 Task: Find connections with filter location Herval with filter topic #Marketswith filter profile language German with filter current company Topsoe with filter school IFTM University, Moradabad with filter industry Plastics and Rubber Product Manufacturing with filter service category Real Estate Appraisal with filter keywords title Help Desk
Action: Mouse moved to (523, 97)
Screenshot: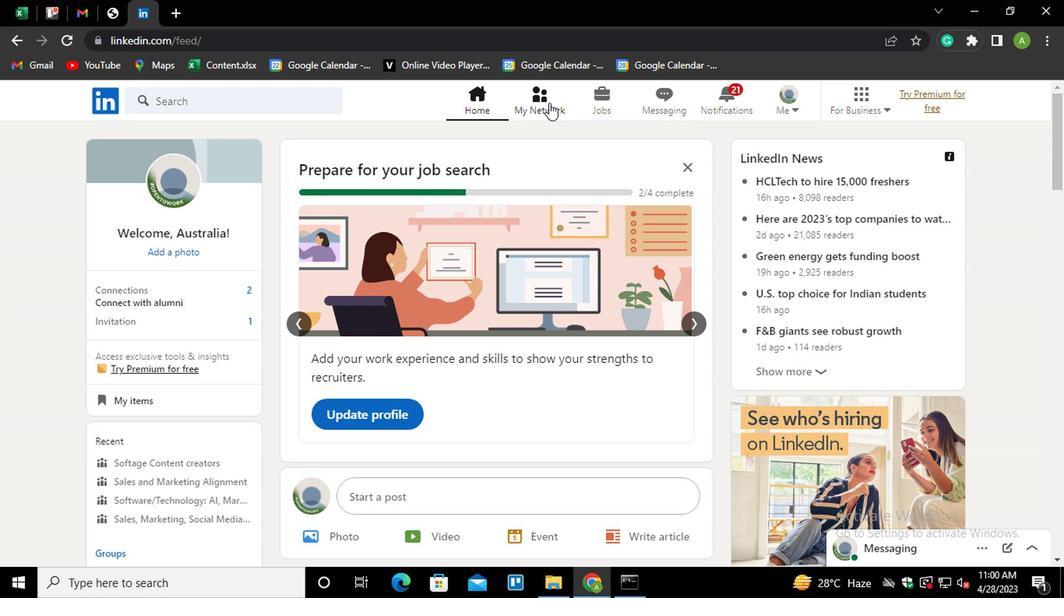 
Action: Mouse pressed left at (523, 97)
Screenshot: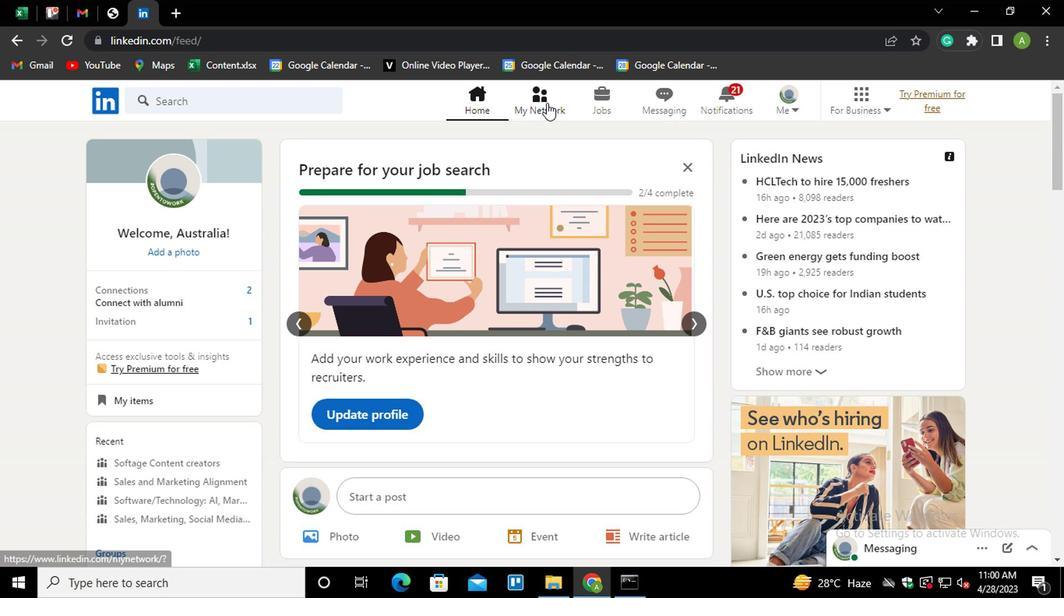 
Action: Mouse moved to (165, 185)
Screenshot: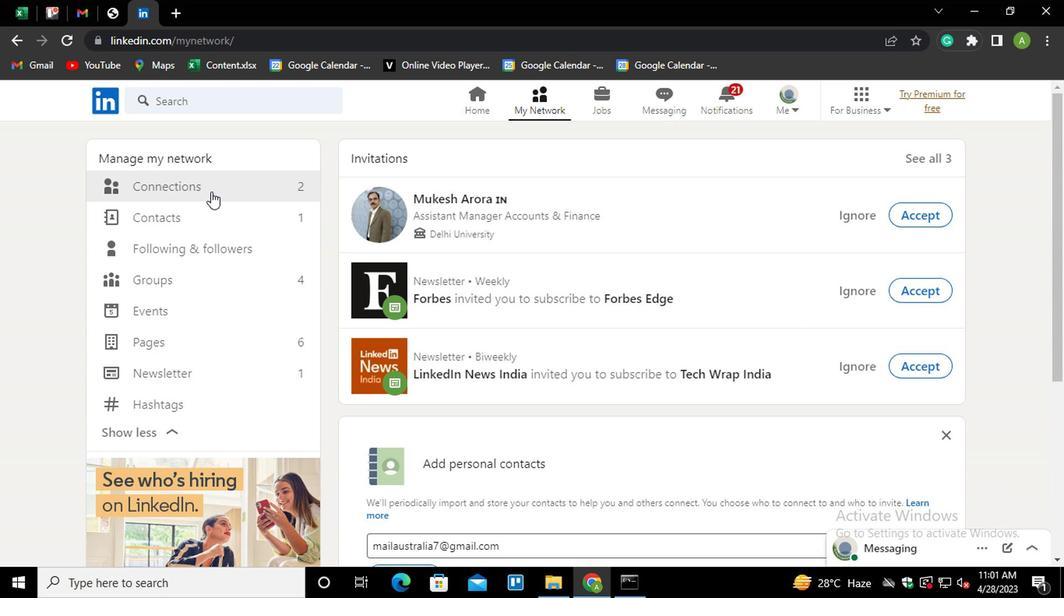 
Action: Mouse pressed left at (165, 185)
Screenshot: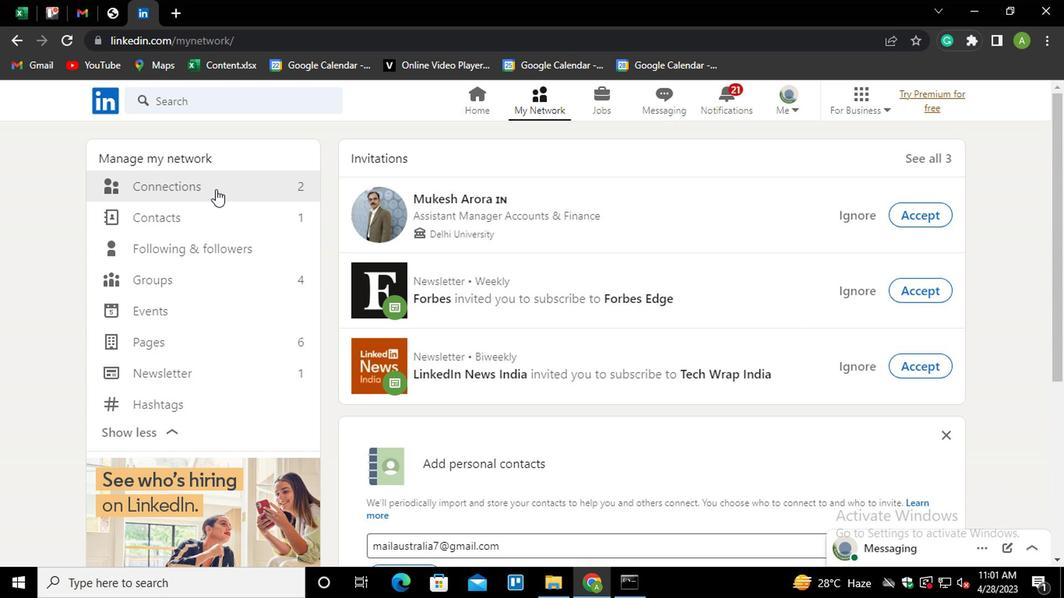 
Action: Mouse moved to (630, 182)
Screenshot: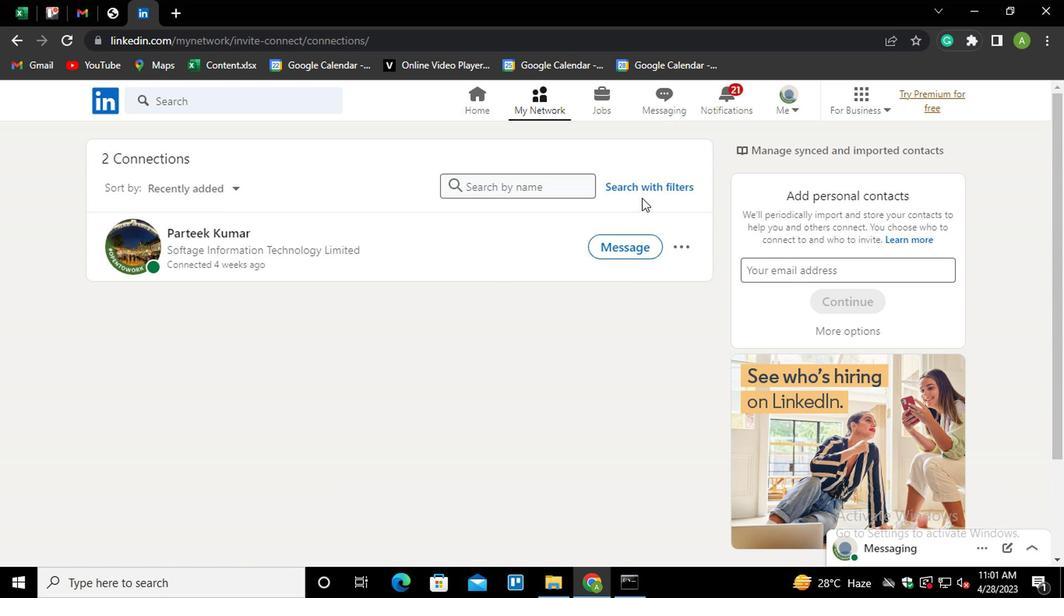 
Action: Mouse pressed left at (630, 182)
Screenshot: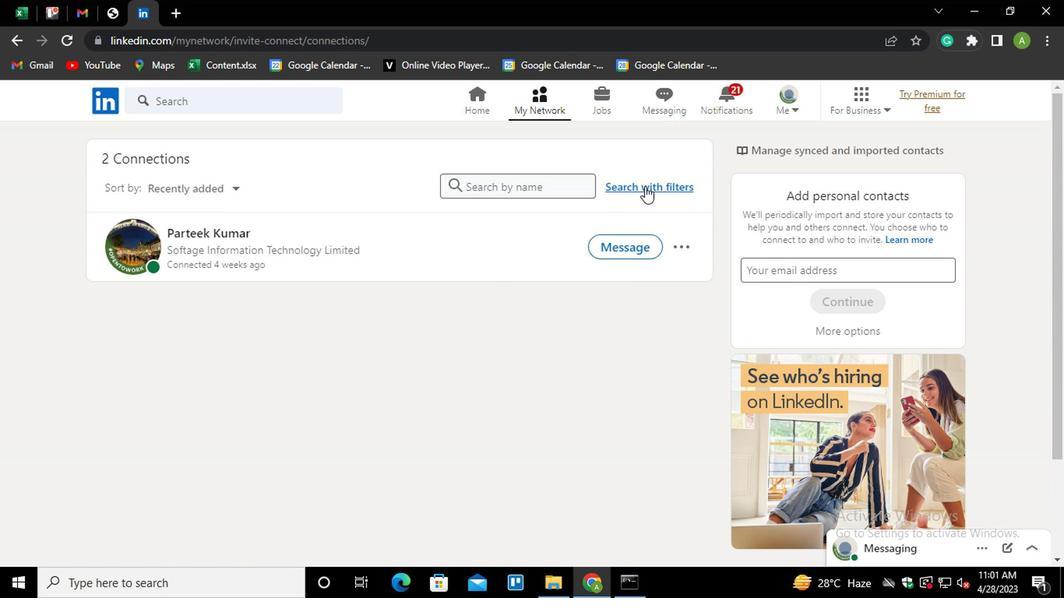 
Action: Mouse moved to (551, 140)
Screenshot: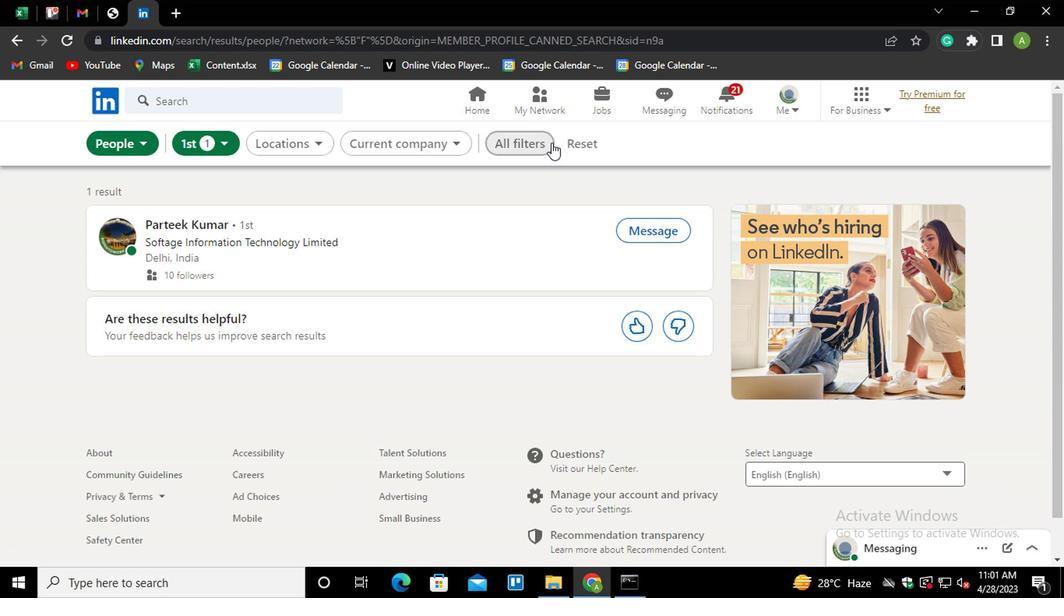
Action: Mouse pressed left at (551, 140)
Screenshot: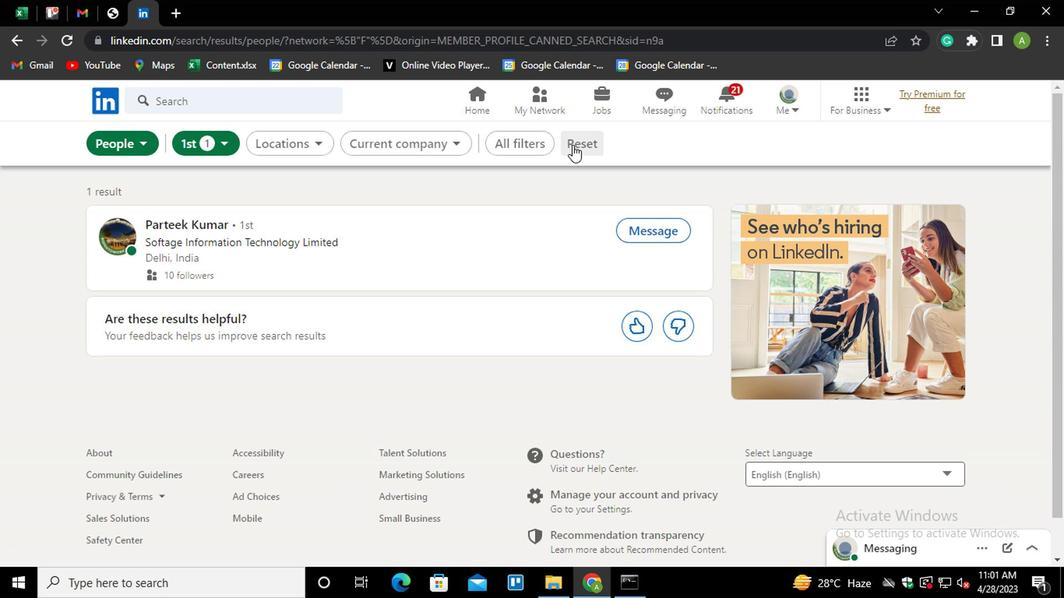 
Action: Mouse moved to (536, 143)
Screenshot: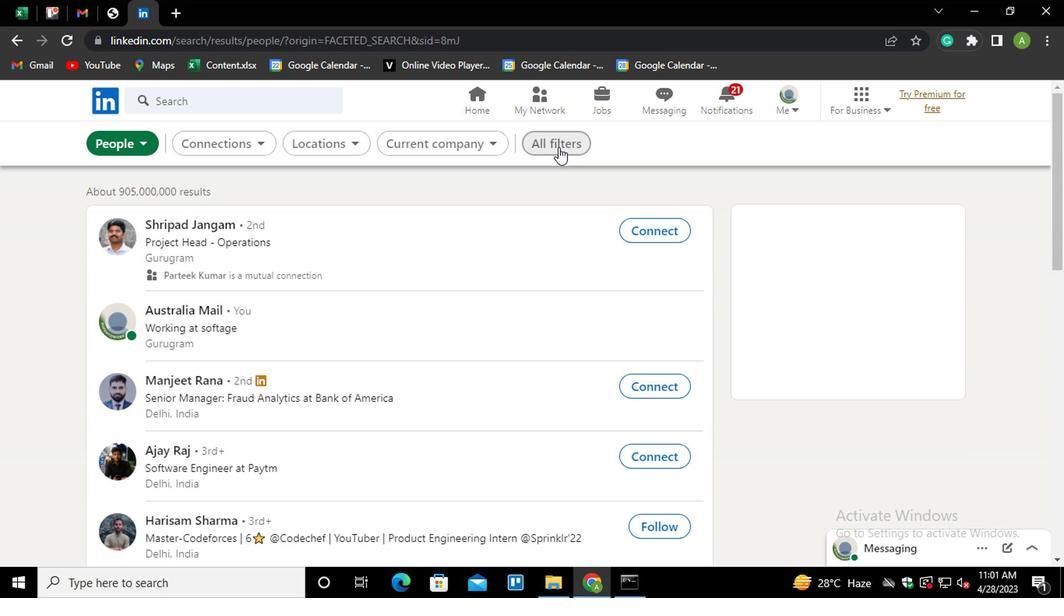 
Action: Mouse pressed left at (536, 143)
Screenshot: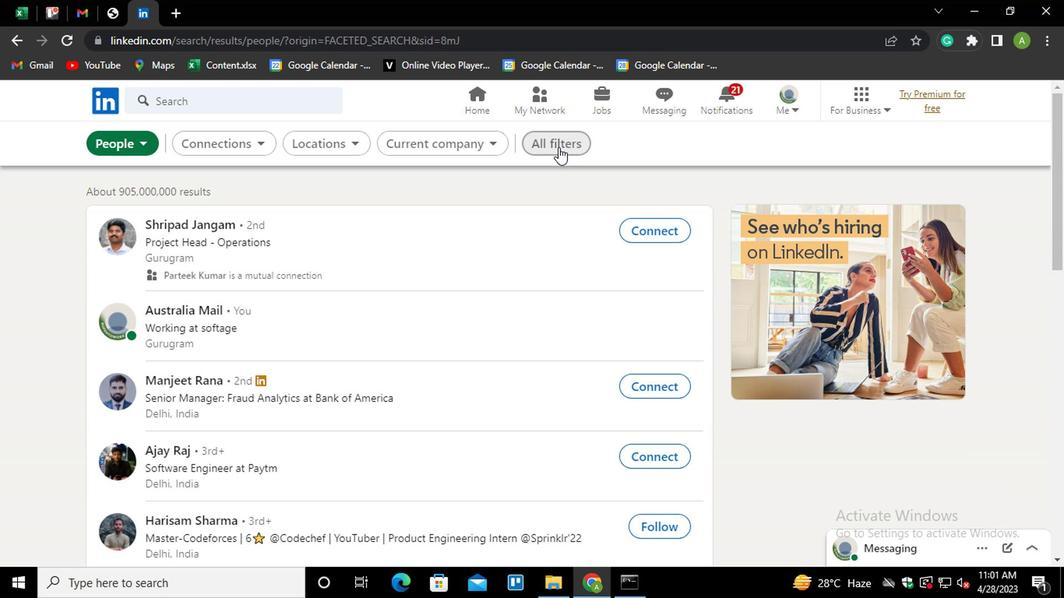 
Action: Mouse moved to (793, 324)
Screenshot: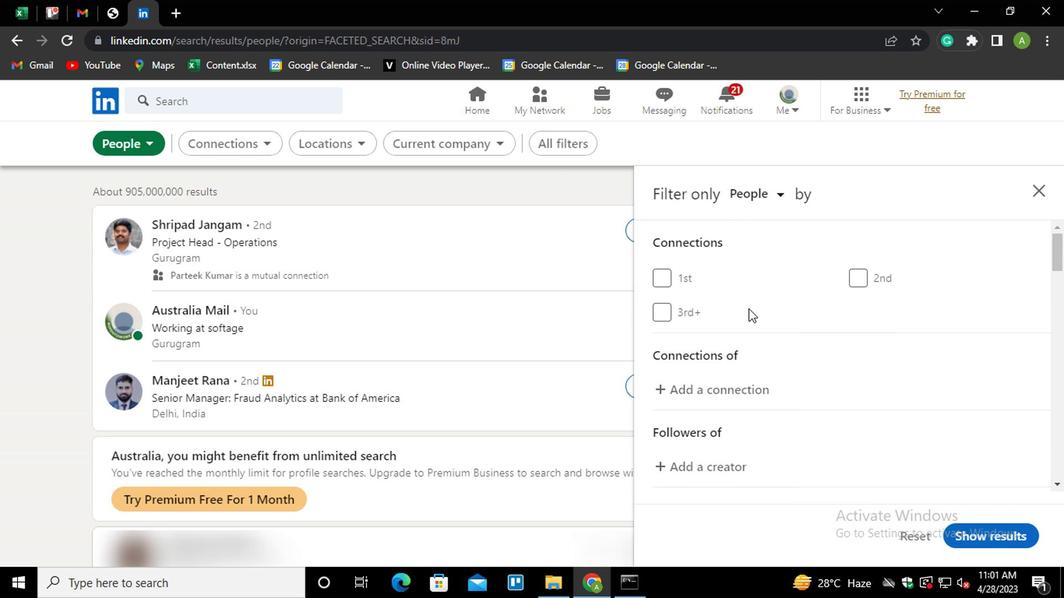 
Action: Mouse scrolled (793, 324) with delta (0, 0)
Screenshot: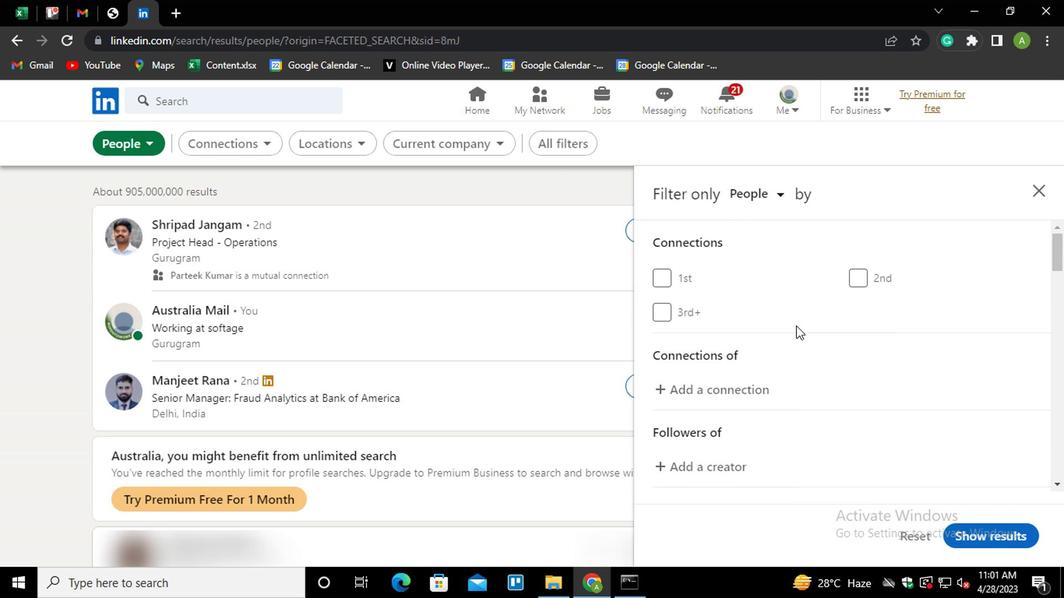 
Action: Mouse scrolled (793, 324) with delta (0, 0)
Screenshot: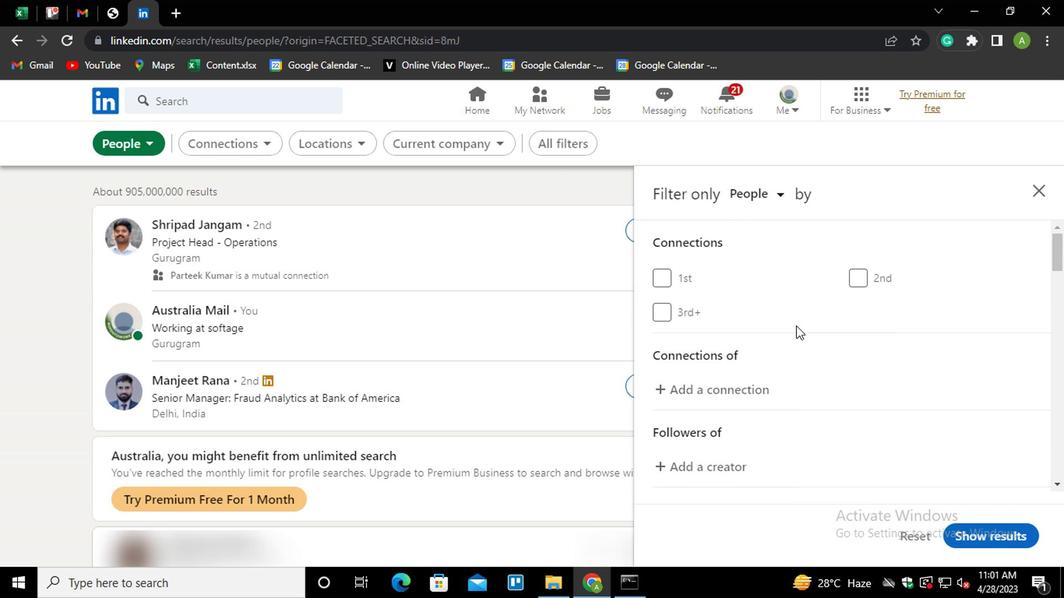 
Action: Mouse scrolled (793, 324) with delta (0, 0)
Screenshot: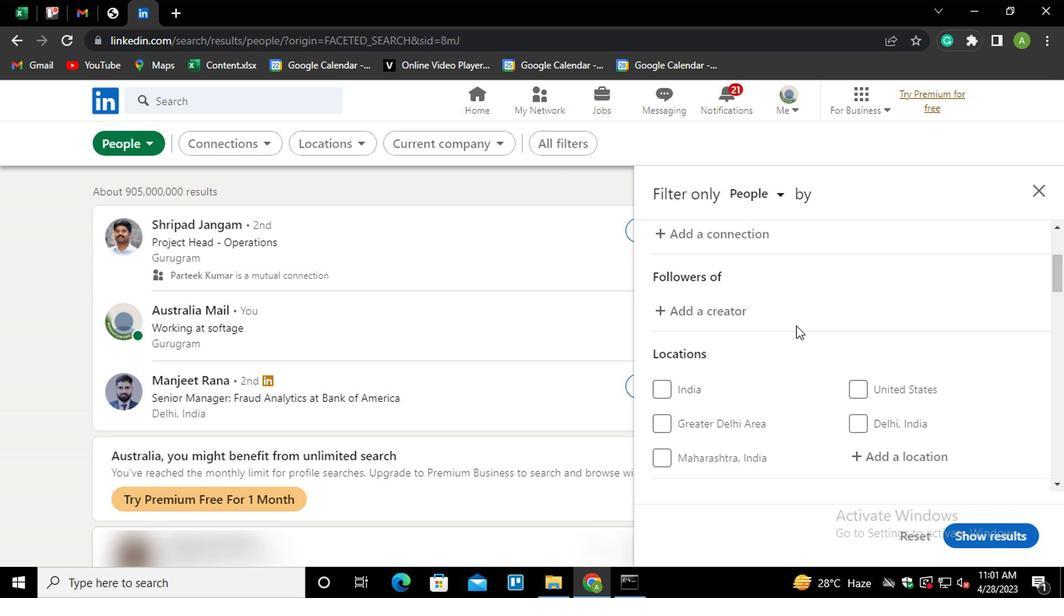 
Action: Mouse moved to (863, 371)
Screenshot: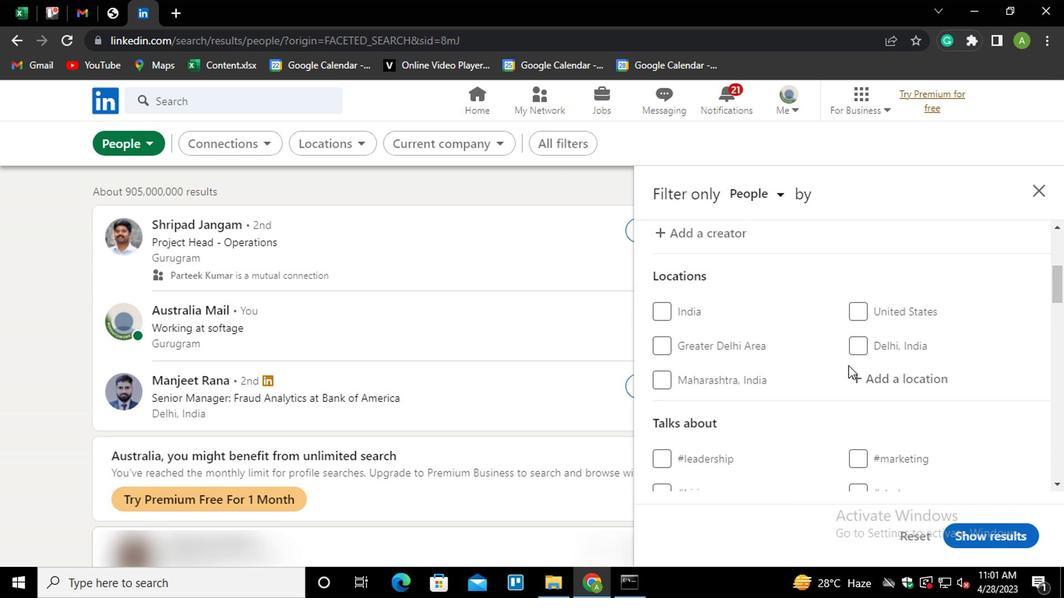 
Action: Mouse pressed left at (863, 371)
Screenshot: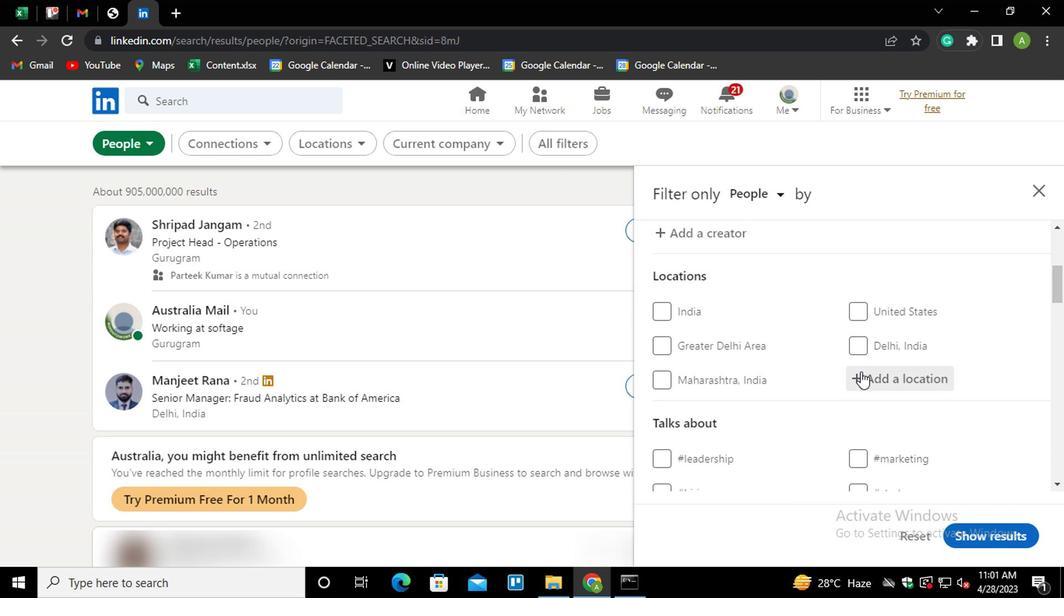 
Action: Mouse moved to (879, 379)
Screenshot: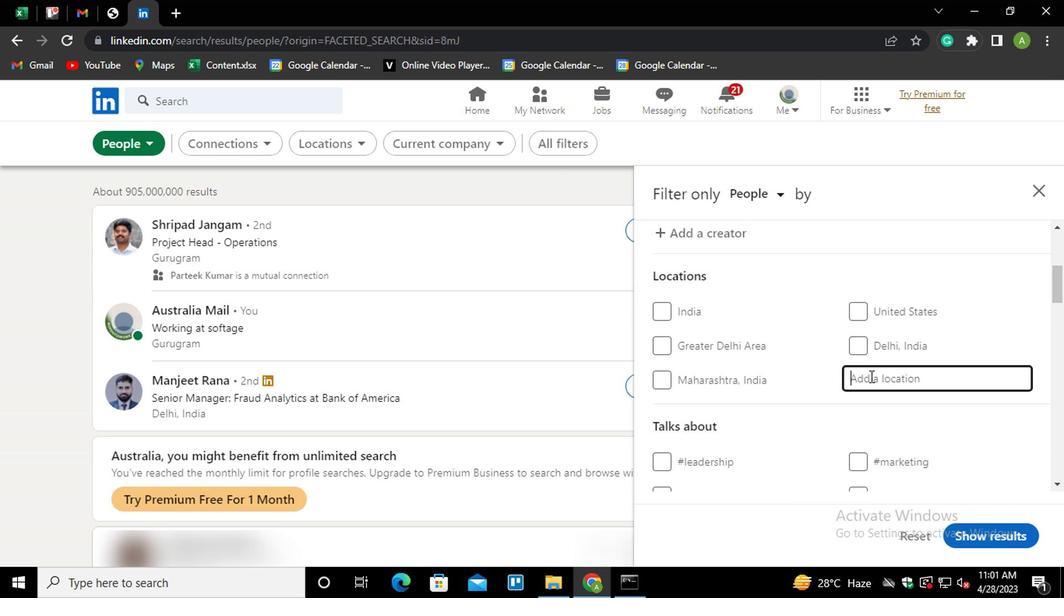 
Action: Mouse pressed left at (879, 379)
Screenshot: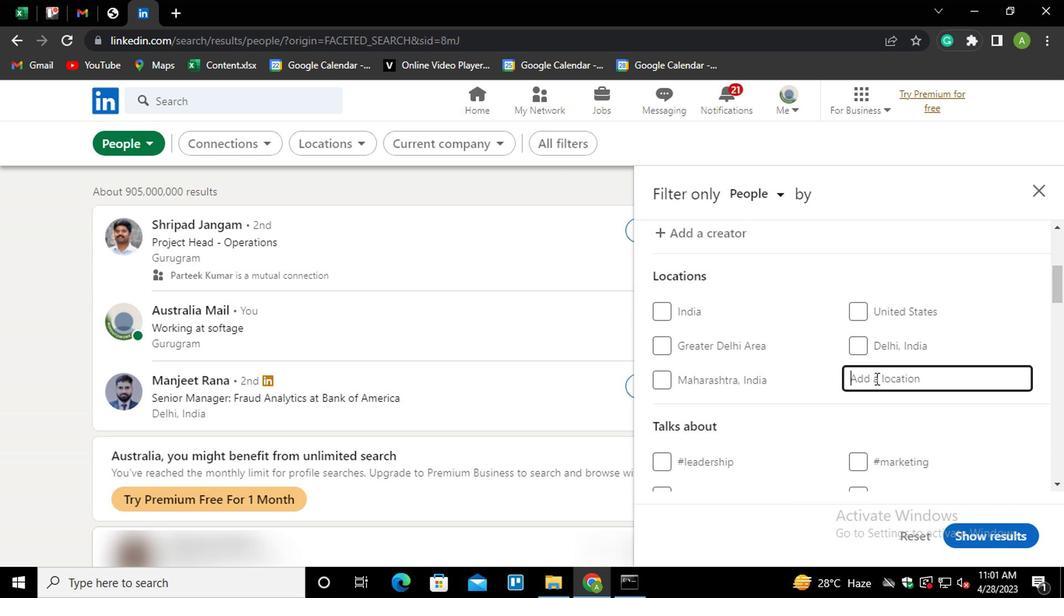 
Action: Key pressed <Key.shift>HERVEK<Key.backspace>L<Key.down><Key.backspace><Key.backspace>A;<Key.down><Key.enter>
Screenshot: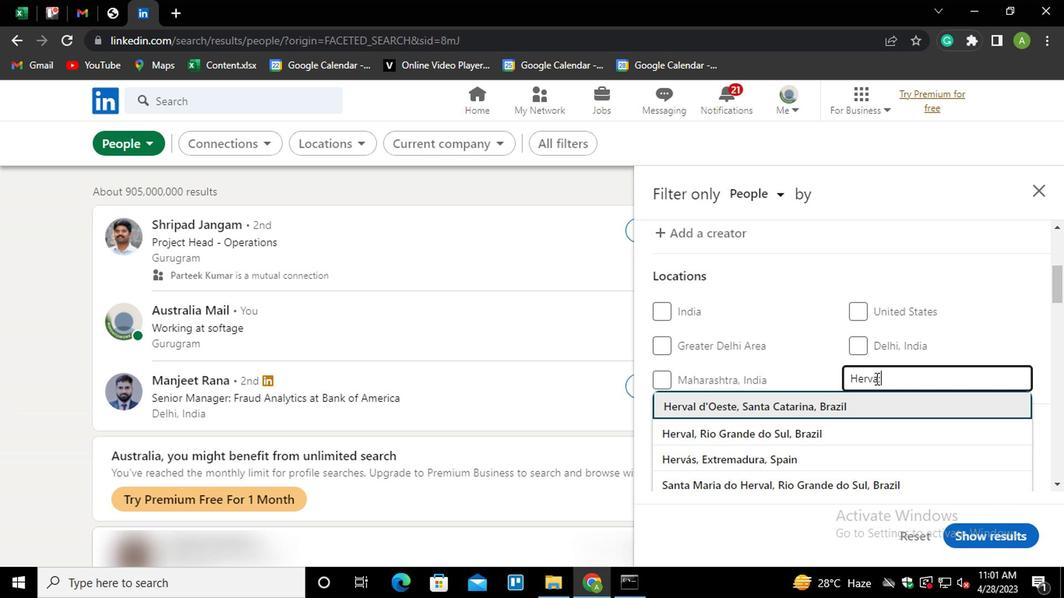 
Action: Mouse scrolled (879, 378) with delta (0, -1)
Screenshot: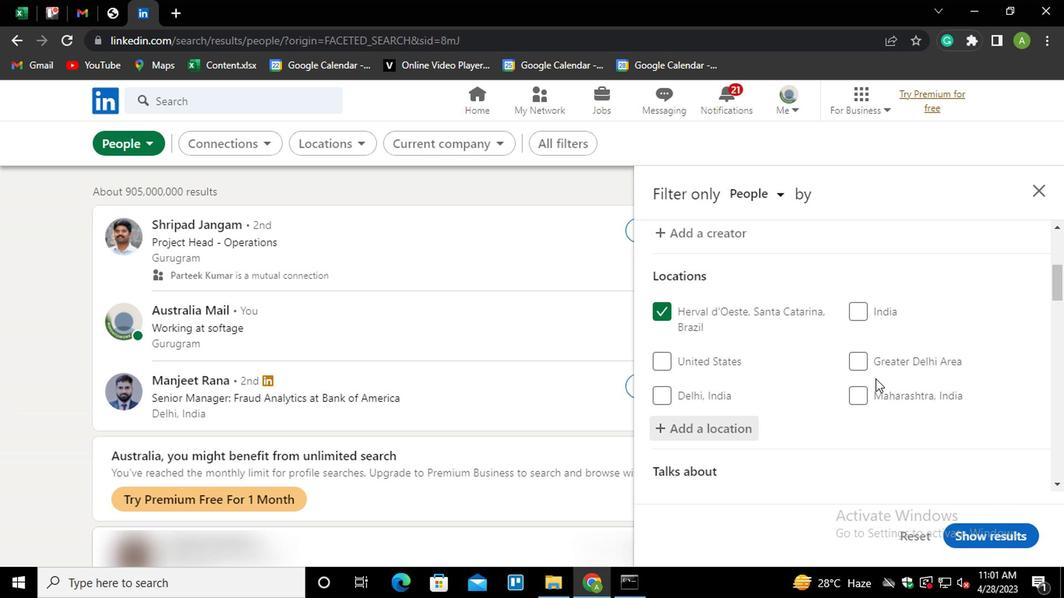 
Action: Mouse scrolled (879, 378) with delta (0, -1)
Screenshot: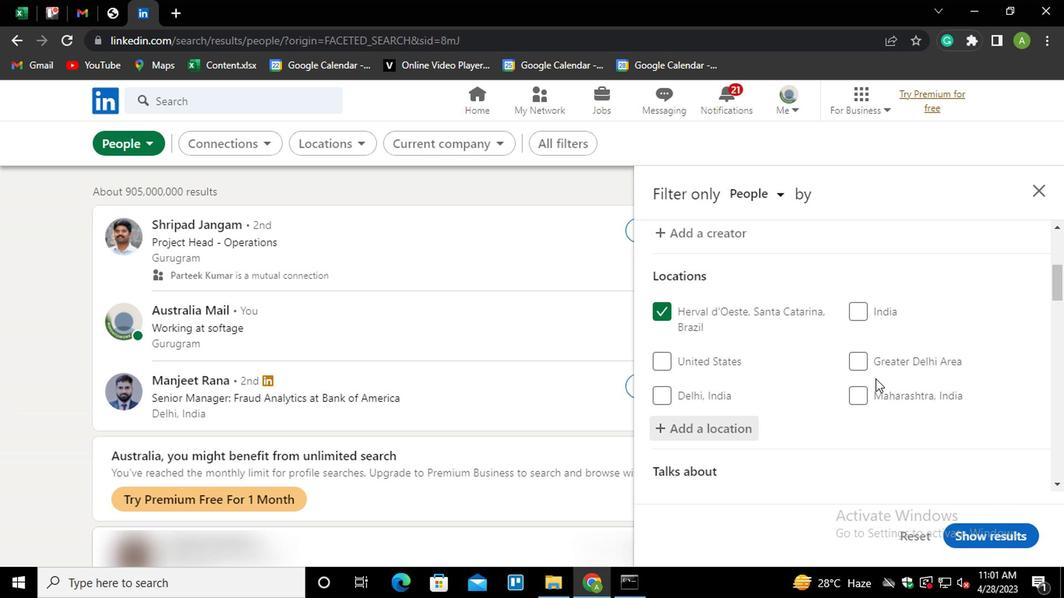 
Action: Mouse scrolled (879, 378) with delta (0, -1)
Screenshot: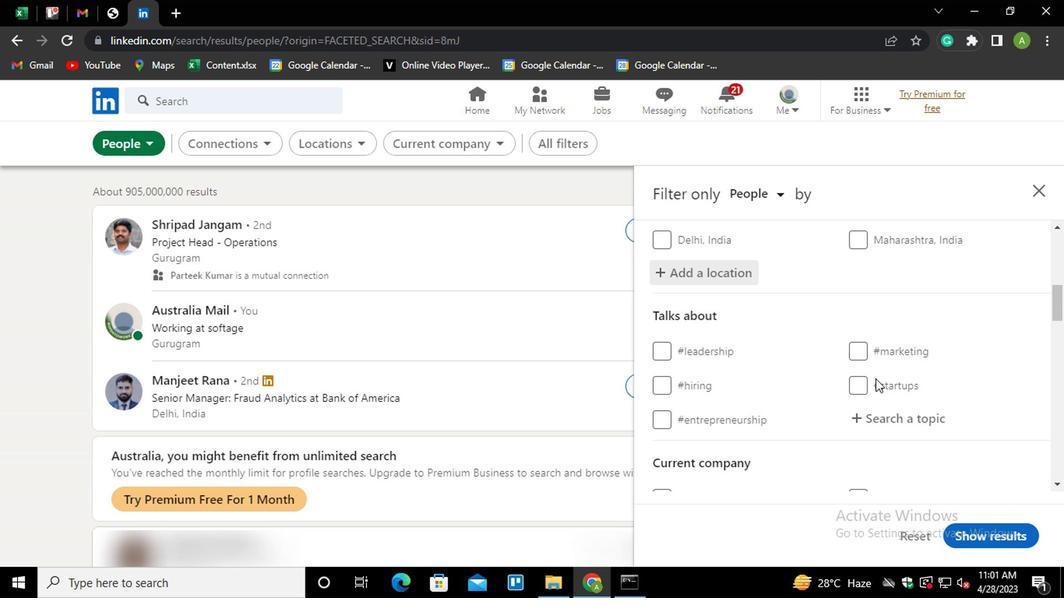 
Action: Mouse moved to (890, 337)
Screenshot: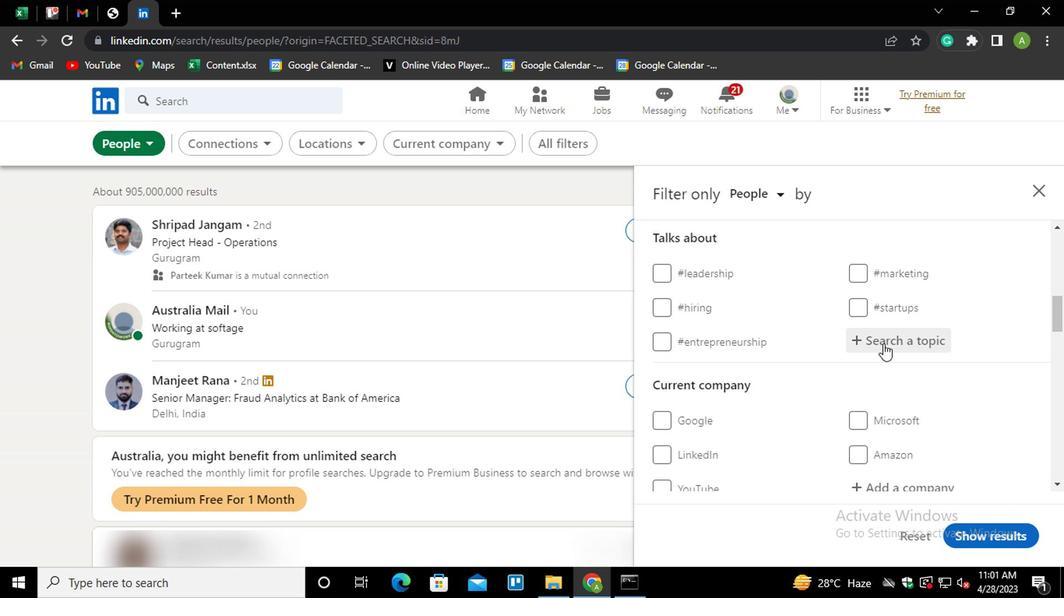 
Action: Mouse pressed left at (890, 337)
Screenshot: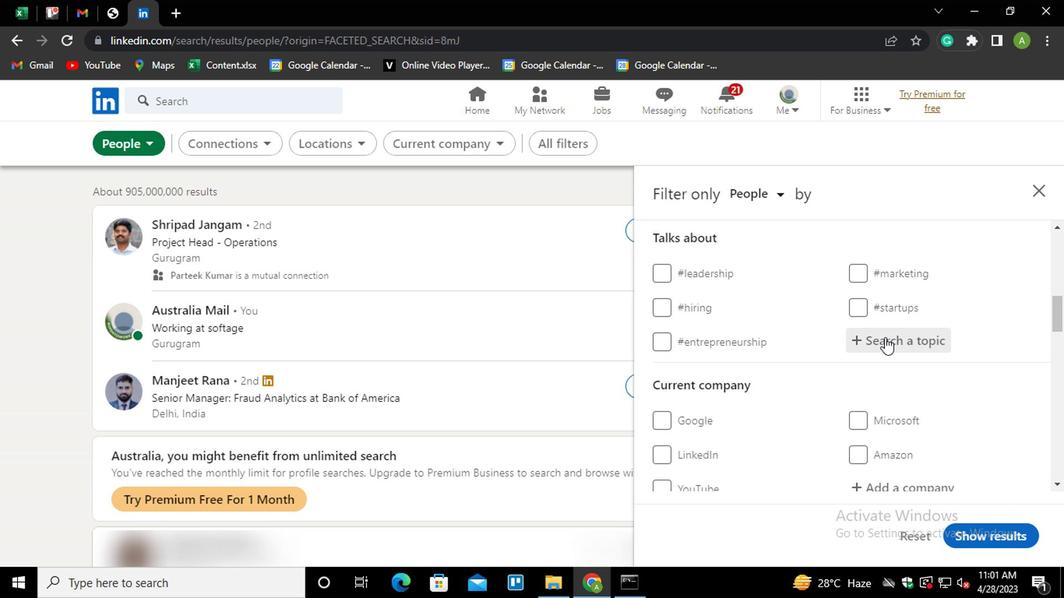 
Action: Mouse moved to (900, 344)
Screenshot: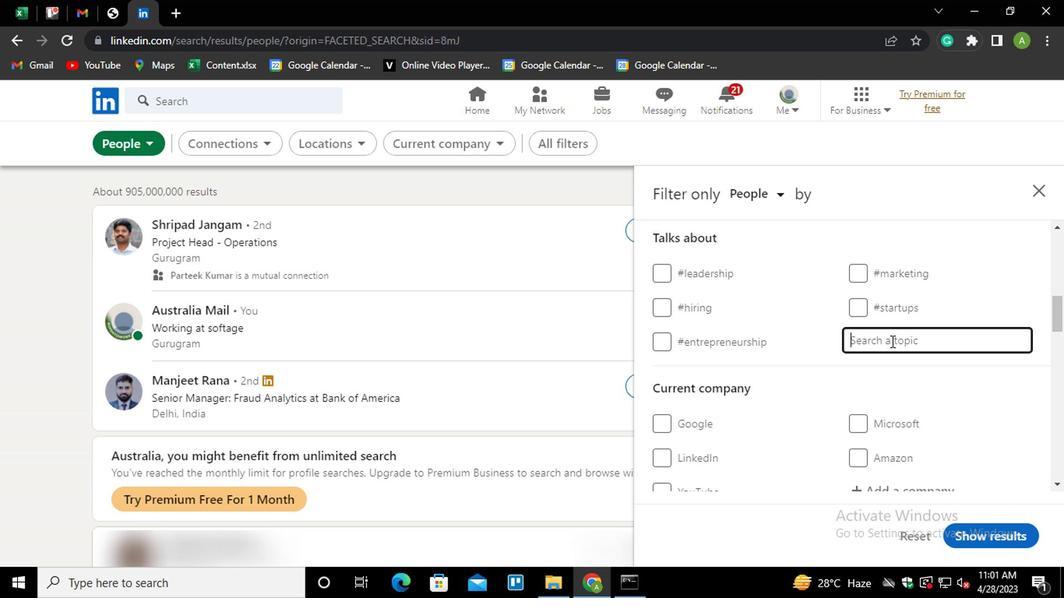 
Action: Mouse pressed left at (900, 344)
Screenshot: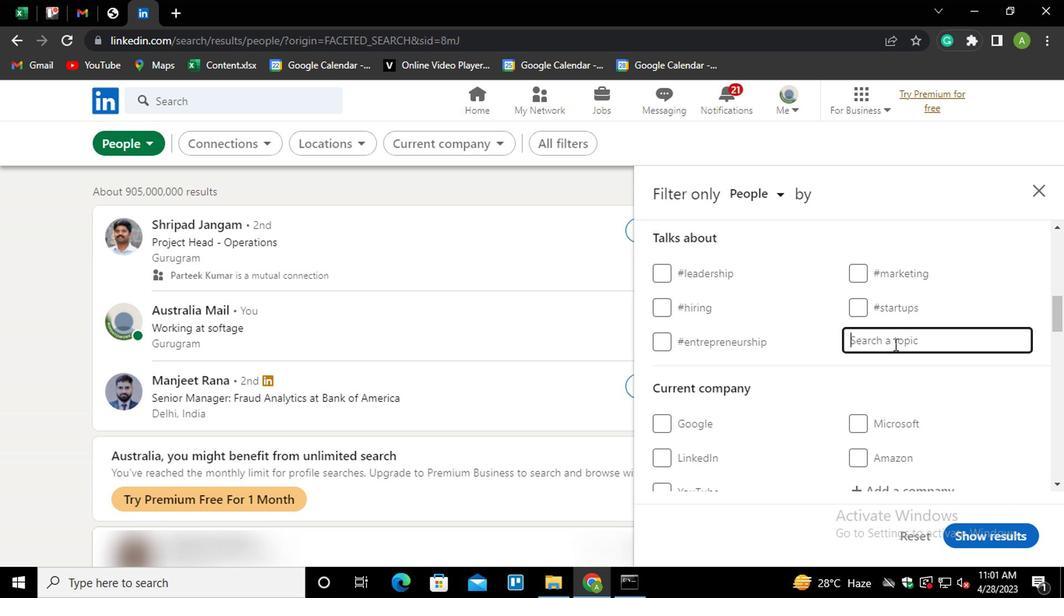 
Action: Key pressed <Key.shift>MARKETS<Key.down><Key.enter>
Screenshot: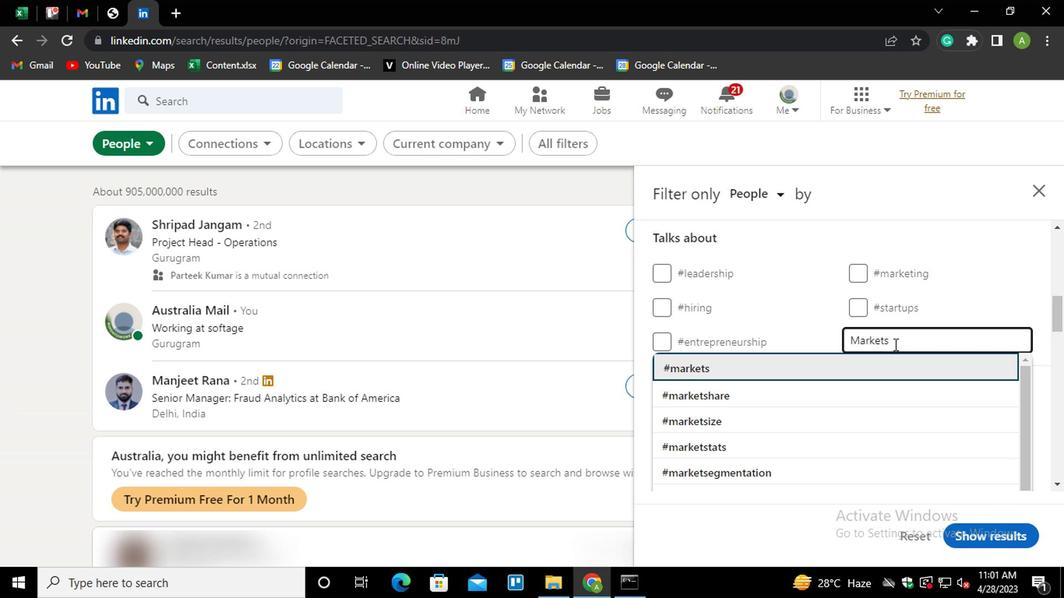 
Action: Mouse moved to (900, 344)
Screenshot: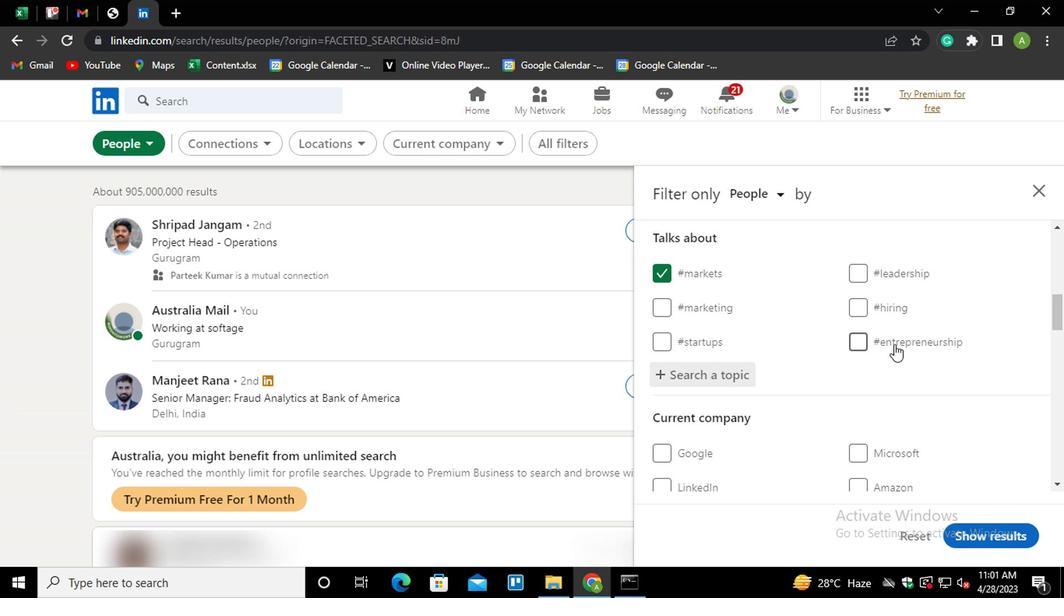 
Action: Mouse scrolled (900, 344) with delta (0, 0)
Screenshot: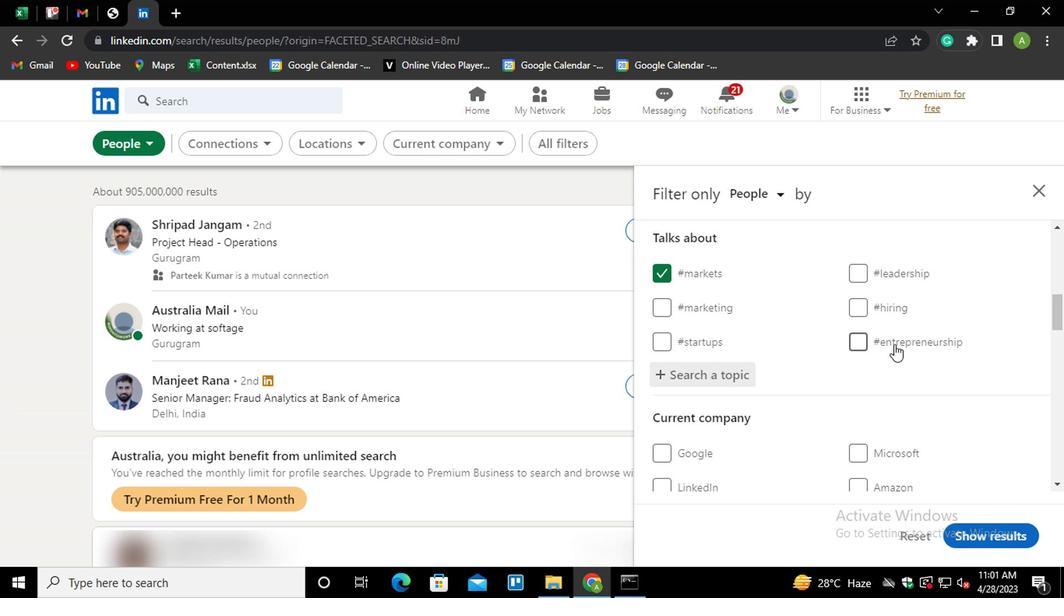 
Action: Mouse scrolled (900, 344) with delta (0, 0)
Screenshot: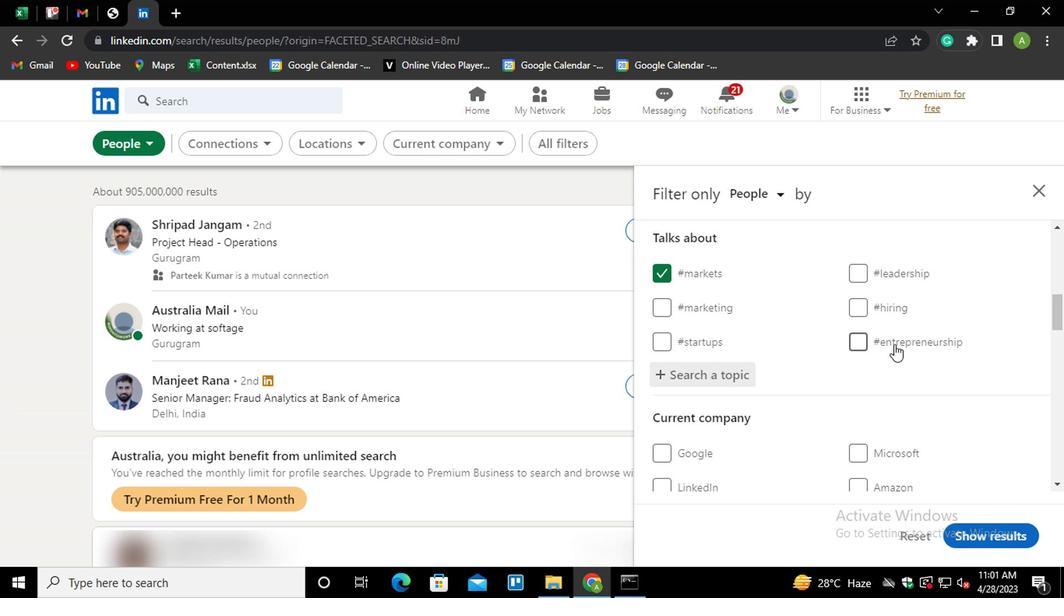 
Action: Mouse scrolled (900, 344) with delta (0, 0)
Screenshot: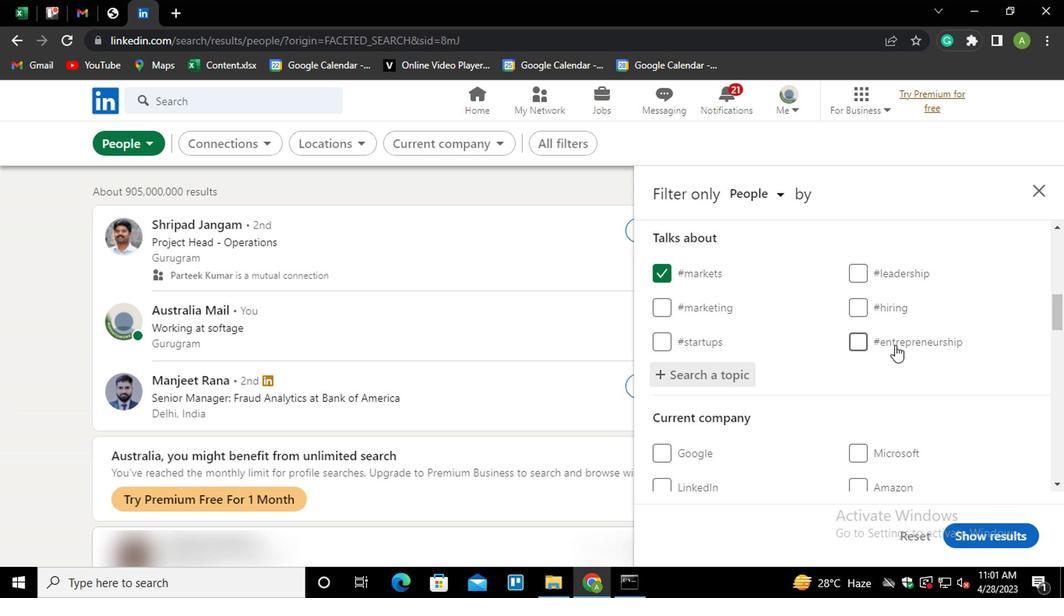 
Action: Mouse moved to (801, 303)
Screenshot: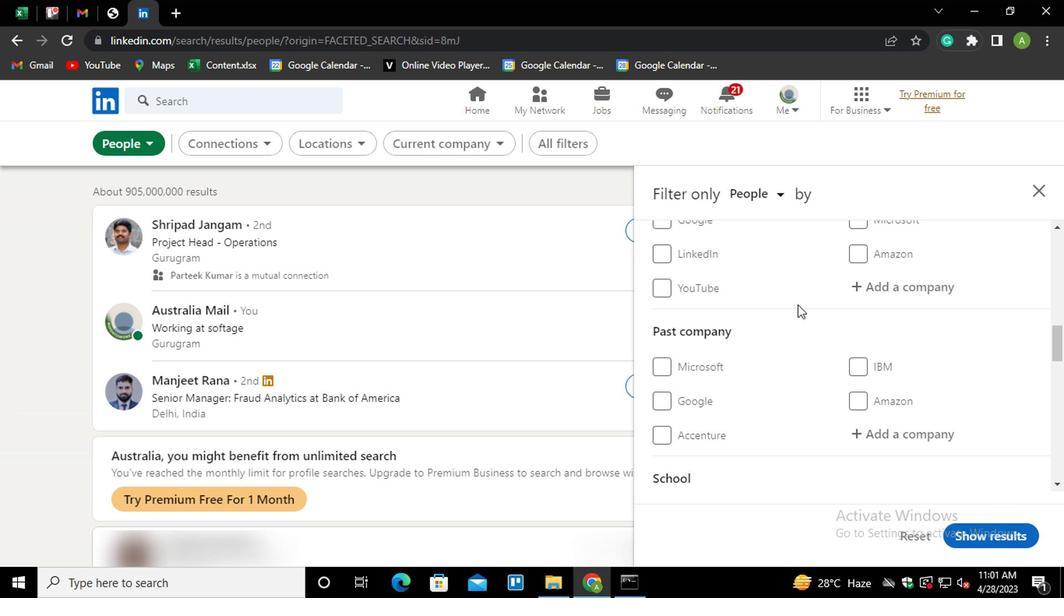 
Action: Mouse scrolled (801, 302) with delta (0, 0)
Screenshot: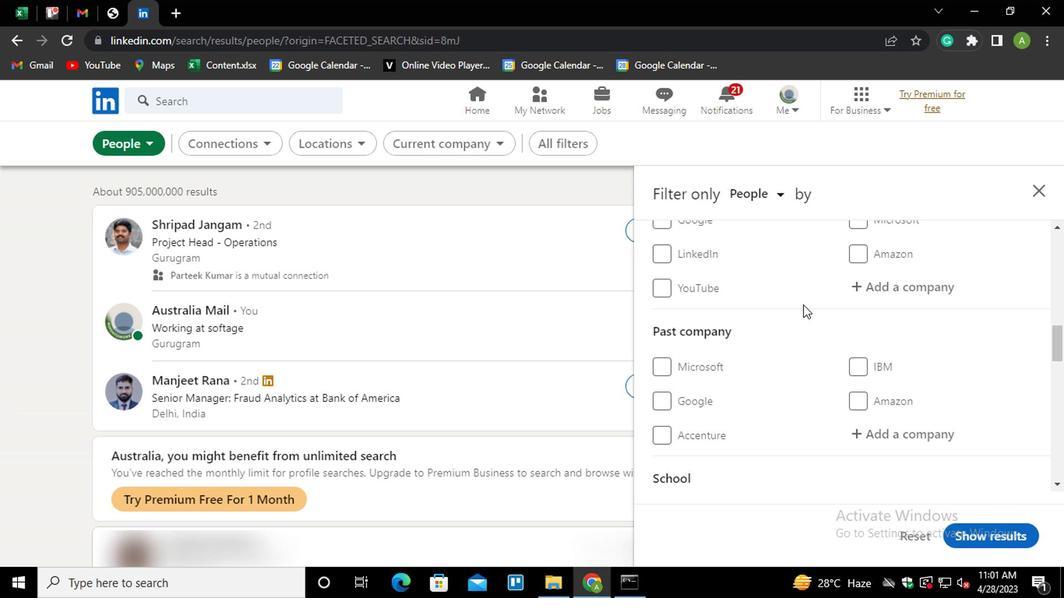 
Action: Mouse scrolled (801, 302) with delta (0, 0)
Screenshot: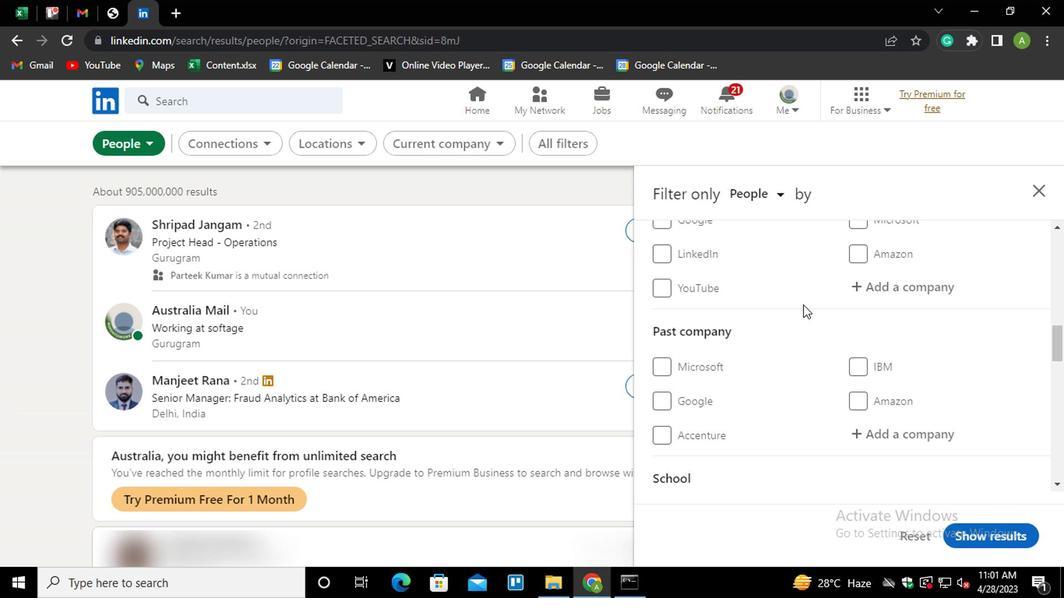 
Action: Mouse scrolled (801, 302) with delta (0, 0)
Screenshot: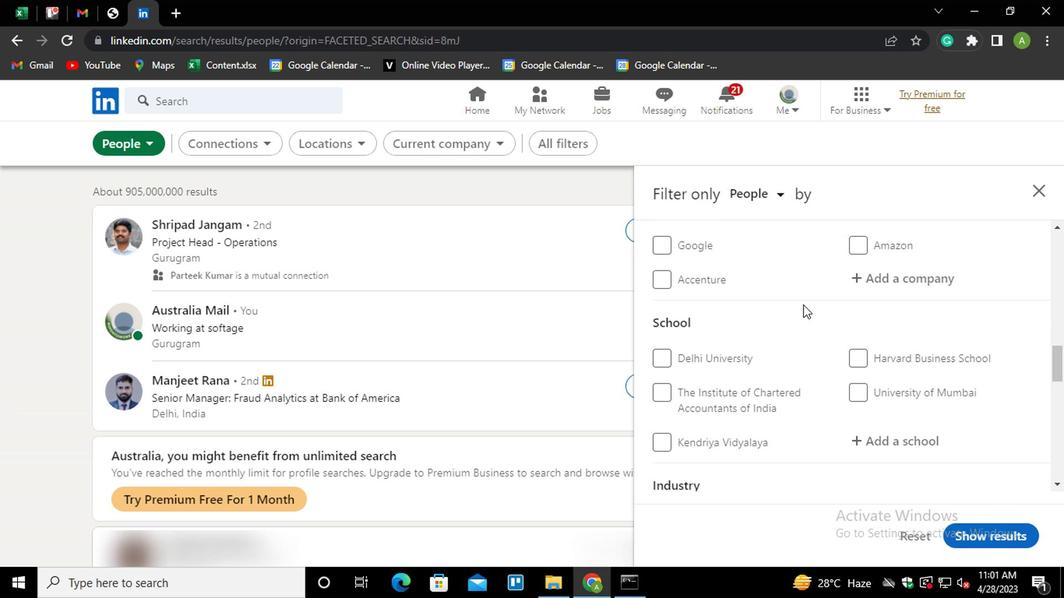 
Action: Mouse scrolled (801, 302) with delta (0, 0)
Screenshot: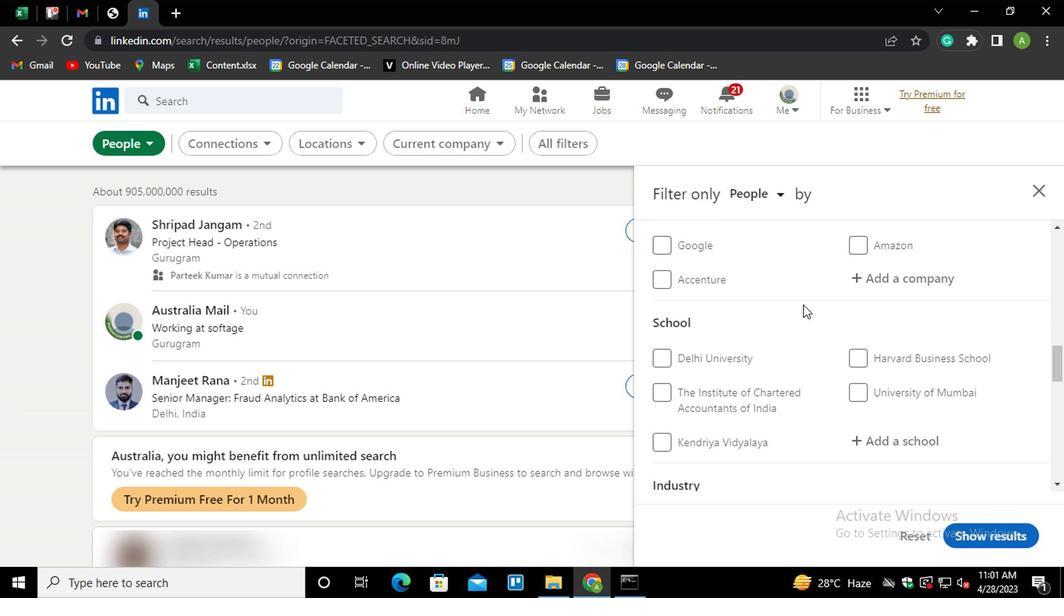 
Action: Mouse scrolled (801, 302) with delta (0, 0)
Screenshot: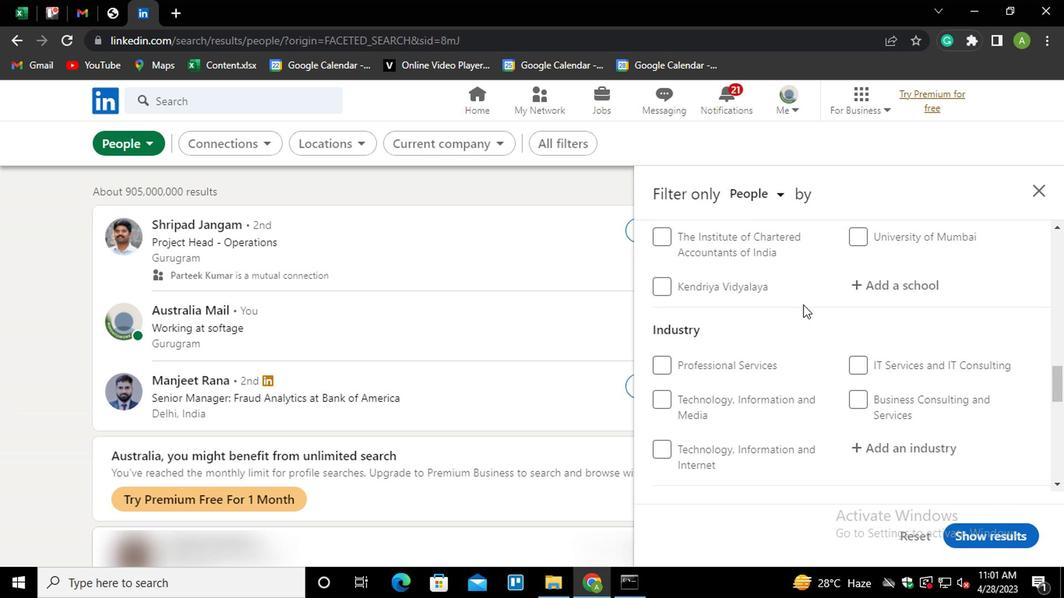 
Action: Mouse scrolled (801, 302) with delta (0, 0)
Screenshot: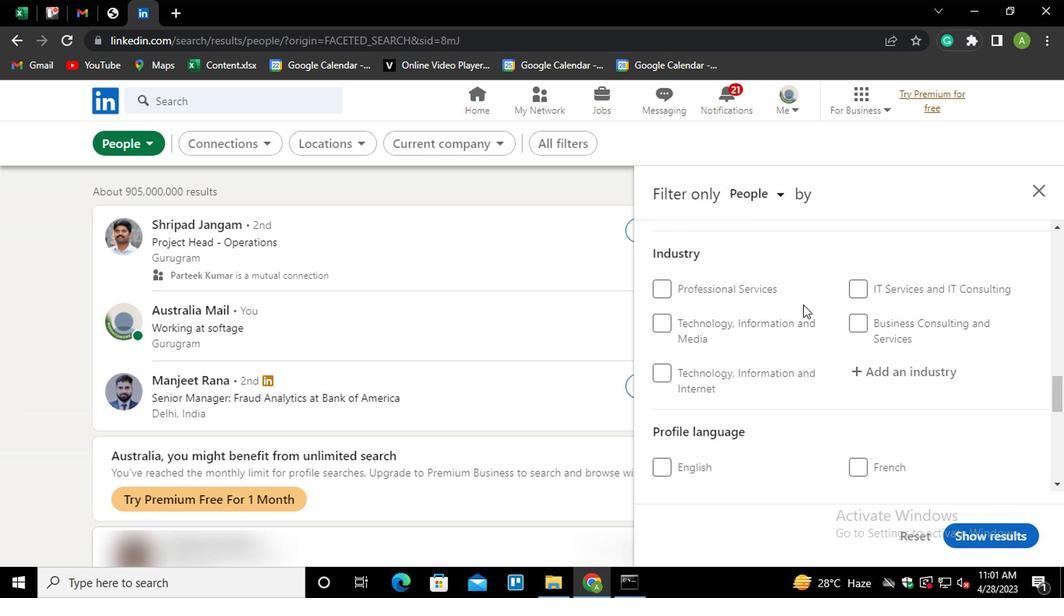 
Action: Mouse scrolled (801, 302) with delta (0, 0)
Screenshot: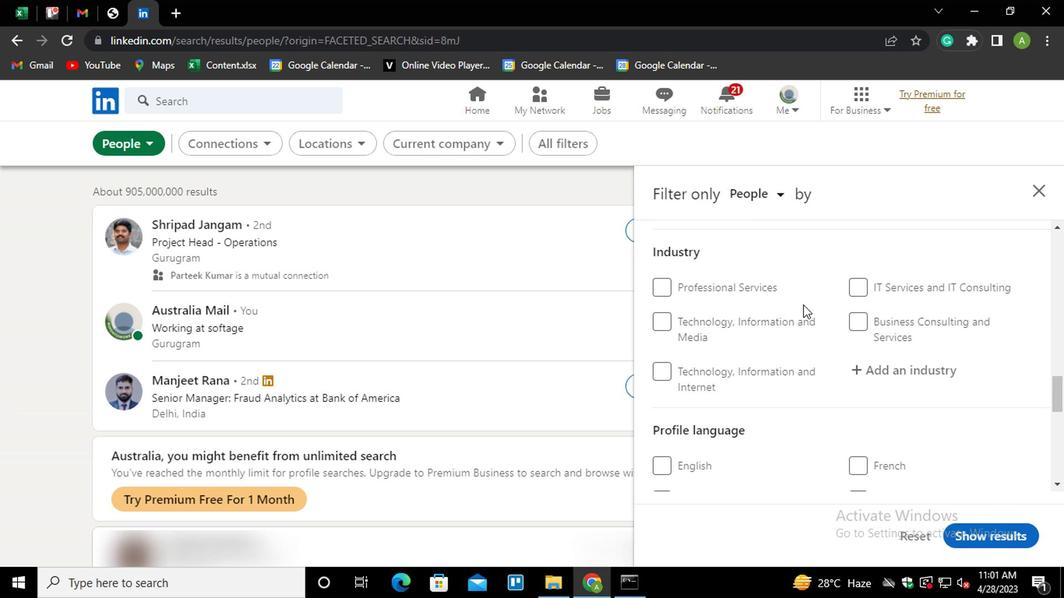
Action: Mouse moved to (670, 374)
Screenshot: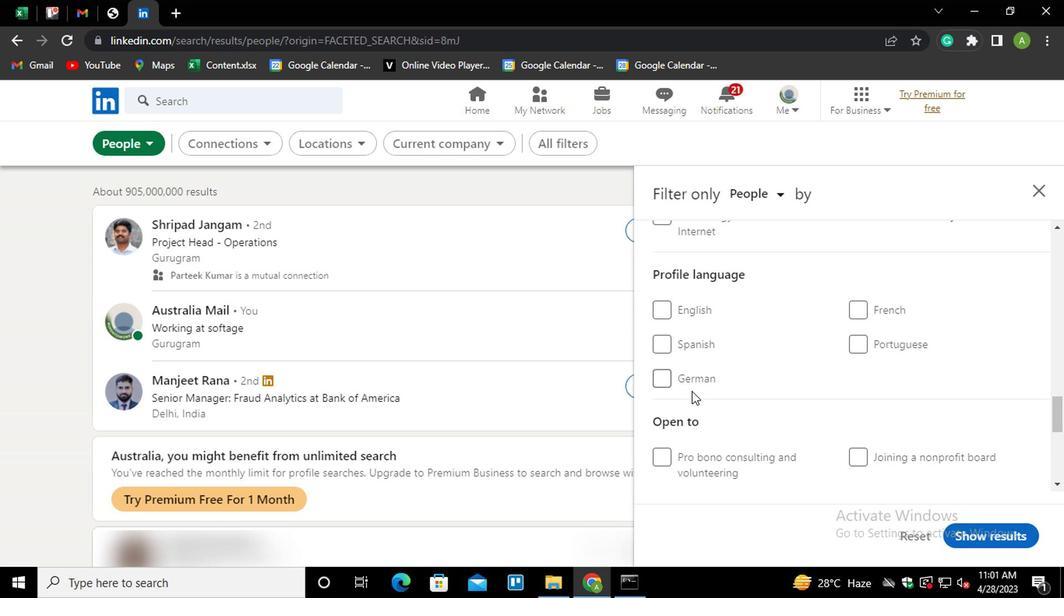 
Action: Mouse pressed left at (670, 374)
Screenshot: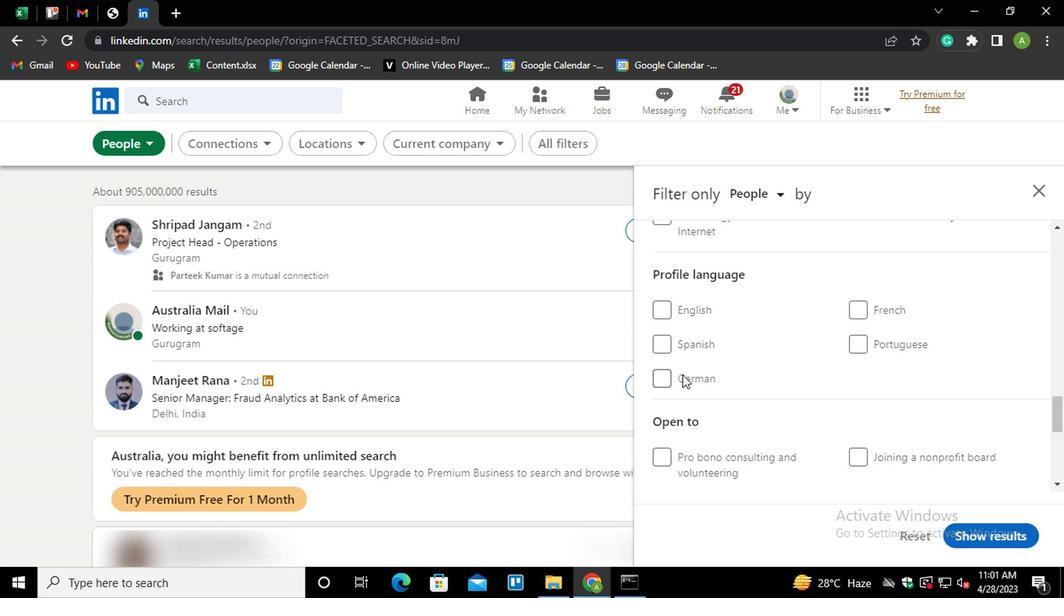 
Action: Mouse moved to (844, 384)
Screenshot: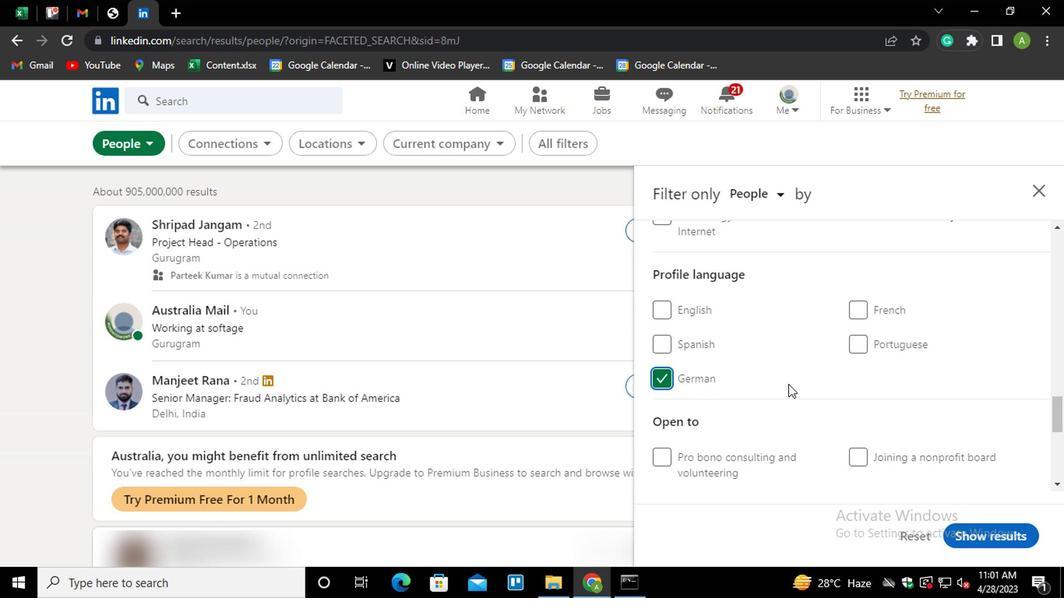 
Action: Mouse scrolled (844, 385) with delta (0, 0)
Screenshot: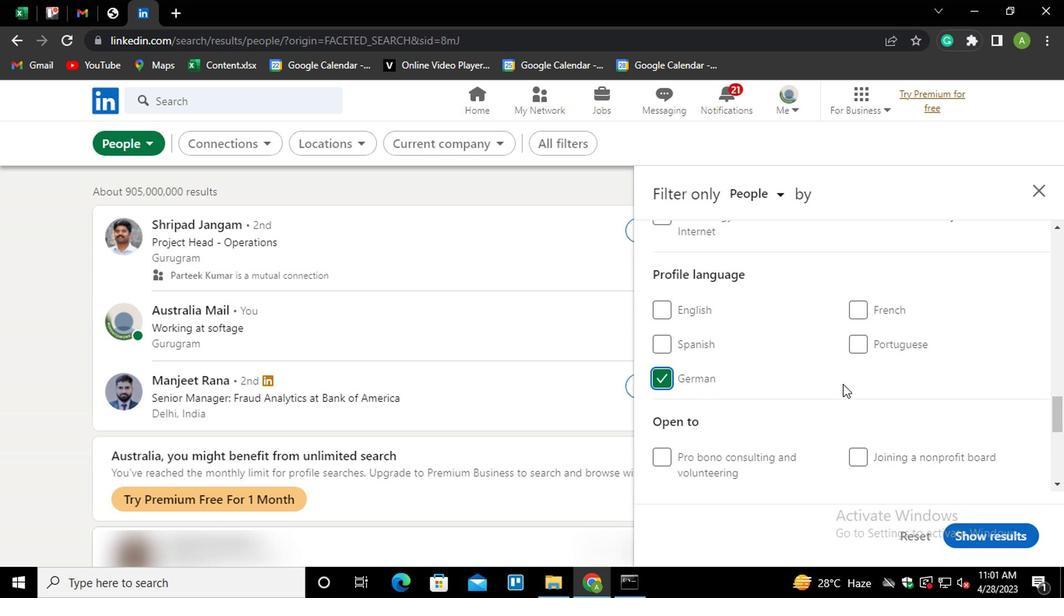 
Action: Mouse scrolled (844, 385) with delta (0, 0)
Screenshot: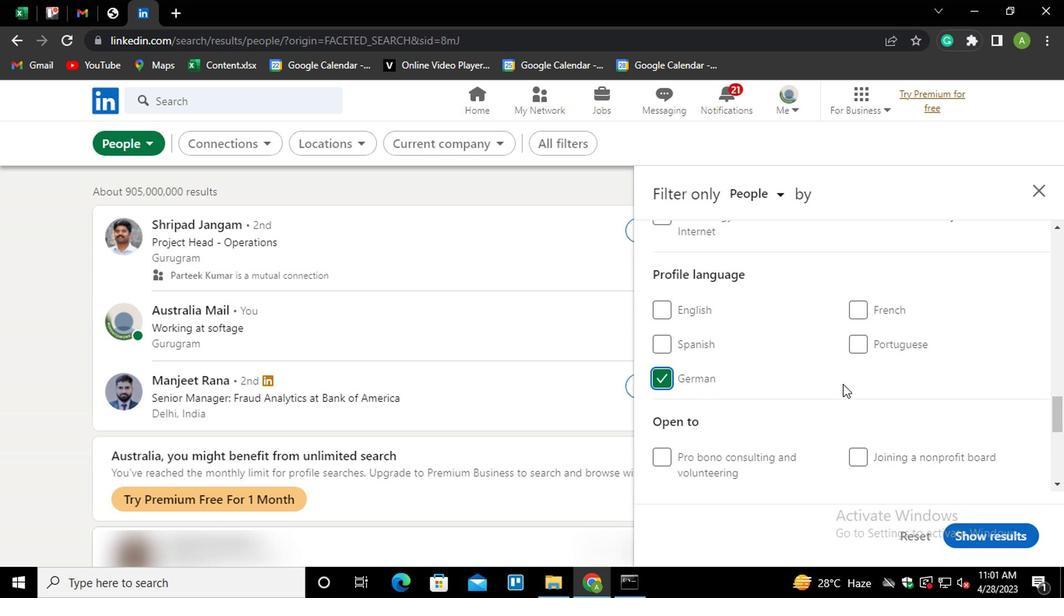 
Action: Mouse scrolled (844, 385) with delta (0, 0)
Screenshot: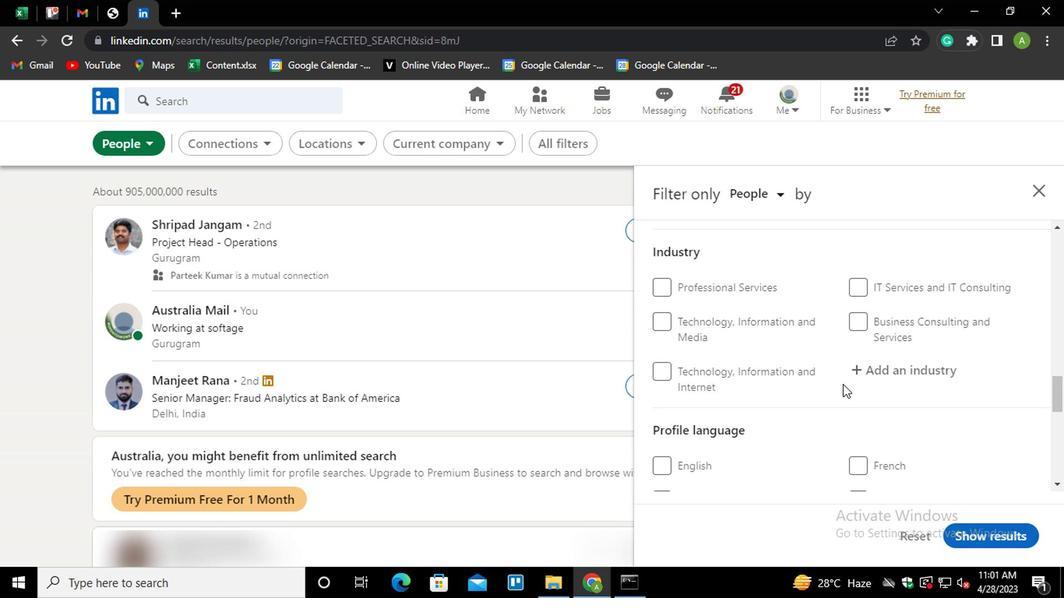 
Action: Mouse scrolled (844, 385) with delta (0, 0)
Screenshot: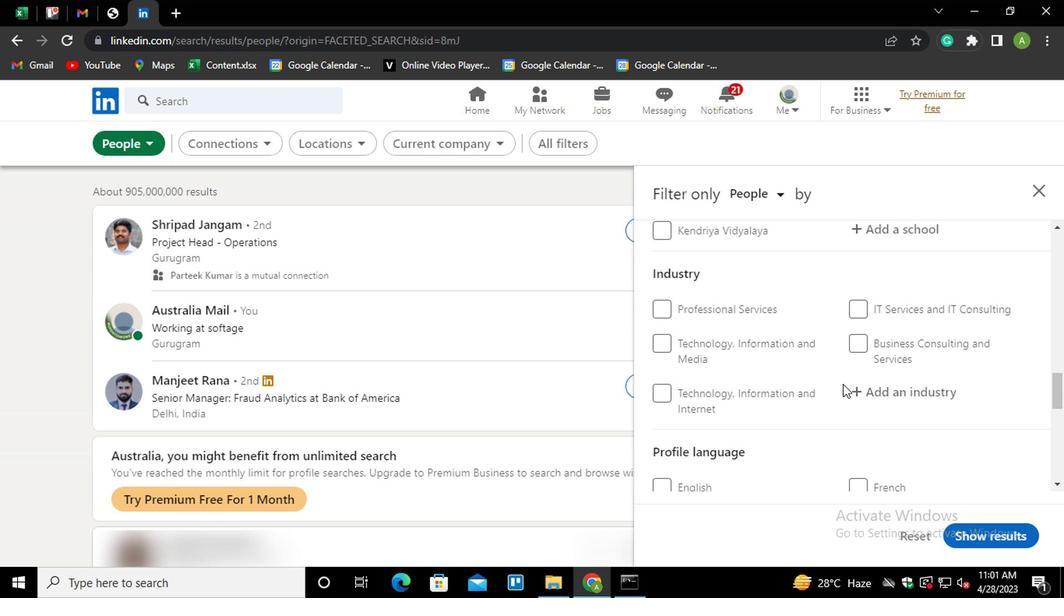
Action: Mouse scrolled (844, 385) with delta (0, 0)
Screenshot: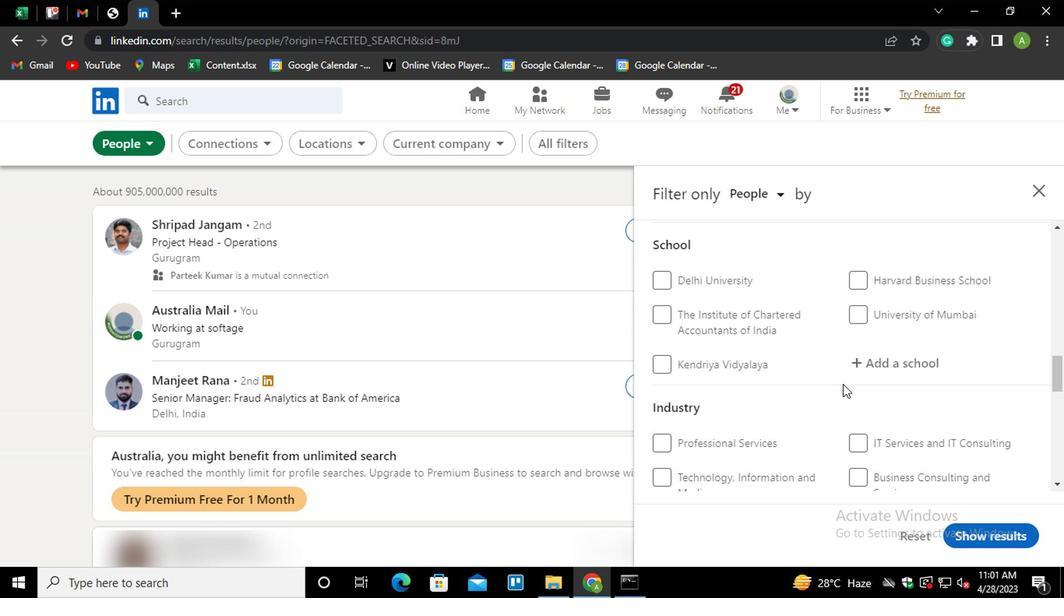 
Action: Mouse scrolled (844, 385) with delta (0, 0)
Screenshot: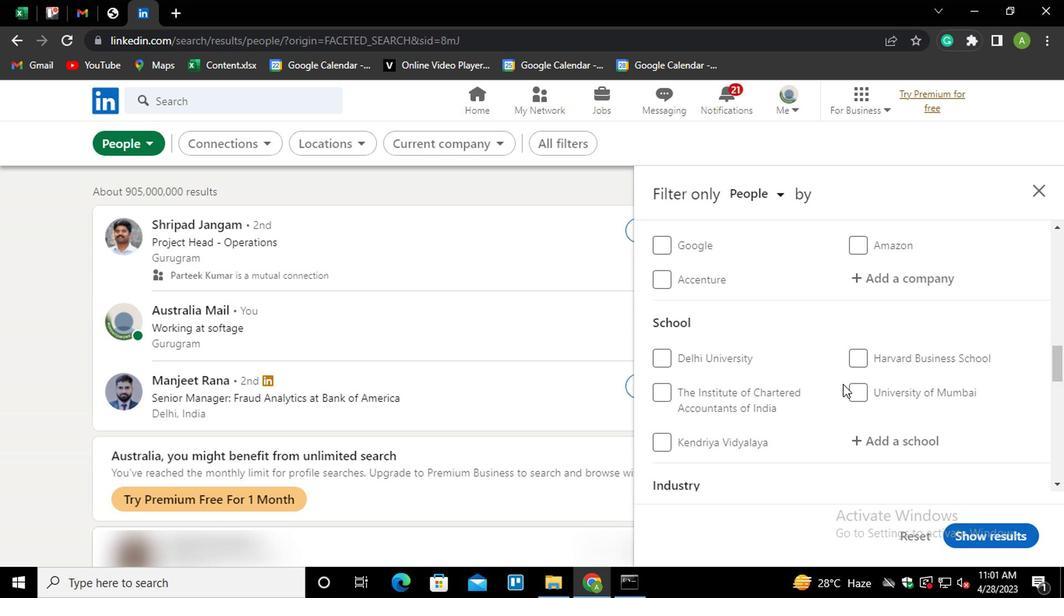 
Action: Mouse scrolled (844, 385) with delta (0, 0)
Screenshot: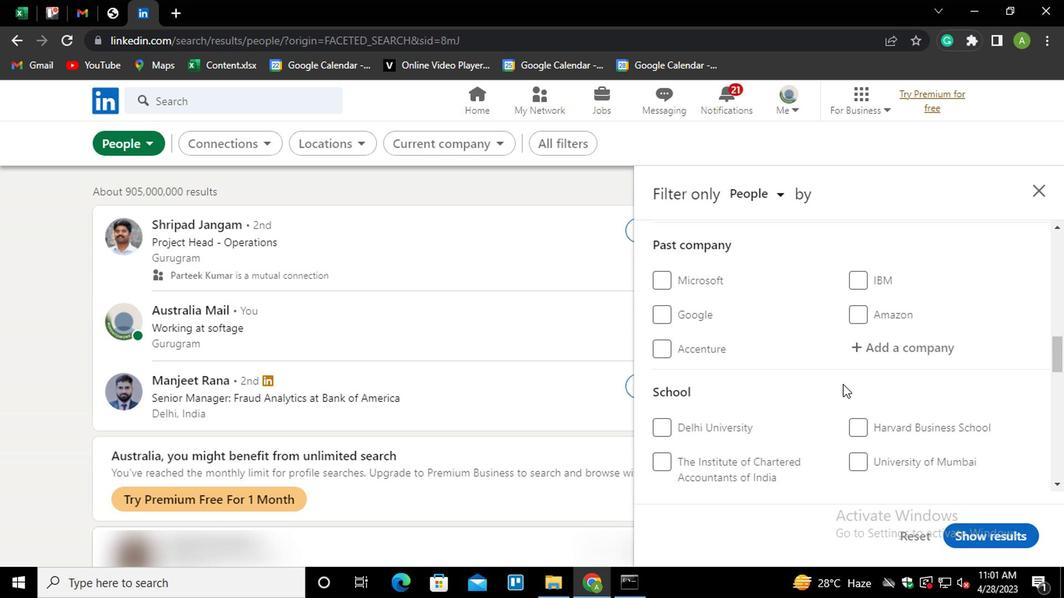 
Action: Mouse scrolled (844, 385) with delta (0, 0)
Screenshot: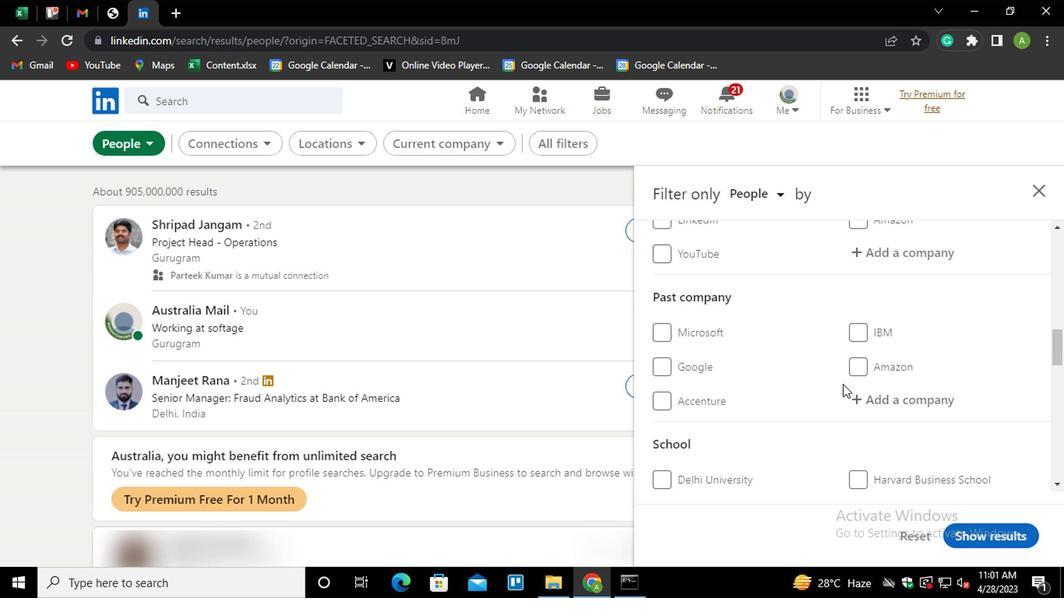 
Action: Mouse scrolled (844, 385) with delta (0, 0)
Screenshot: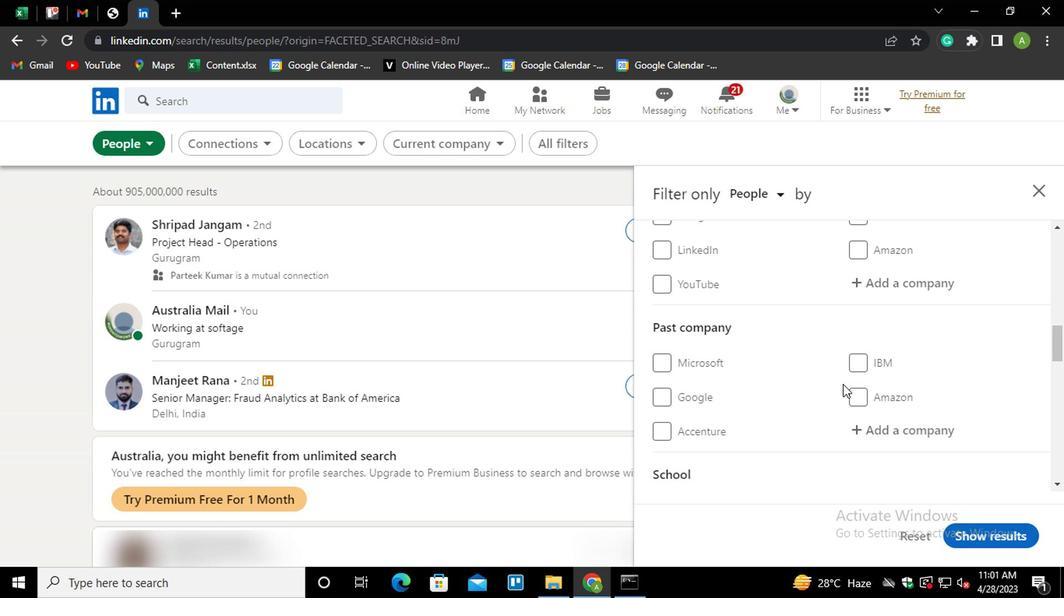 
Action: Mouse moved to (877, 437)
Screenshot: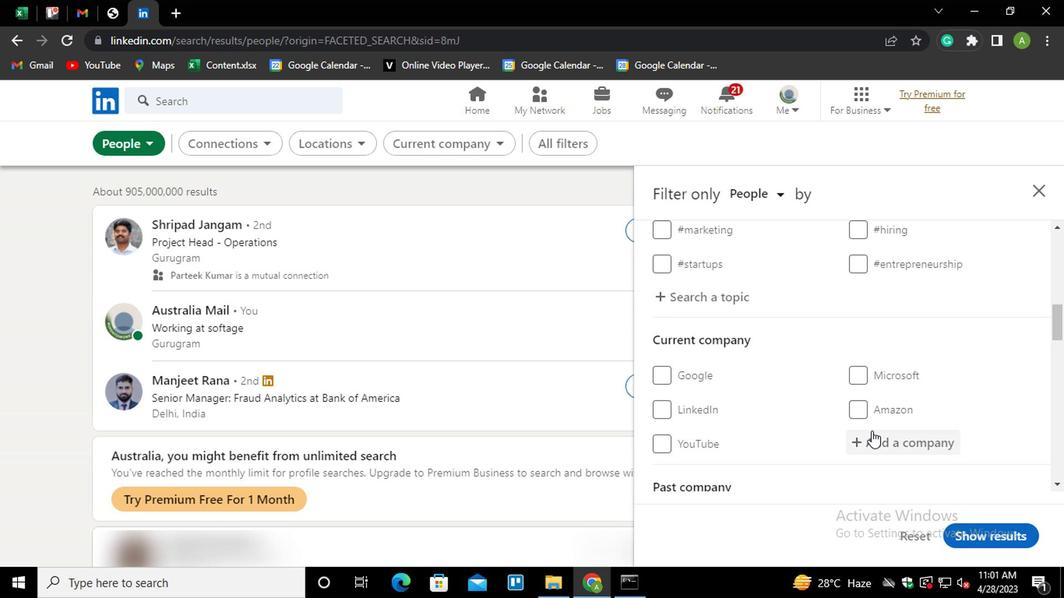 
Action: Mouse pressed left at (877, 437)
Screenshot: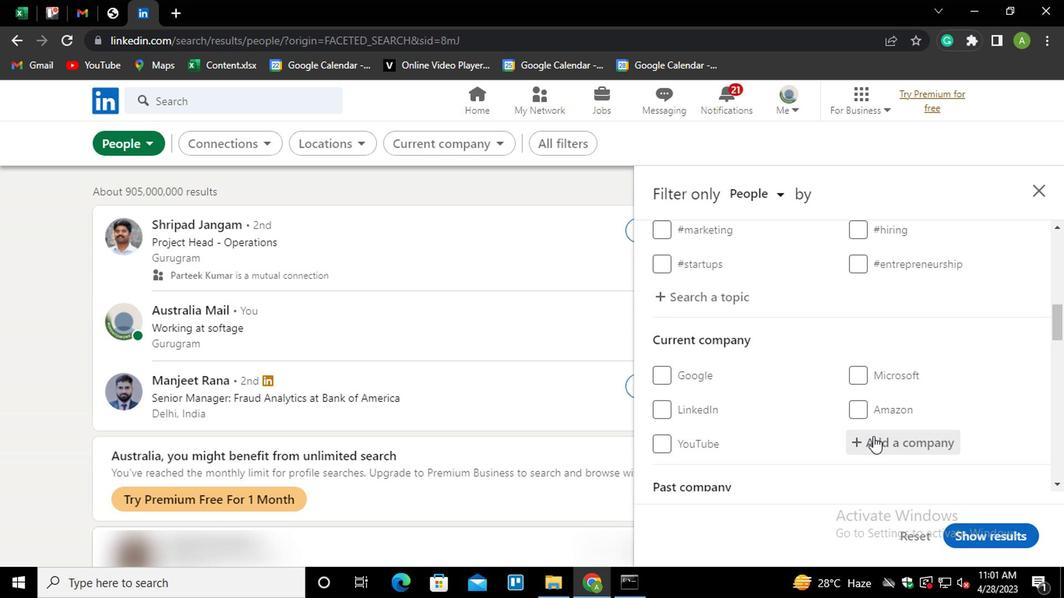 
Action: Mouse scrolled (877, 436) with delta (0, -1)
Screenshot: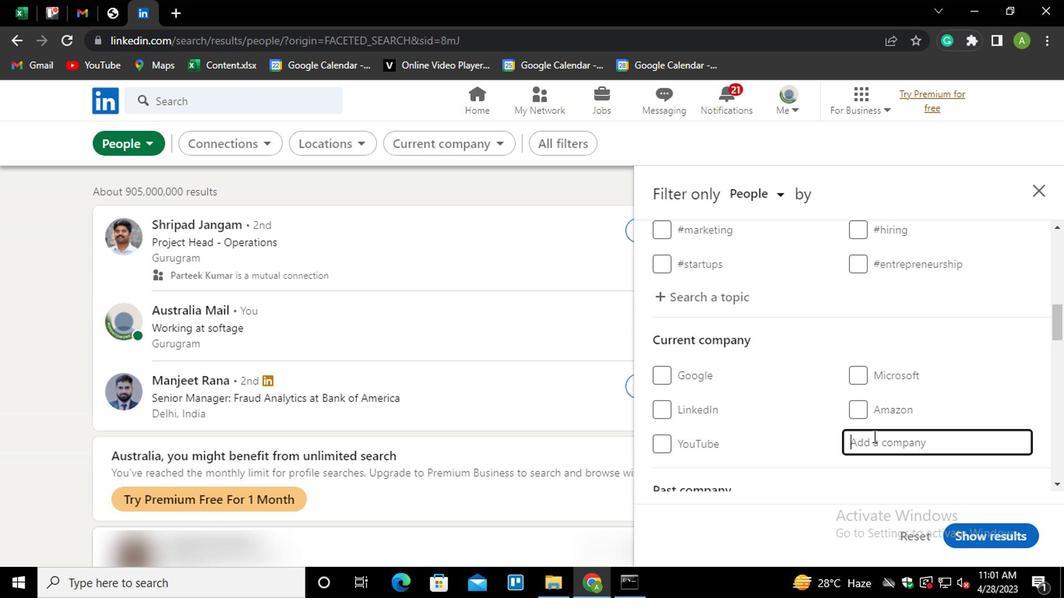 
Action: Mouse moved to (869, 440)
Screenshot: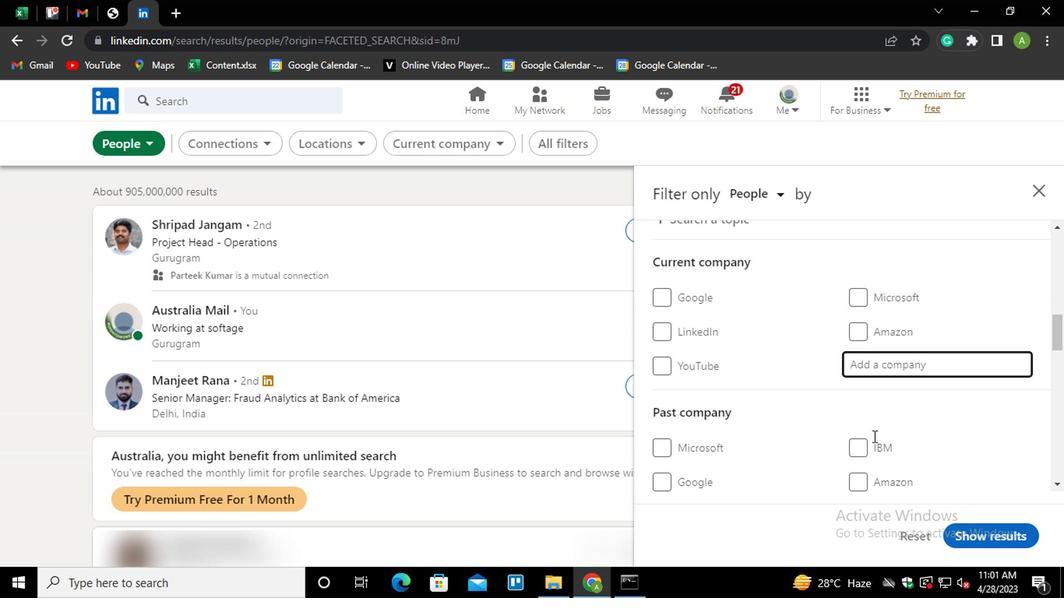 
Action: Key pressed <Key.shift>TOPSOE<Key.down><Key.enter>
Screenshot: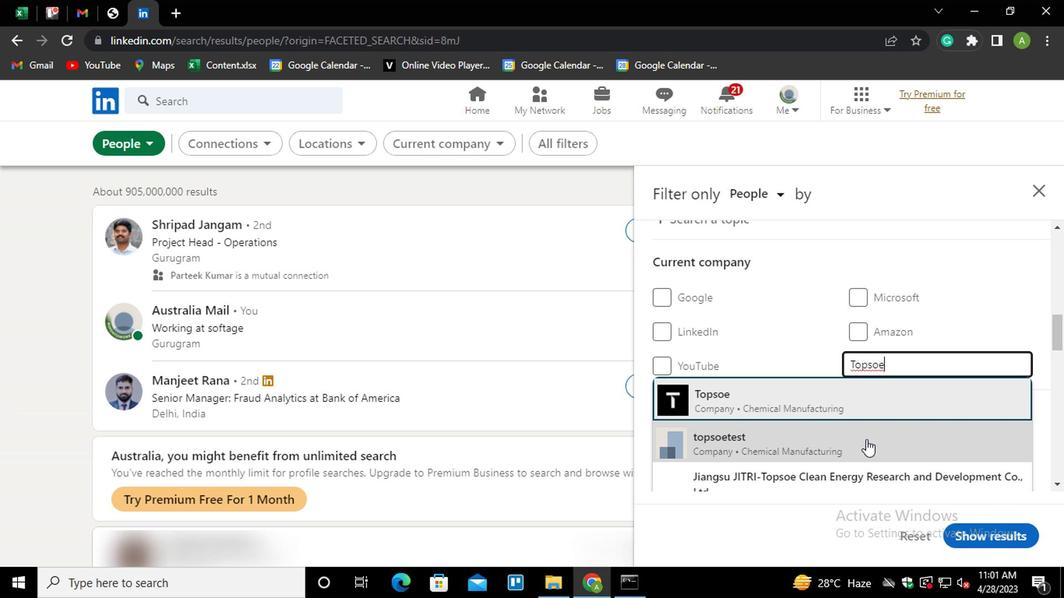 
Action: Mouse scrolled (869, 440) with delta (0, 0)
Screenshot: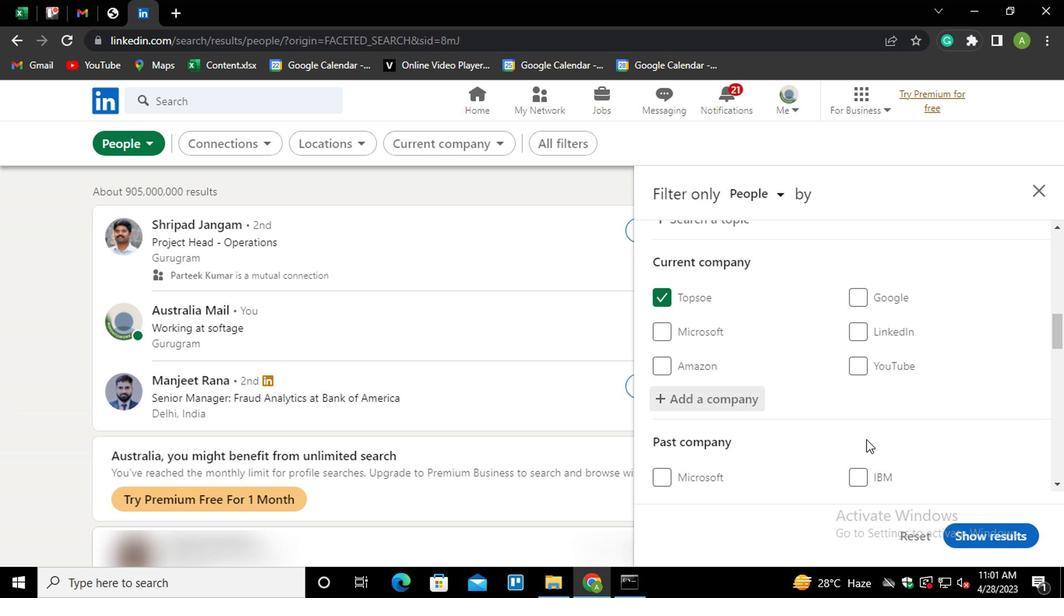 
Action: Mouse scrolled (869, 440) with delta (0, 0)
Screenshot: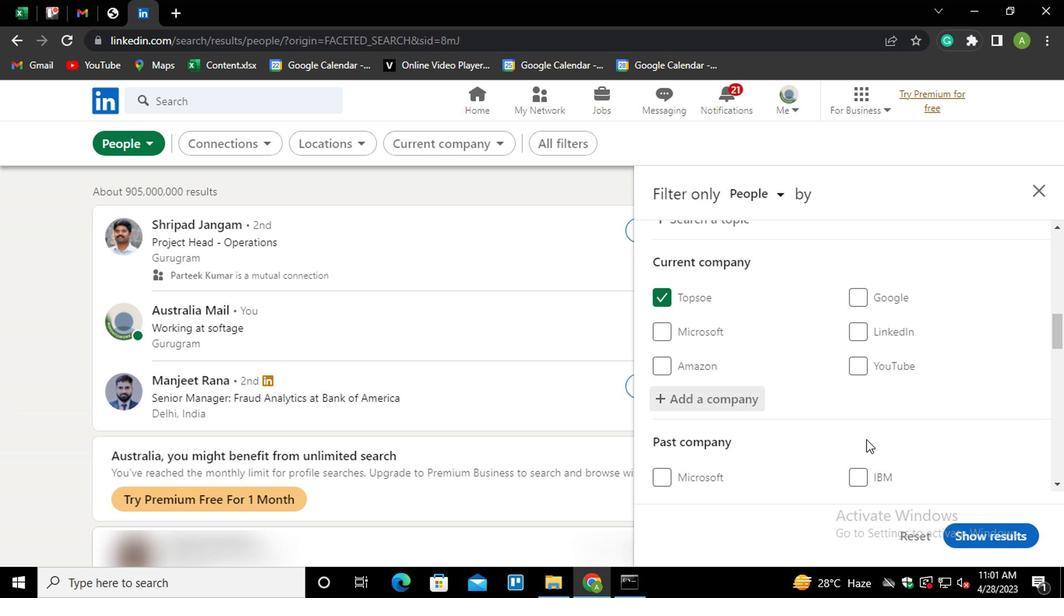 
Action: Mouse scrolled (869, 440) with delta (0, 0)
Screenshot: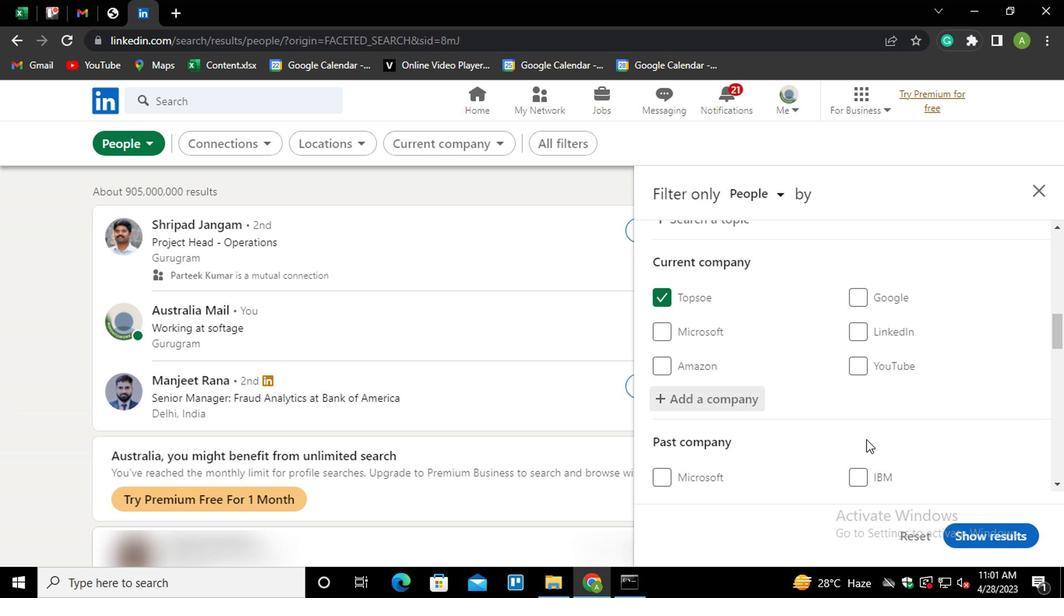 
Action: Mouse scrolled (869, 440) with delta (0, 0)
Screenshot: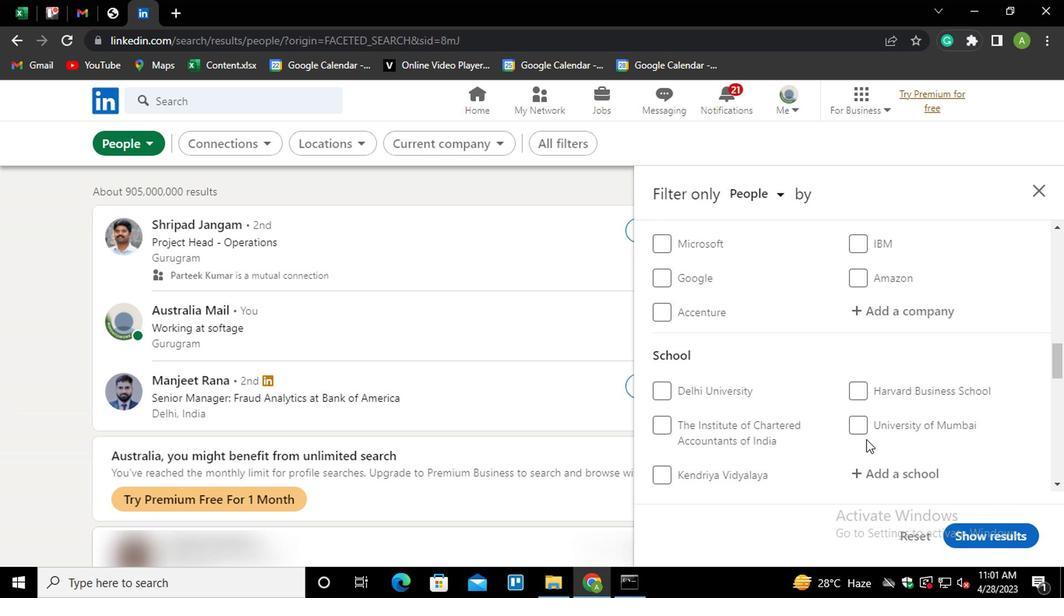 
Action: Mouse moved to (881, 393)
Screenshot: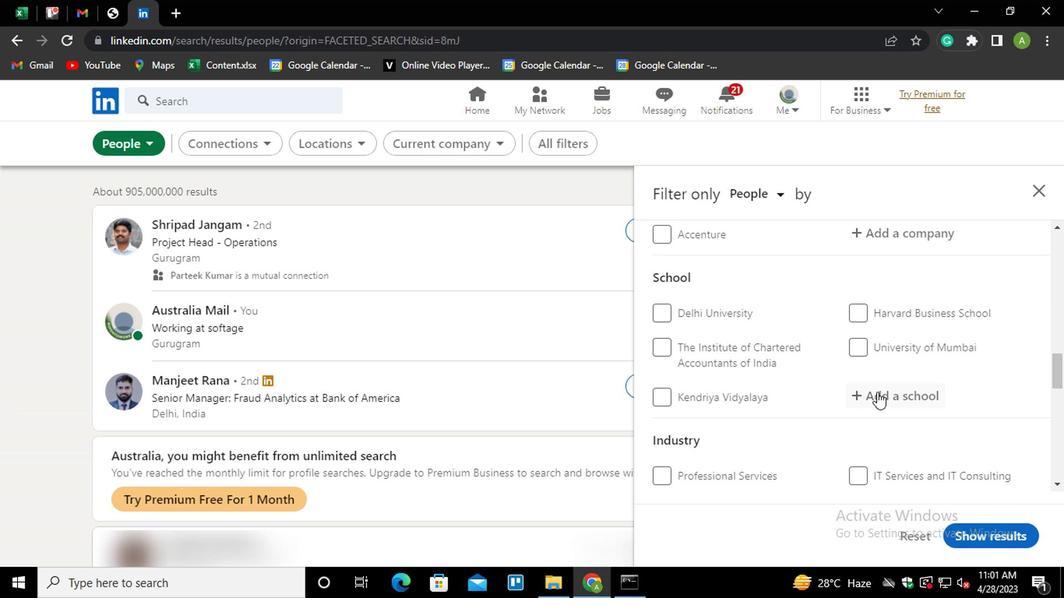 
Action: Mouse pressed left at (881, 393)
Screenshot: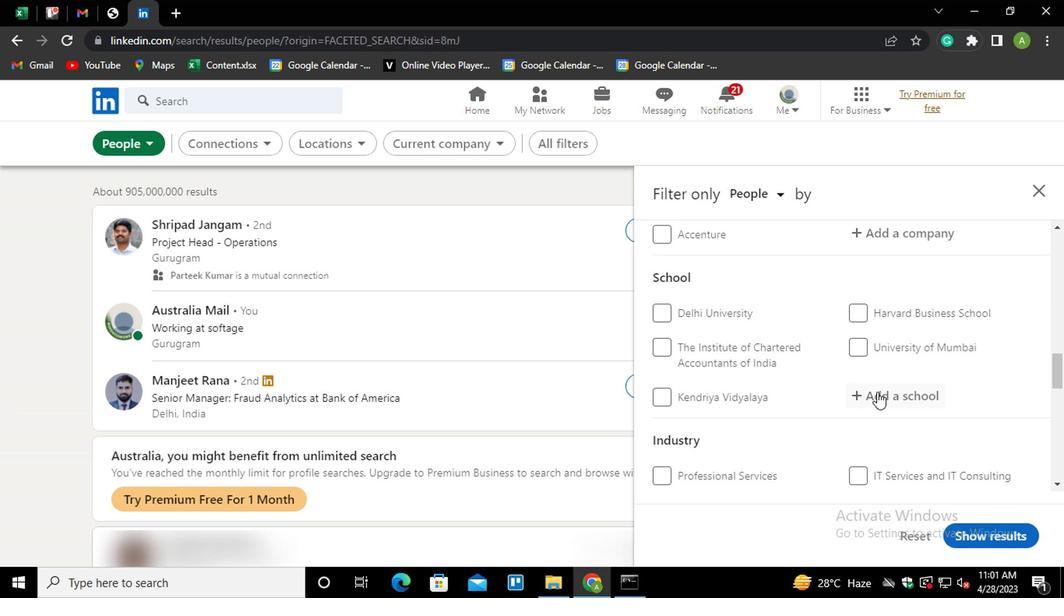 
Action: Mouse moved to (880, 394)
Screenshot: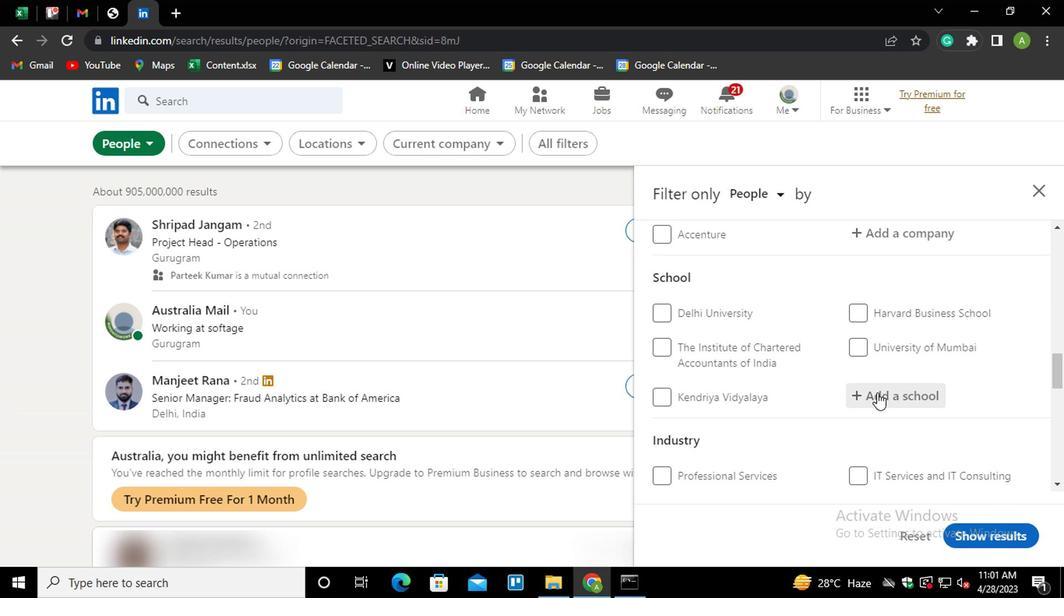 
Action: Key pressed <Key.shift>I<Key.shift>FT<Key.shift><Key.shift><Key.shift><Key.shift><Key.shift><Key.shift><Key.shift><Key.shift><Key.shift><Key.shift><Key.shift><Key.shift><Key.shift><Key.shift><Key.shift><Key.shift><Key.shift><Key.shift><Key.shift>M<Key.down><Key.enter>
Screenshot: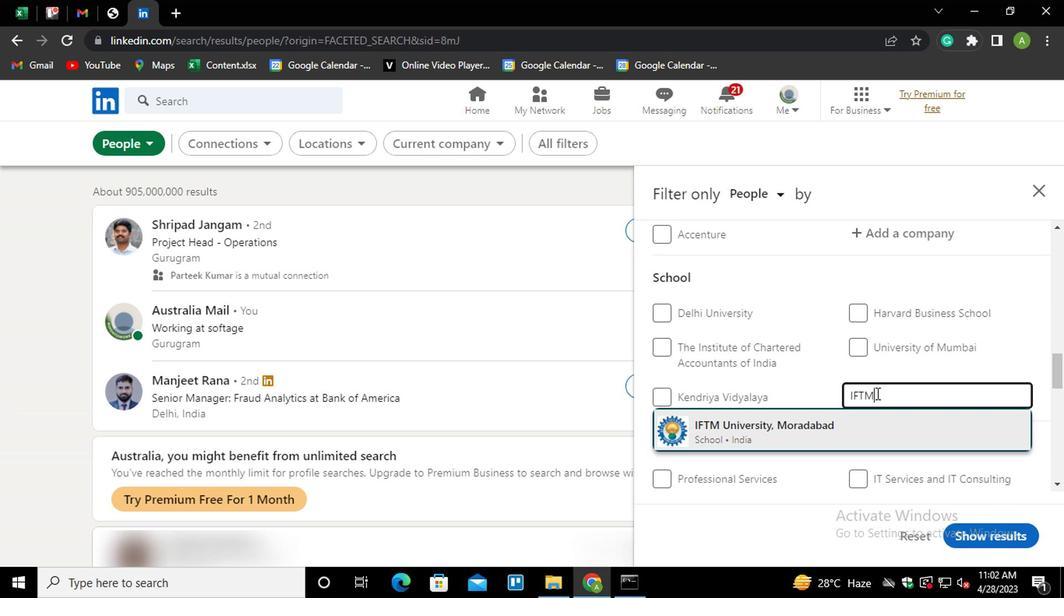 
Action: Mouse scrolled (880, 393) with delta (0, -1)
Screenshot: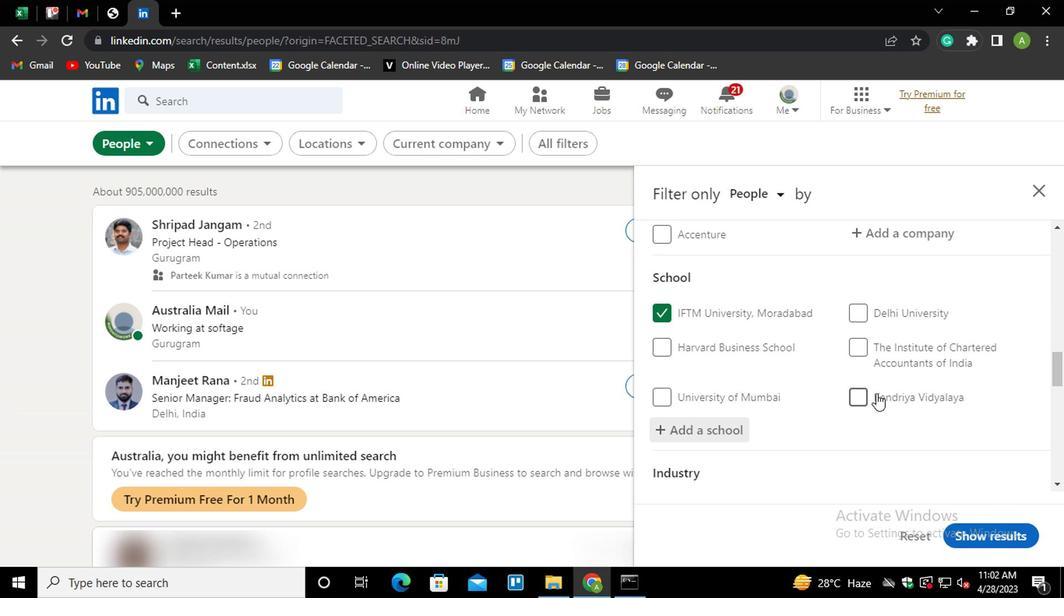 
Action: Mouse scrolled (880, 393) with delta (0, -1)
Screenshot: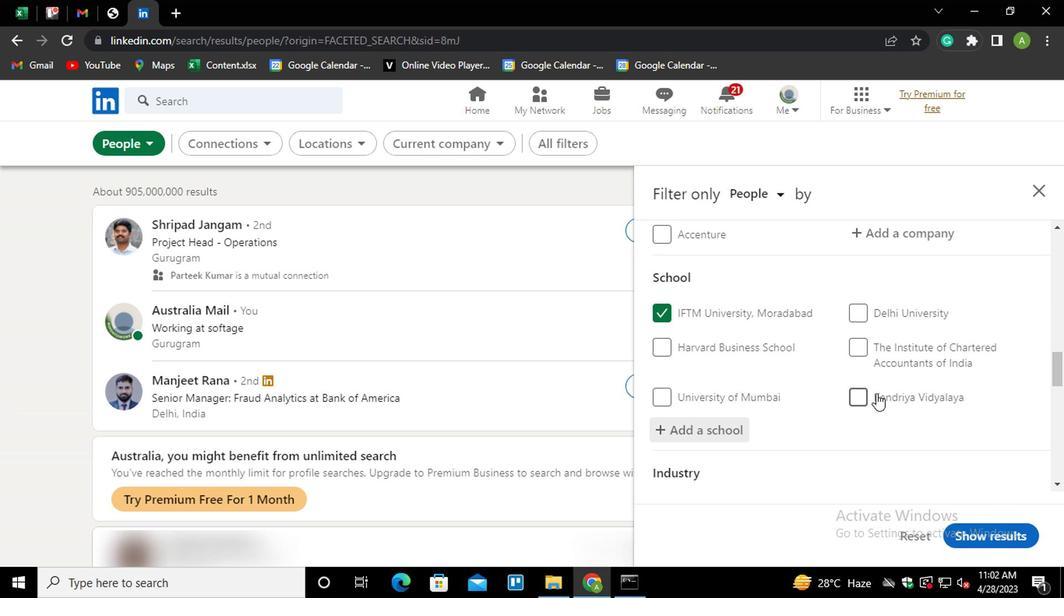 
Action: Mouse scrolled (880, 393) with delta (0, -1)
Screenshot: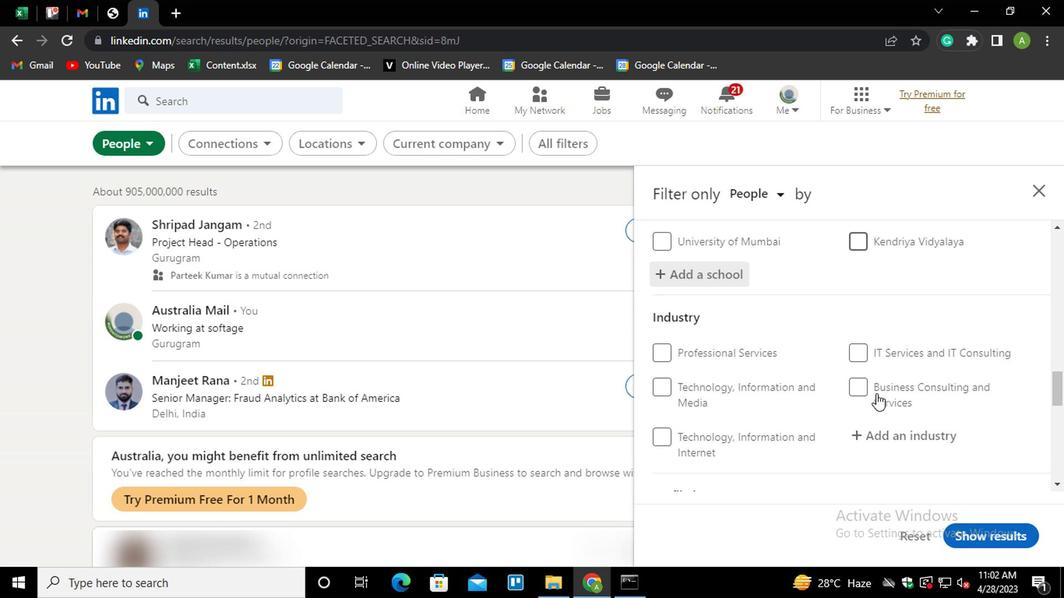 
Action: Mouse moved to (884, 361)
Screenshot: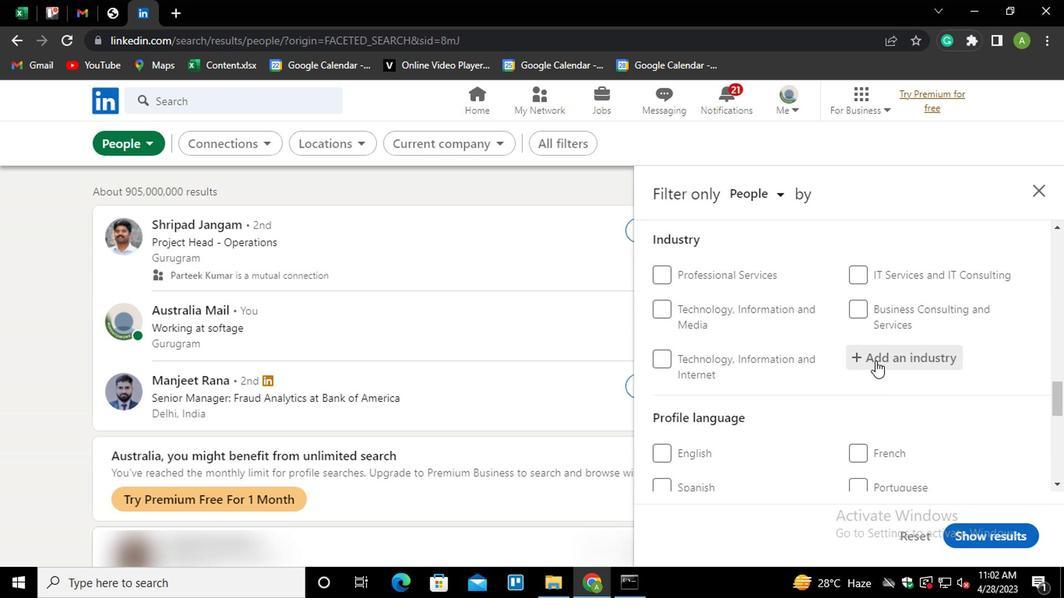 
Action: Mouse pressed left at (884, 361)
Screenshot: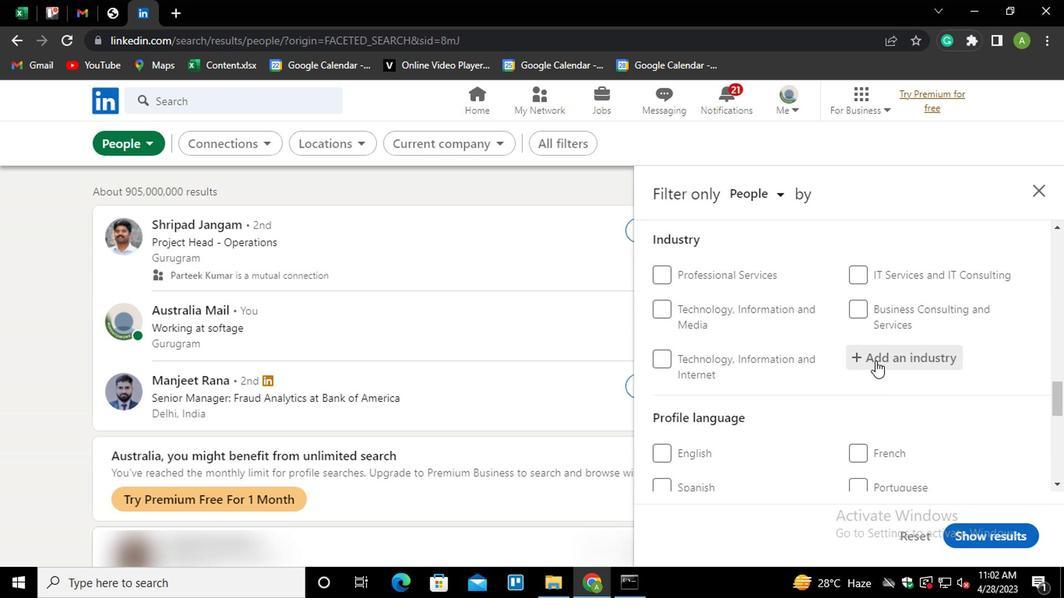 
Action: Mouse moved to (906, 365)
Screenshot: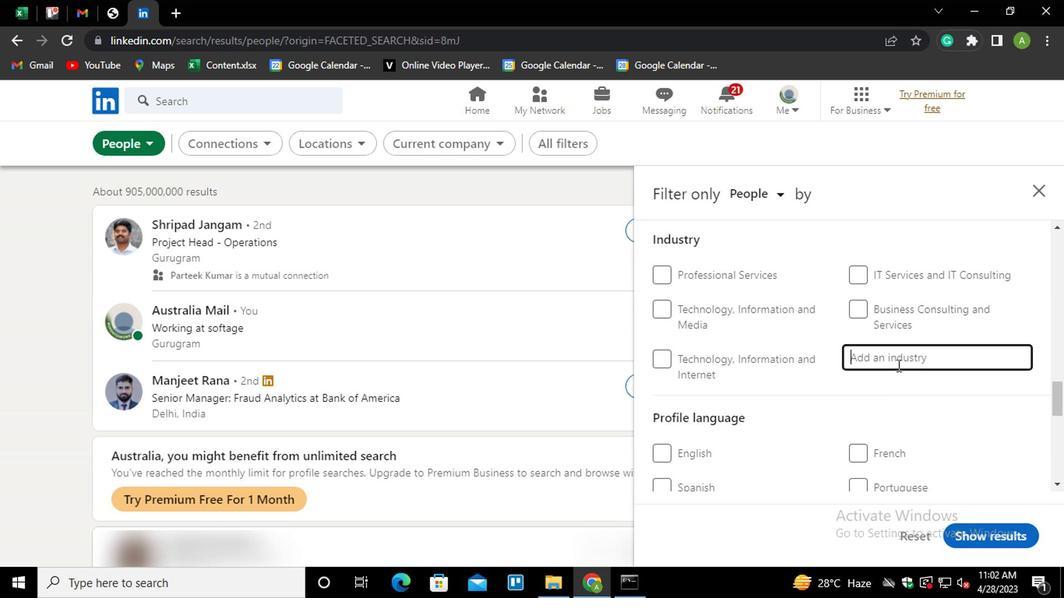 
Action: Mouse pressed left at (906, 365)
Screenshot: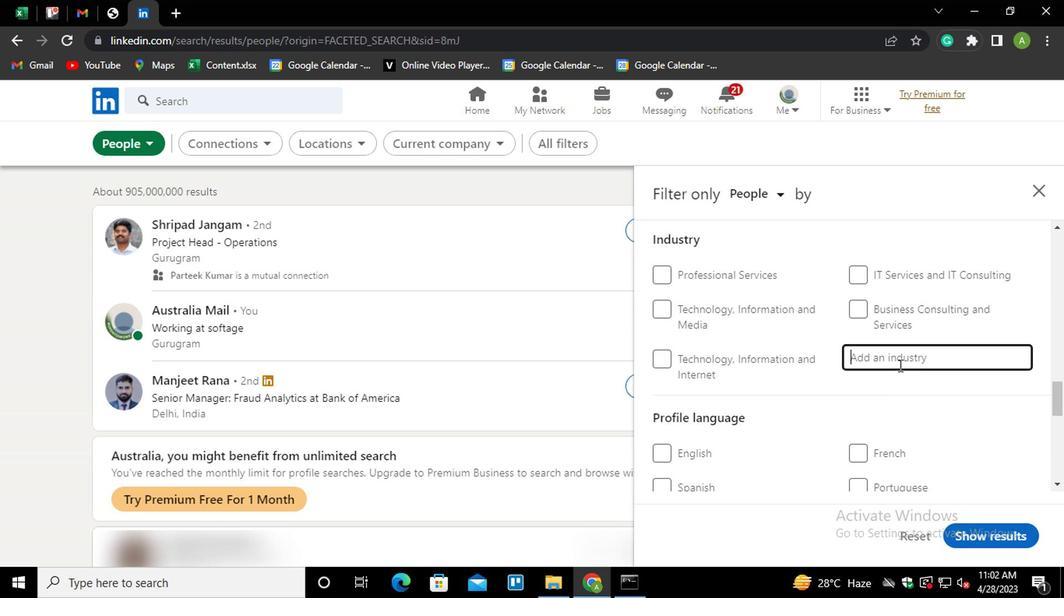 
Action: Key pressed <Key.shift>PAS<Key.backspace><Key.backspace>LASTI<Key.down><Key.down><Key.enter>
Screenshot: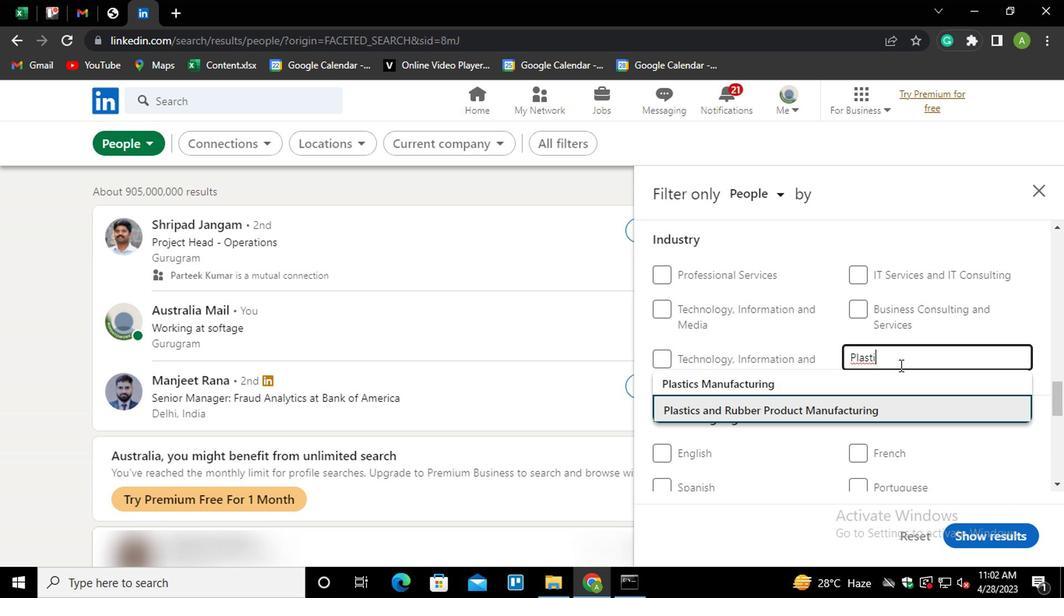 
Action: Mouse scrolled (906, 364) with delta (0, 0)
Screenshot: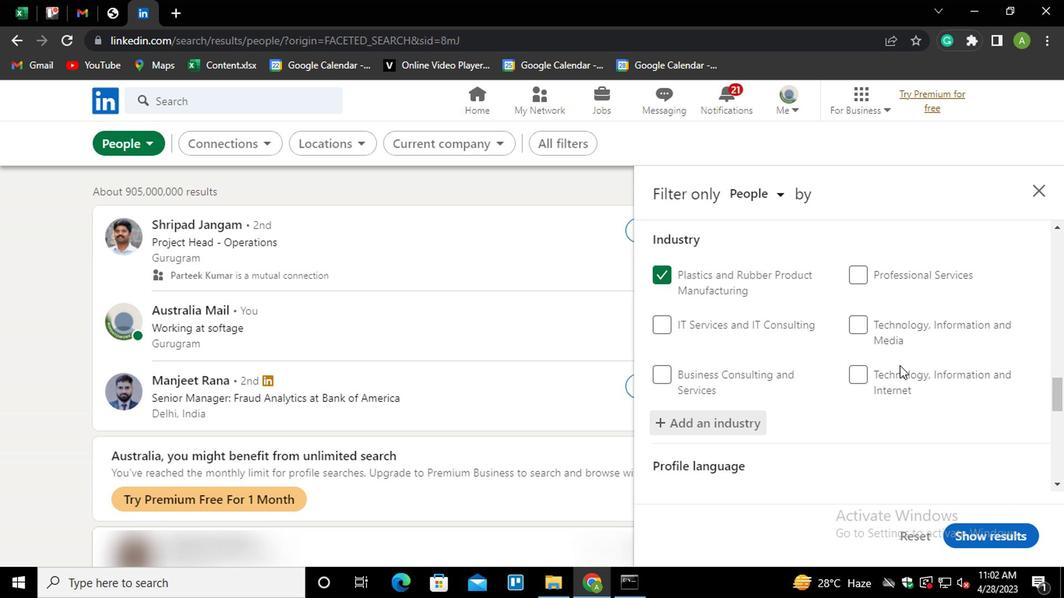 
Action: Mouse scrolled (906, 364) with delta (0, 0)
Screenshot: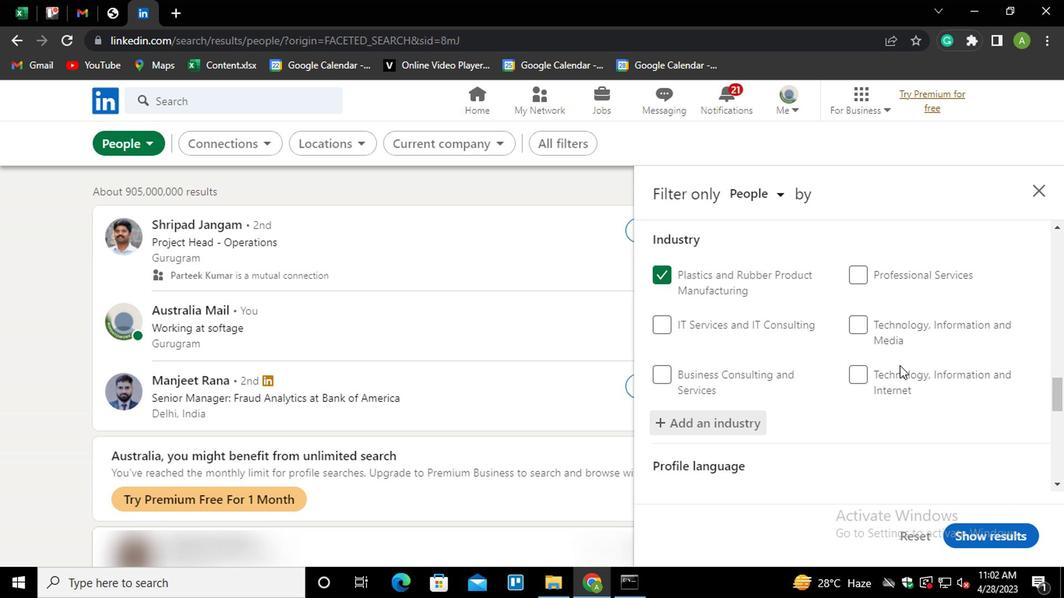 
Action: Mouse scrolled (906, 364) with delta (0, 0)
Screenshot: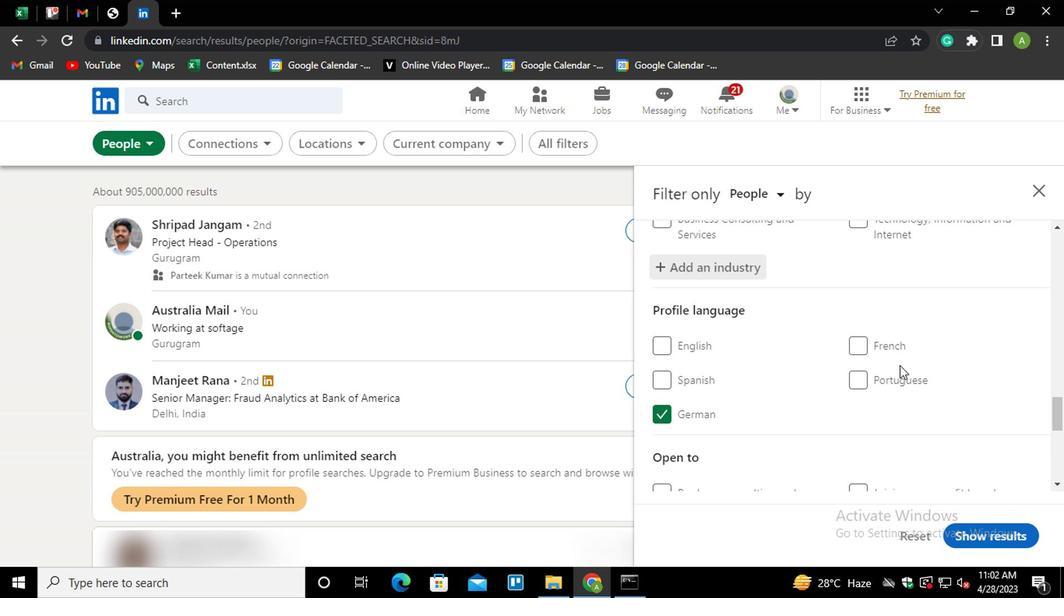 
Action: Mouse moved to (906, 365)
Screenshot: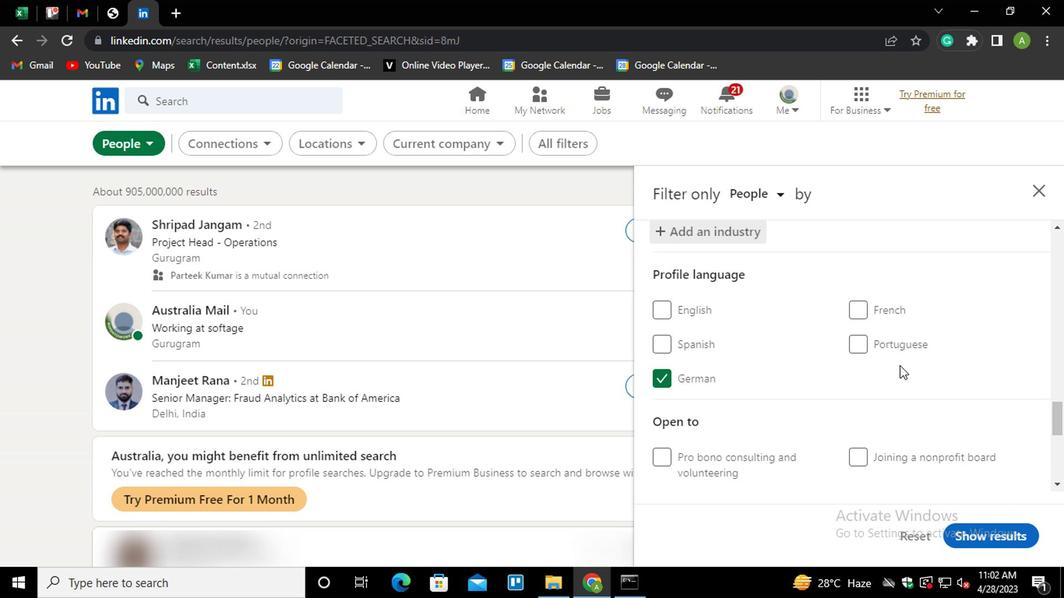 
Action: Mouse scrolled (906, 364) with delta (0, 0)
Screenshot: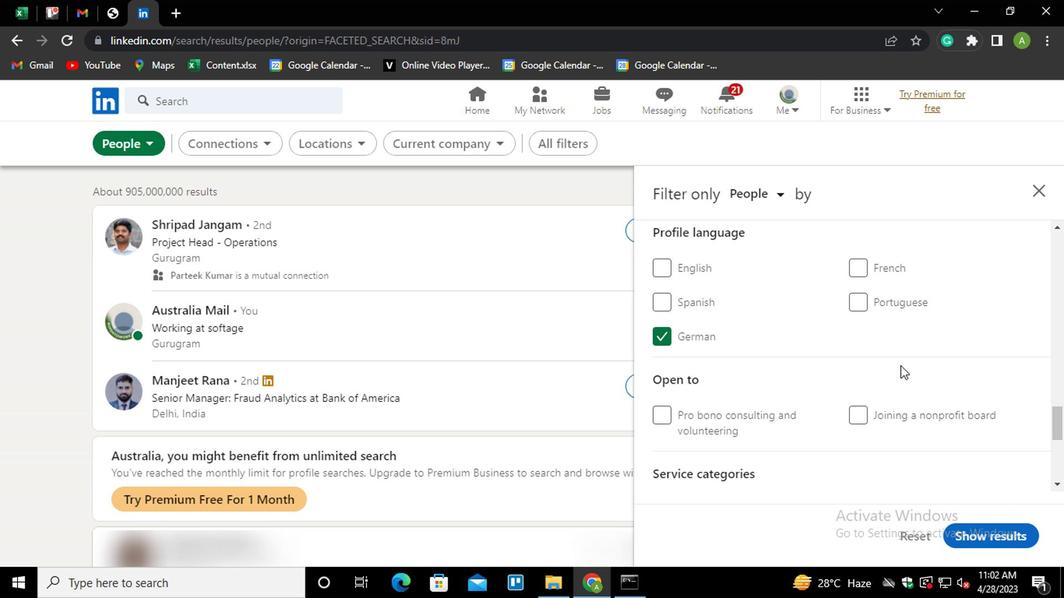 
Action: Mouse scrolled (906, 364) with delta (0, 0)
Screenshot: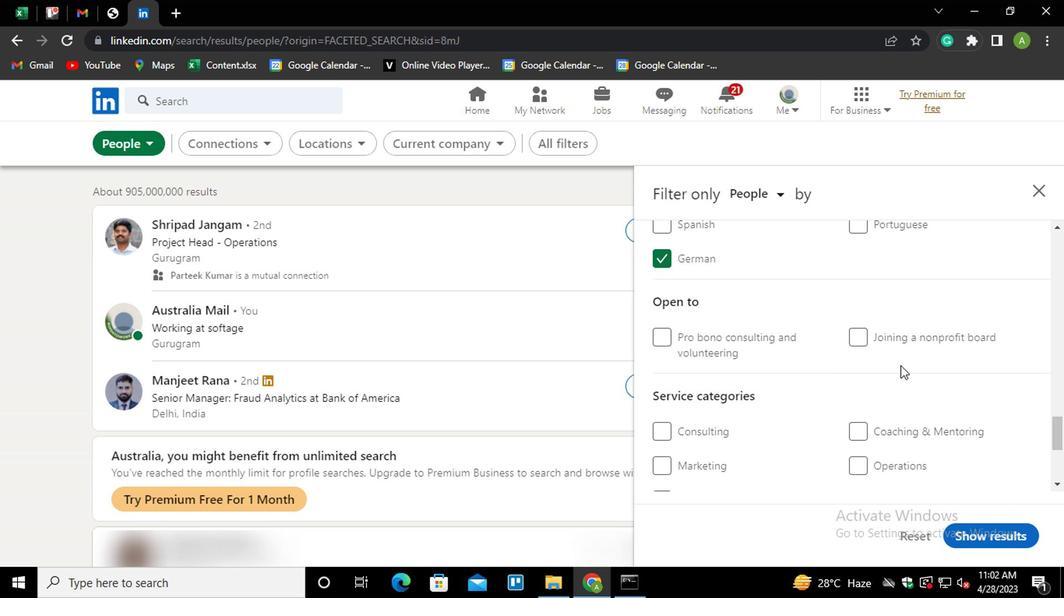 
Action: Mouse moved to (906, 365)
Screenshot: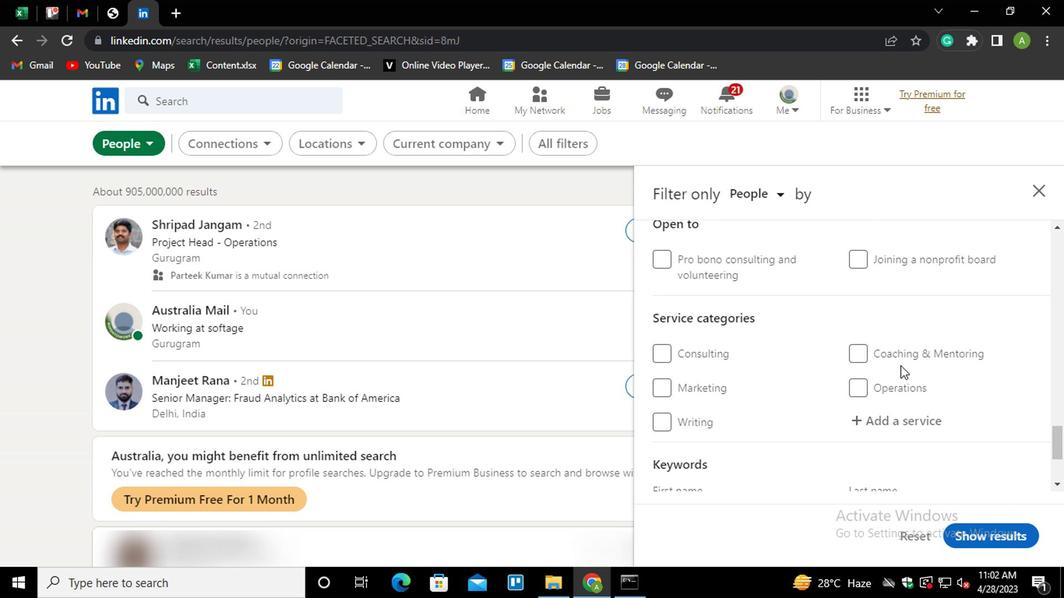 
Action: Mouse scrolled (906, 364) with delta (0, 0)
Screenshot: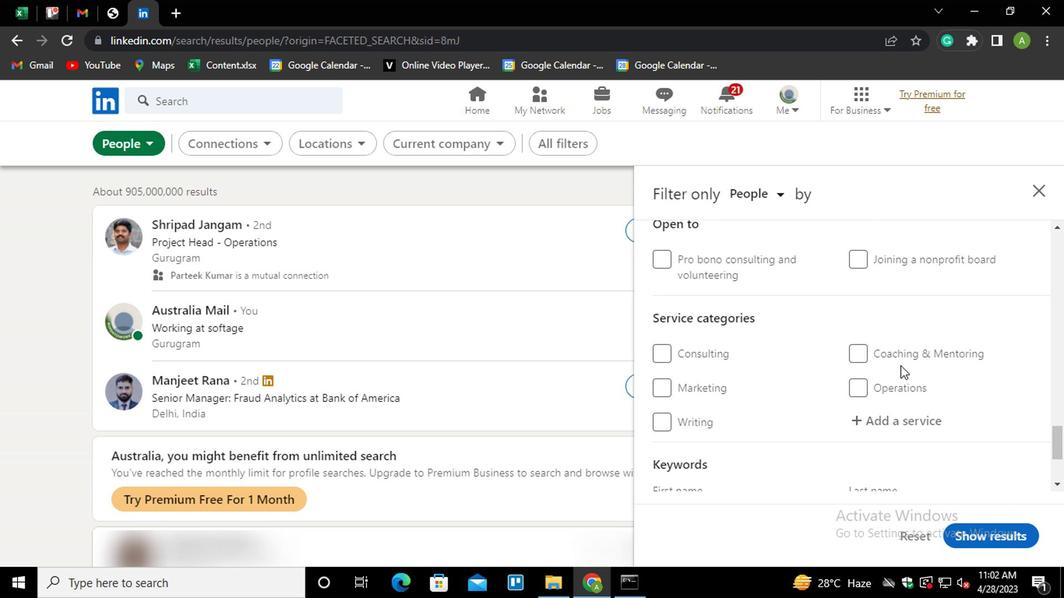 
Action: Mouse moved to (890, 353)
Screenshot: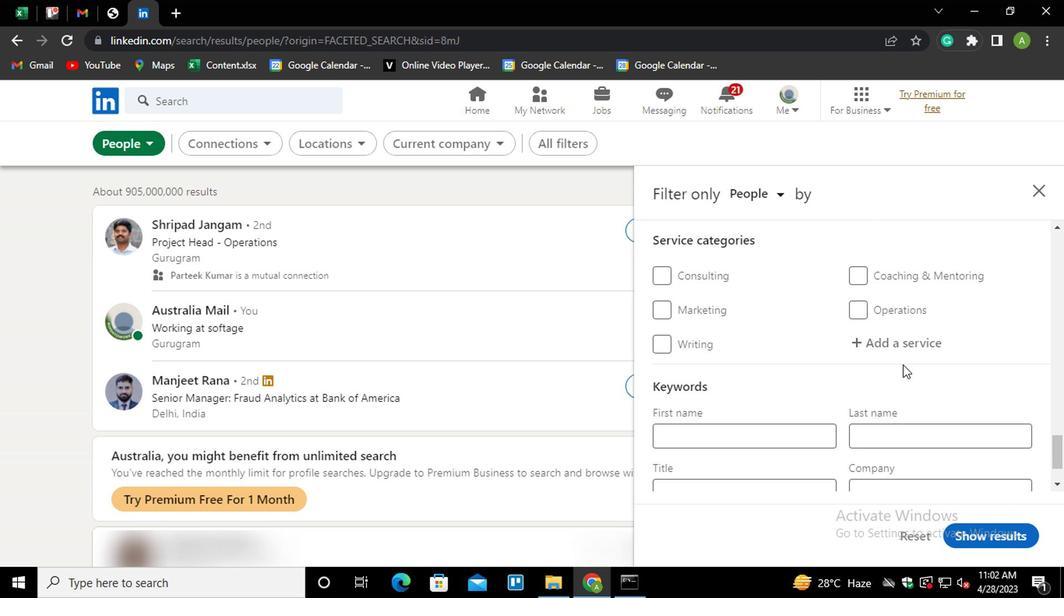 
Action: Mouse pressed left at (890, 353)
Screenshot: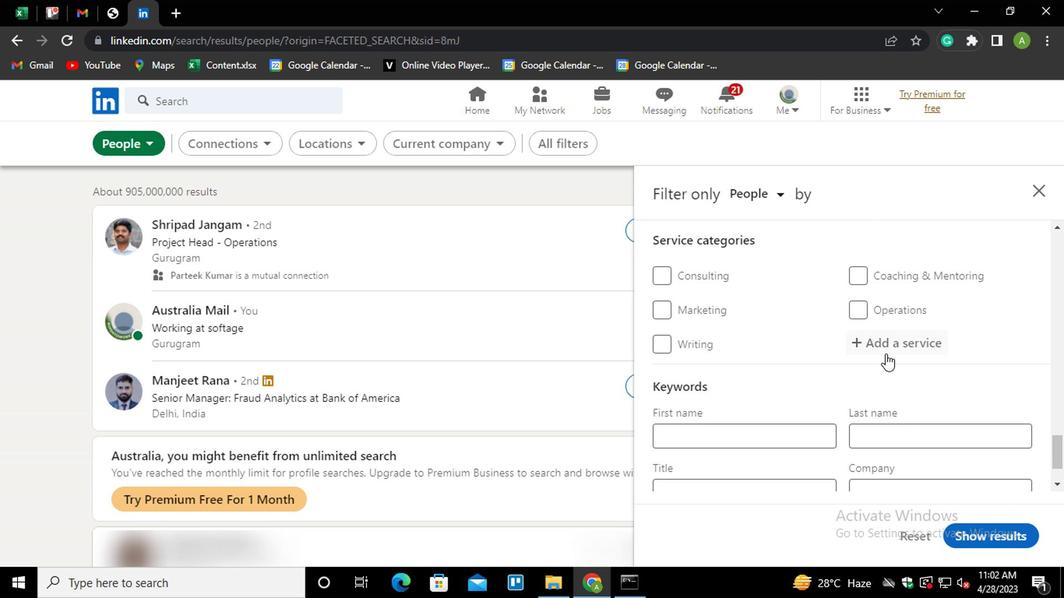 
Action: Mouse moved to (906, 342)
Screenshot: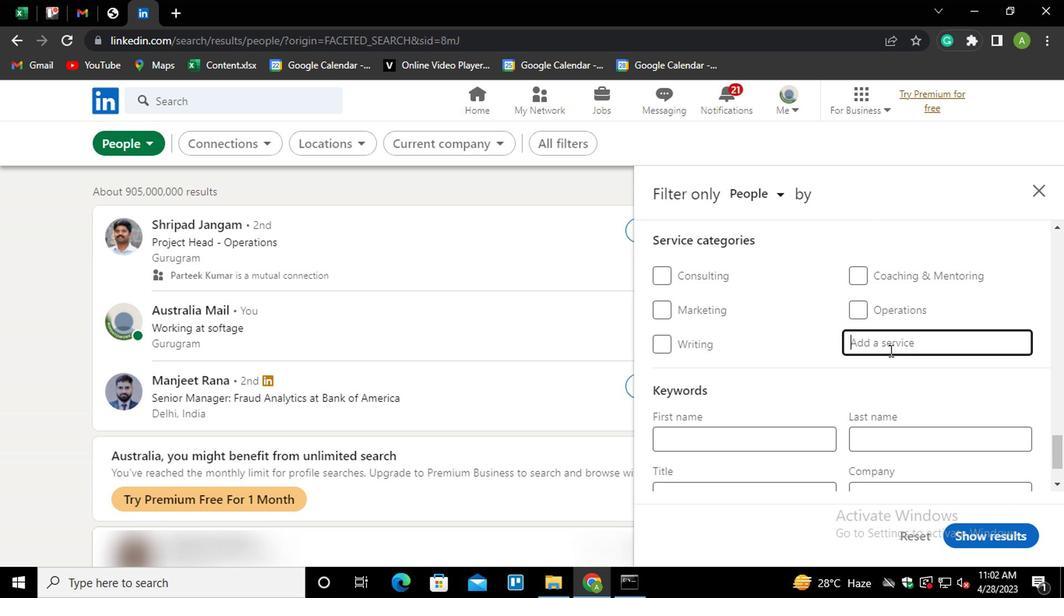 
Action: Mouse pressed left at (906, 342)
Screenshot: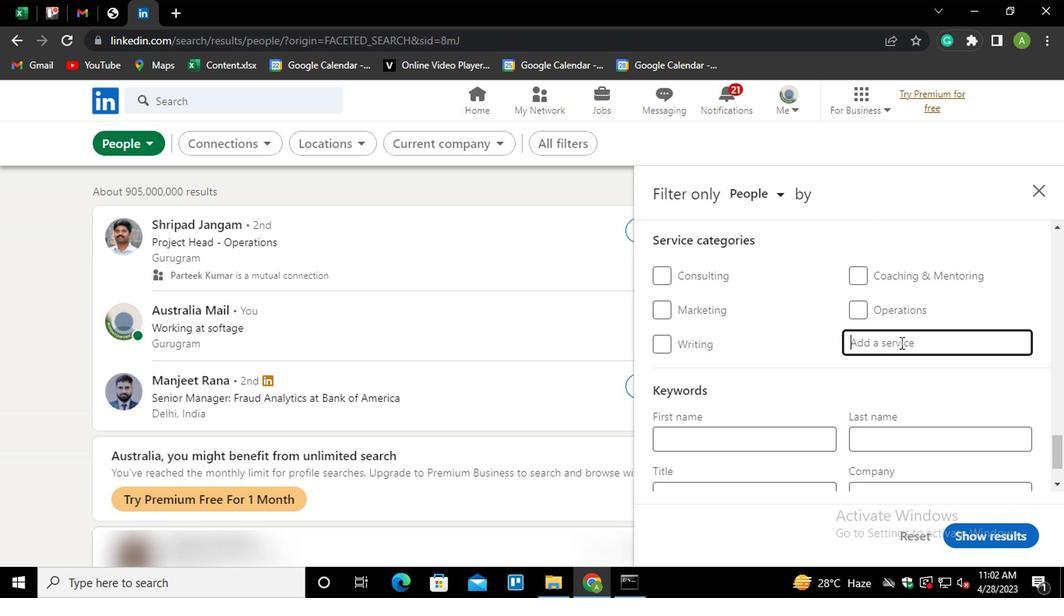 
Action: Mouse moved to (901, 343)
Screenshot: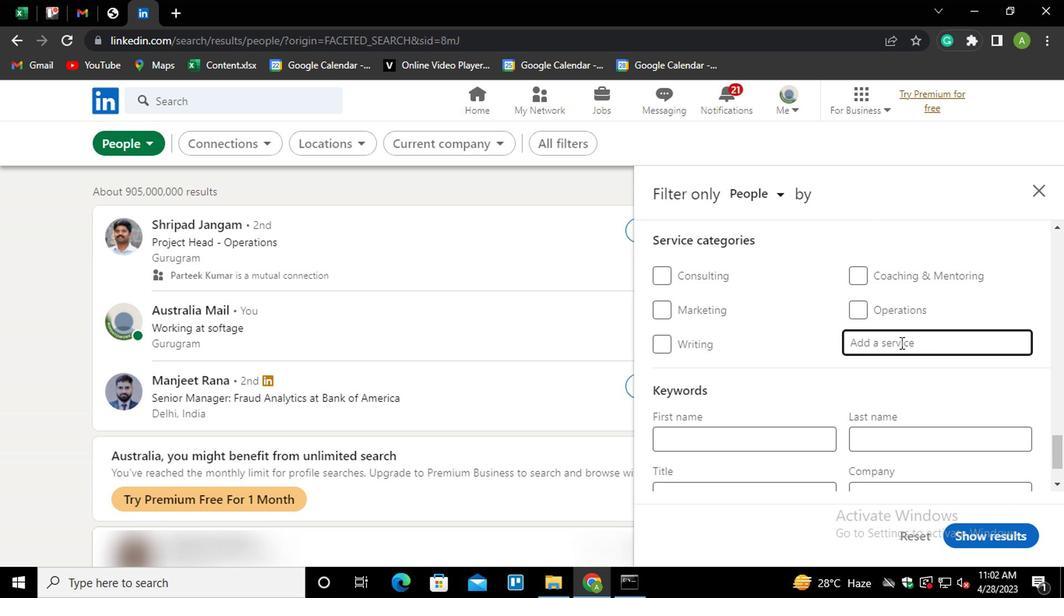
Action: Key pressed <Key.shift><Key.shift><Key.shift><Key.shift><Key.shift><Key.shift><Key.shift><Key.shift><Key.shift><Key.shift><Key.shift><Key.shift><Key.shift><Key.shift><Key.shift><Key.shift><Key.shift><Key.shift>REAL<Key.down><Key.enter>
Screenshot: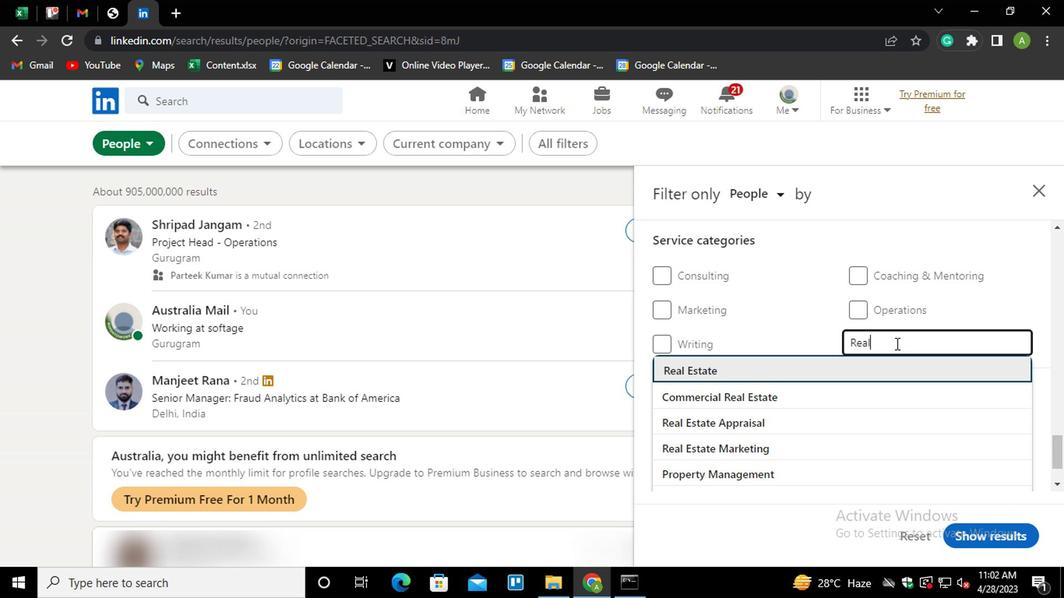 
Action: Mouse moved to (696, 272)
Screenshot: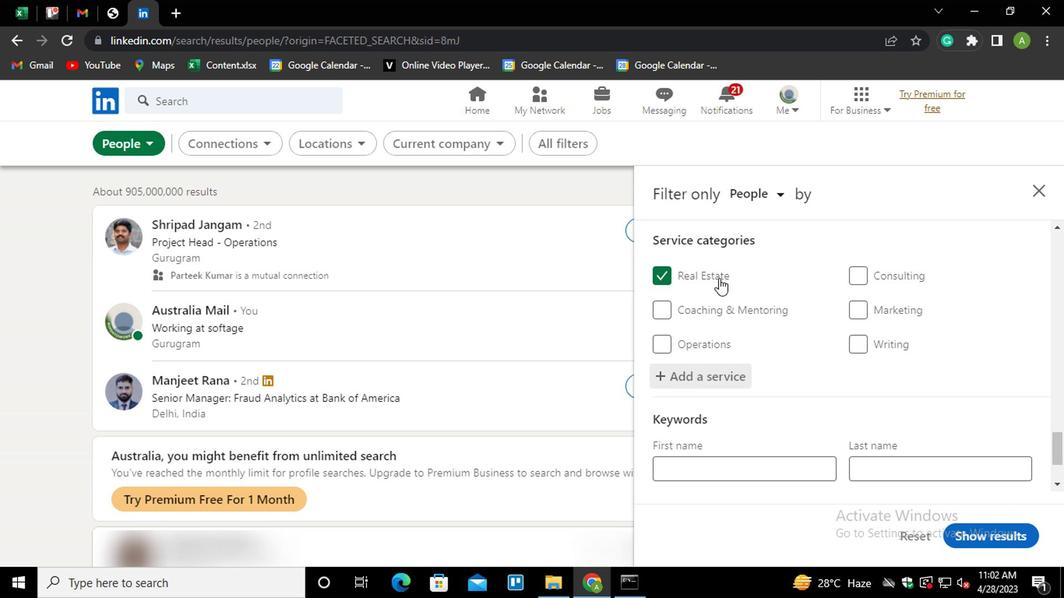 
Action: Mouse pressed left at (696, 272)
Screenshot: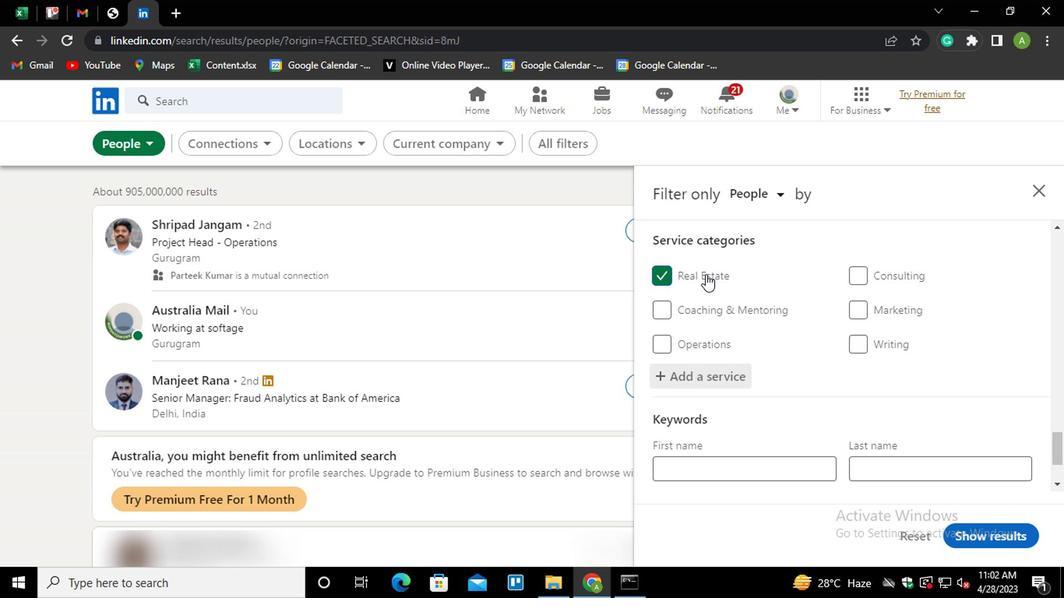 
Action: Mouse moved to (859, 344)
Screenshot: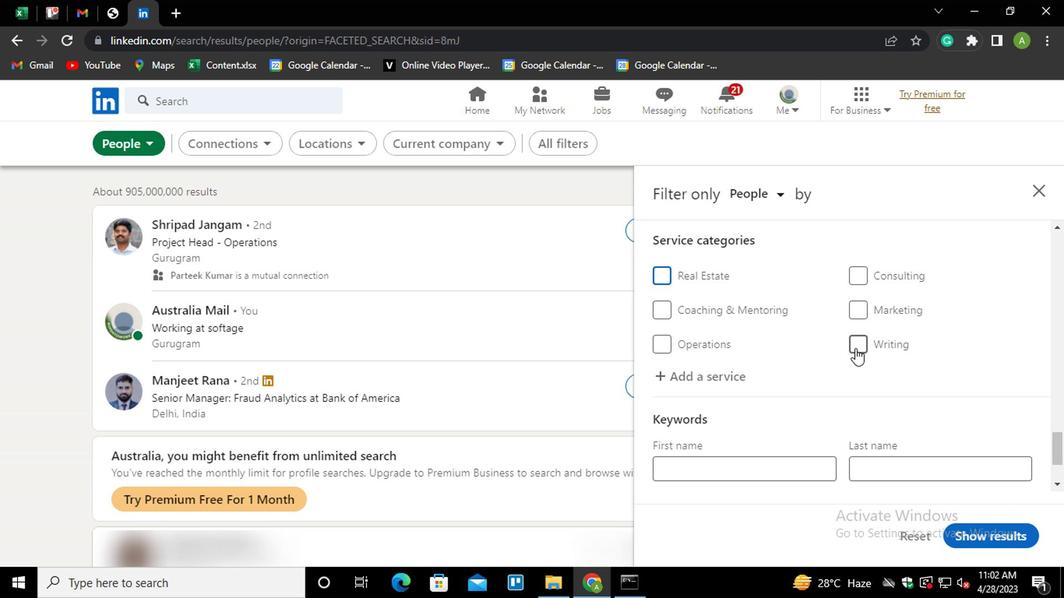 
Action: Mouse pressed left at (859, 344)
Screenshot: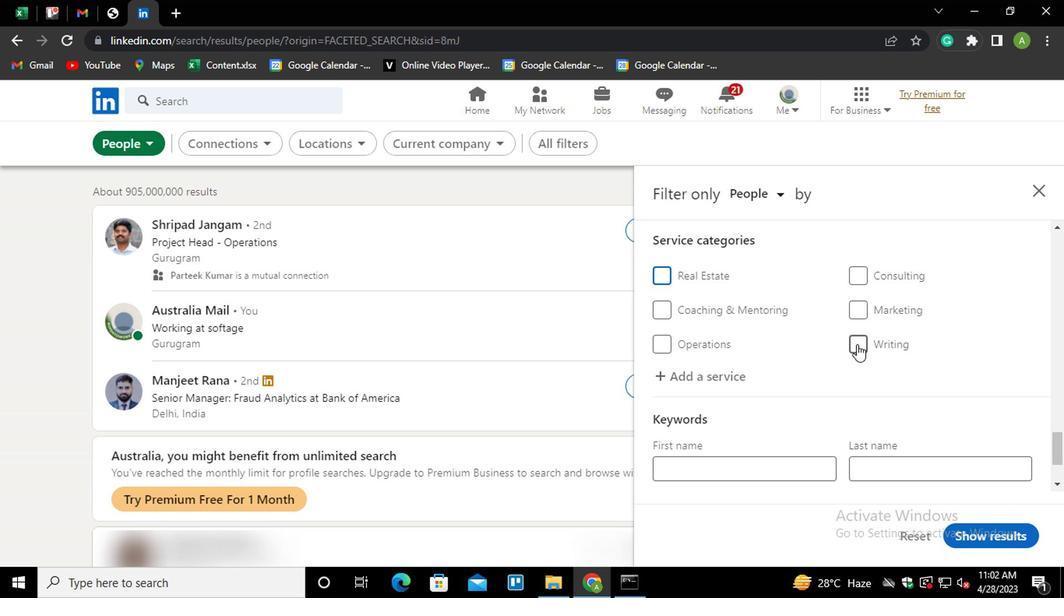 
Action: Mouse moved to (863, 343)
Screenshot: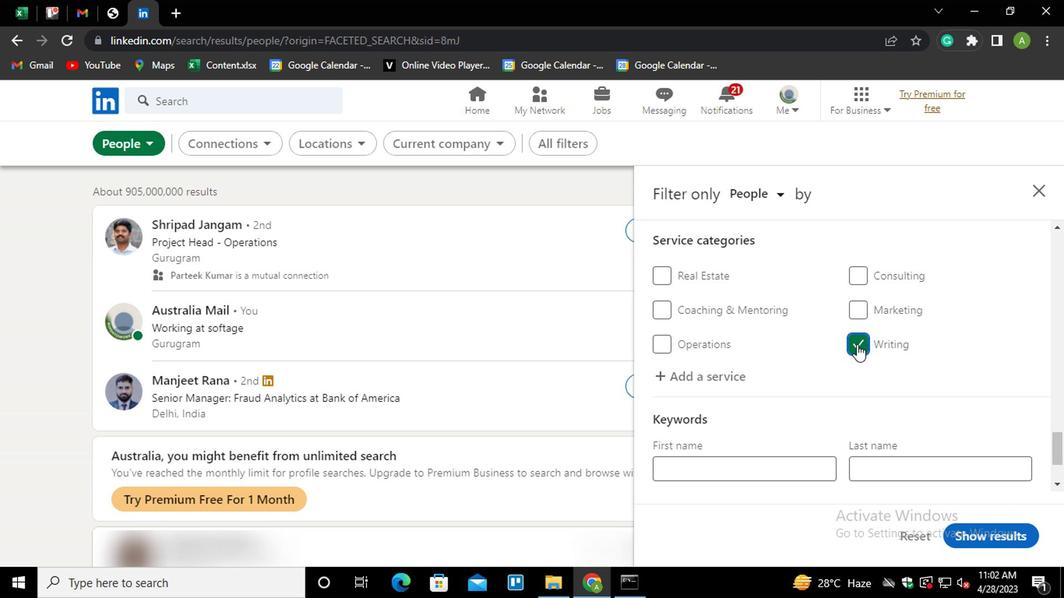 
Action: Mouse pressed left at (863, 343)
Screenshot: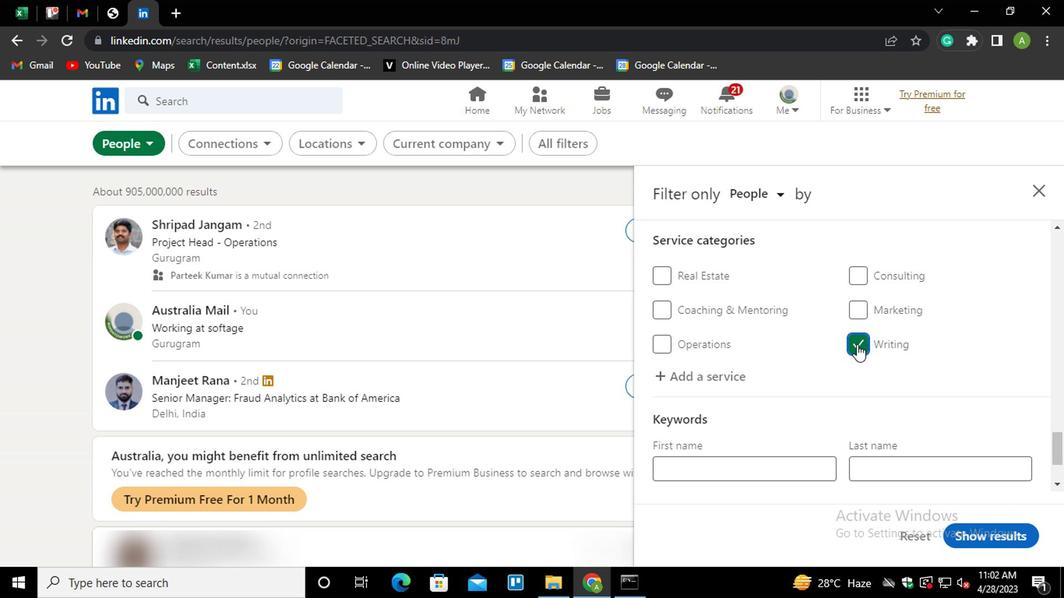 
Action: Mouse moved to (708, 371)
Screenshot: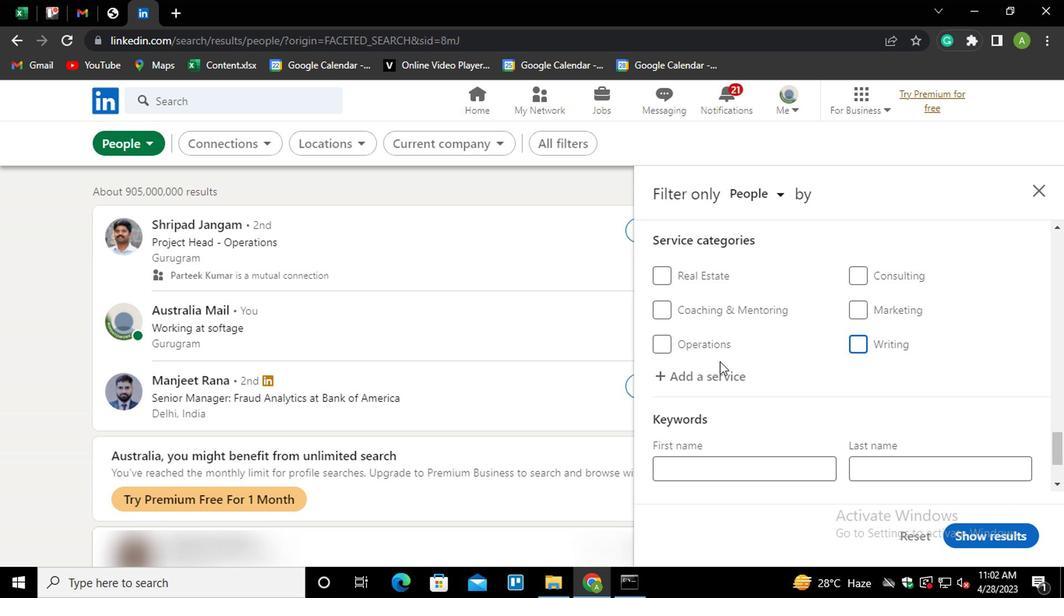 
Action: Mouse pressed left at (708, 371)
Screenshot: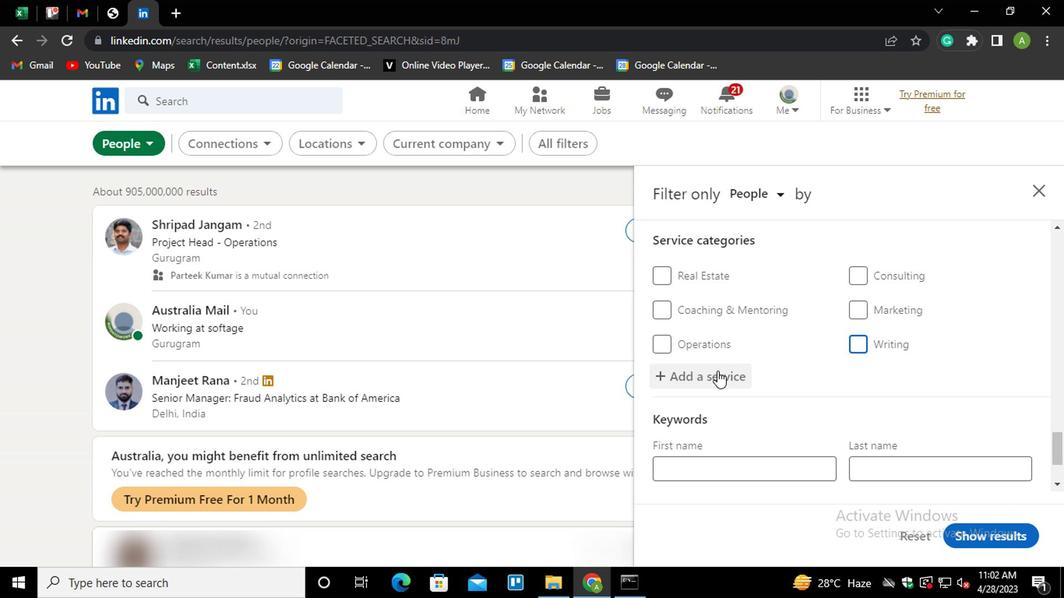 
Action: Key pressed <Key.shift>REAK<Key.backspace>L<Key.space><Key.down><Key.down><Key.down><Key.enter>
Screenshot: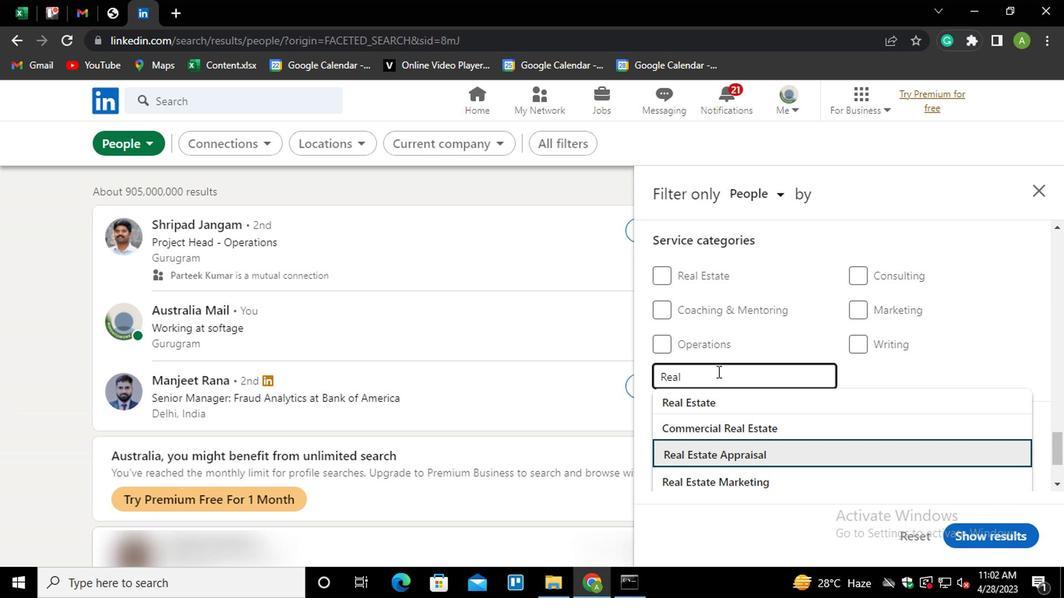
Action: Mouse scrolled (708, 370) with delta (0, -1)
Screenshot: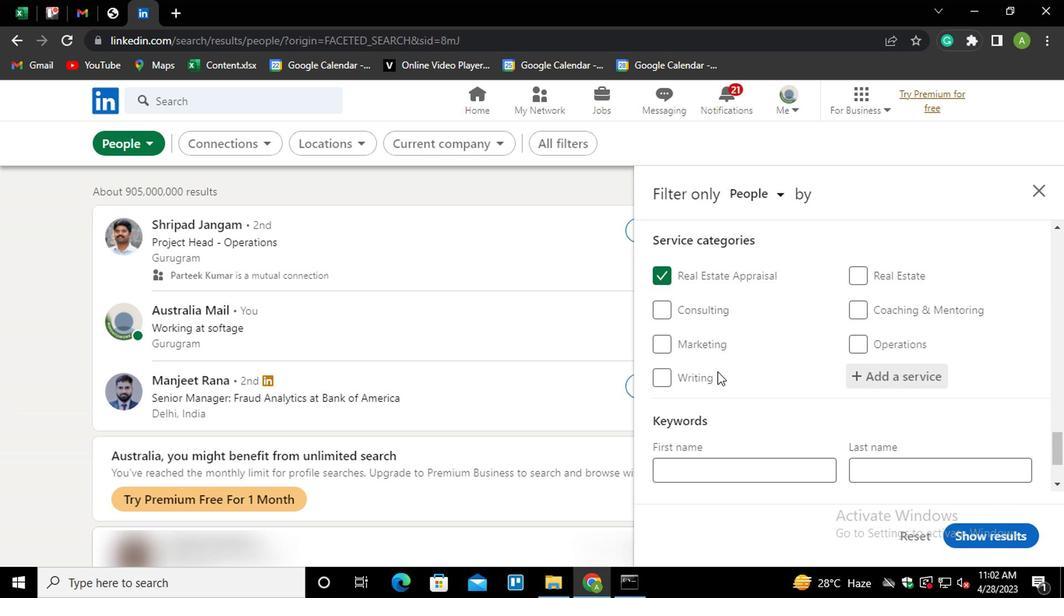 
Action: Mouse moved to (706, 373)
Screenshot: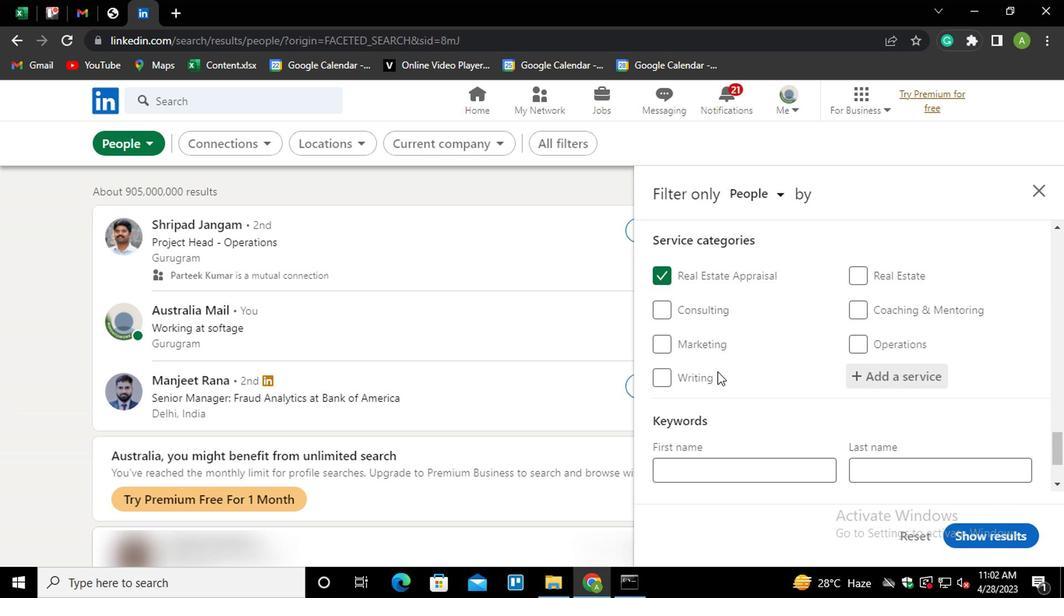 
Action: Mouse scrolled (706, 372) with delta (0, -1)
Screenshot: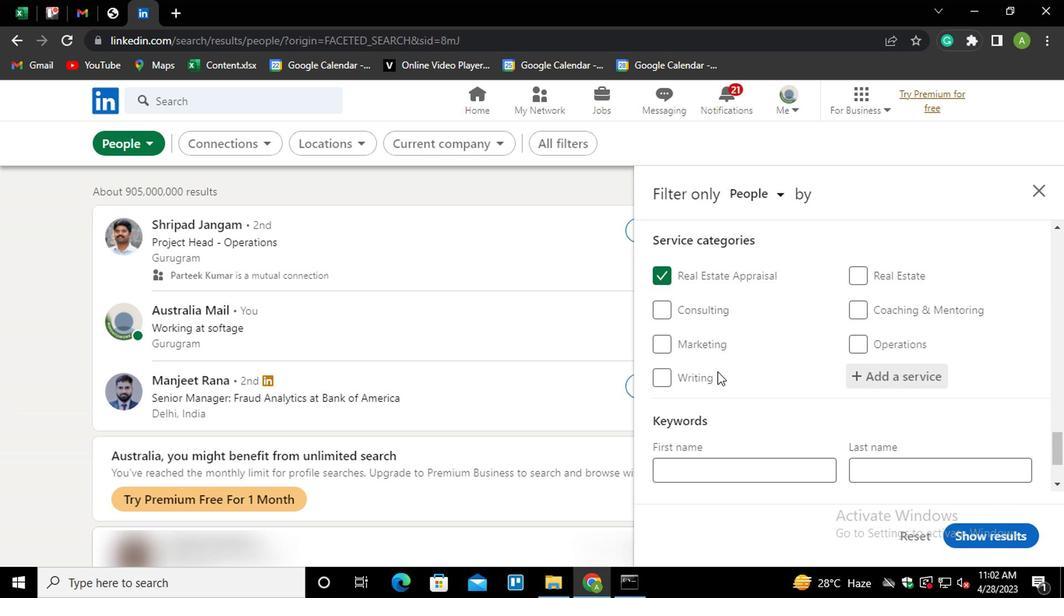 
Action: Mouse moved to (706, 374)
Screenshot: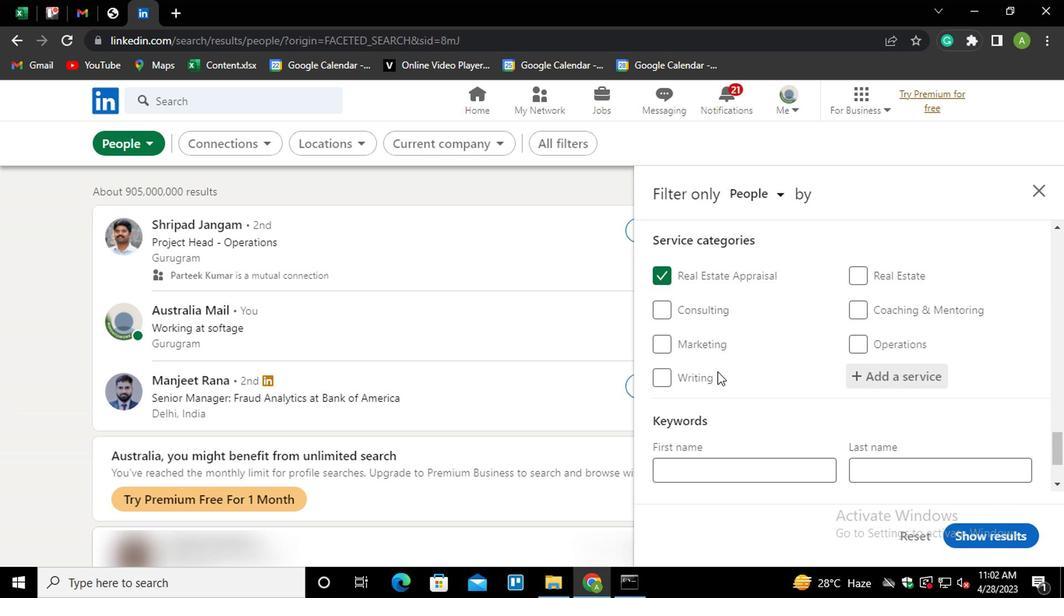 
Action: Mouse scrolled (706, 373) with delta (0, 0)
Screenshot: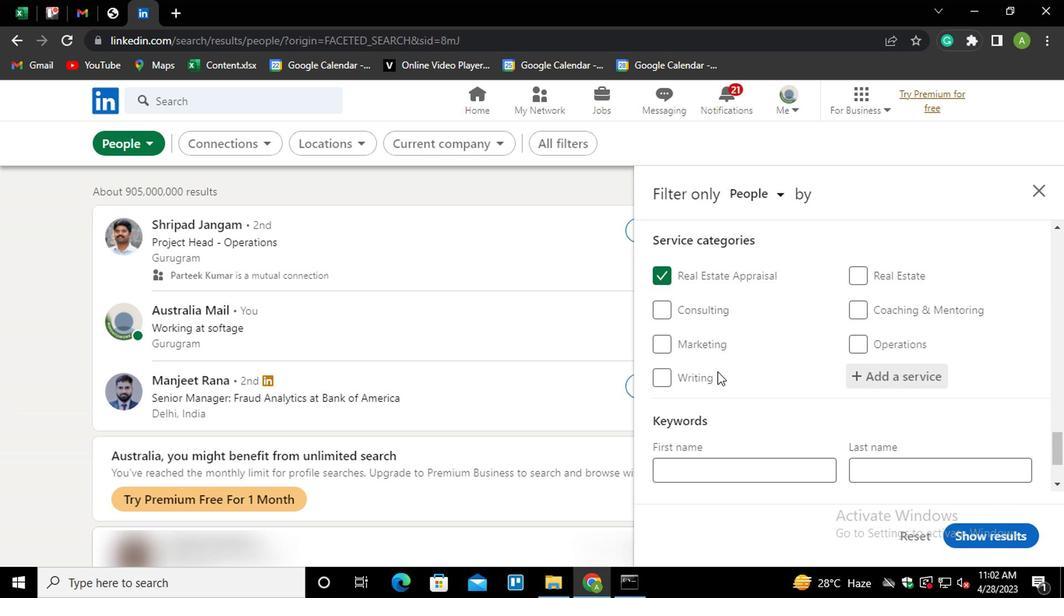 
Action: Mouse scrolled (706, 373) with delta (0, 0)
Screenshot: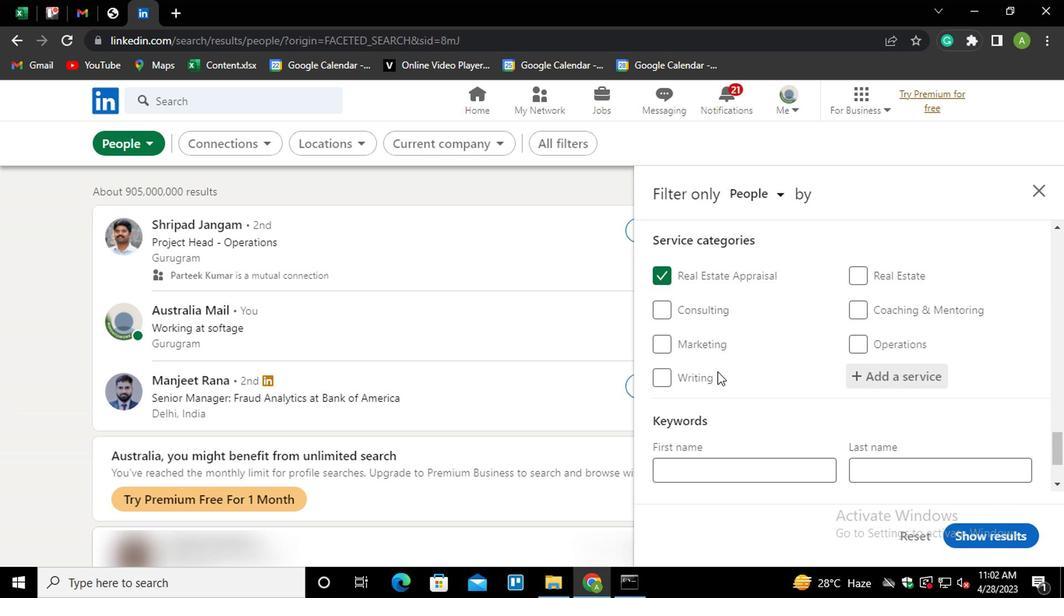 
Action: Mouse scrolled (706, 373) with delta (0, 0)
Screenshot: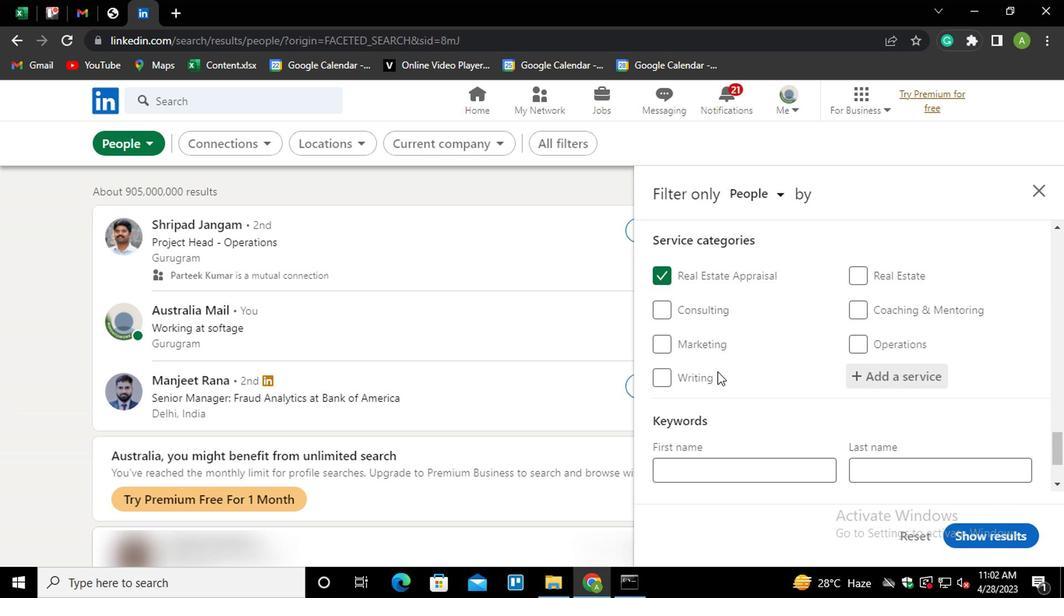 
Action: Mouse scrolled (706, 373) with delta (0, 0)
Screenshot: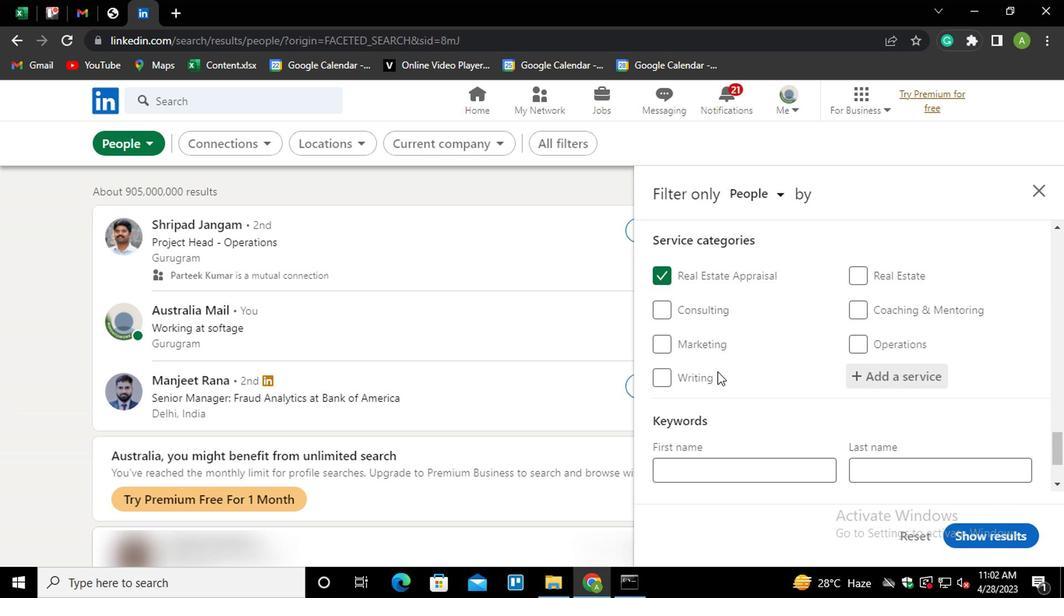 
Action: Mouse moved to (719, 418)
Screenshot: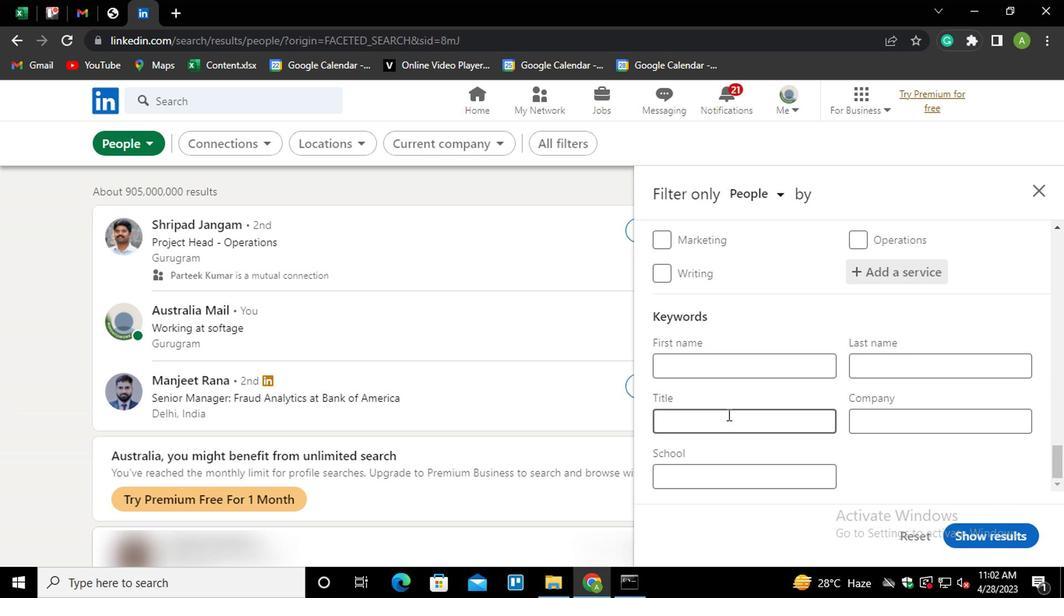 
Action: Mouse pressed left at (719, 418)
Screenshot: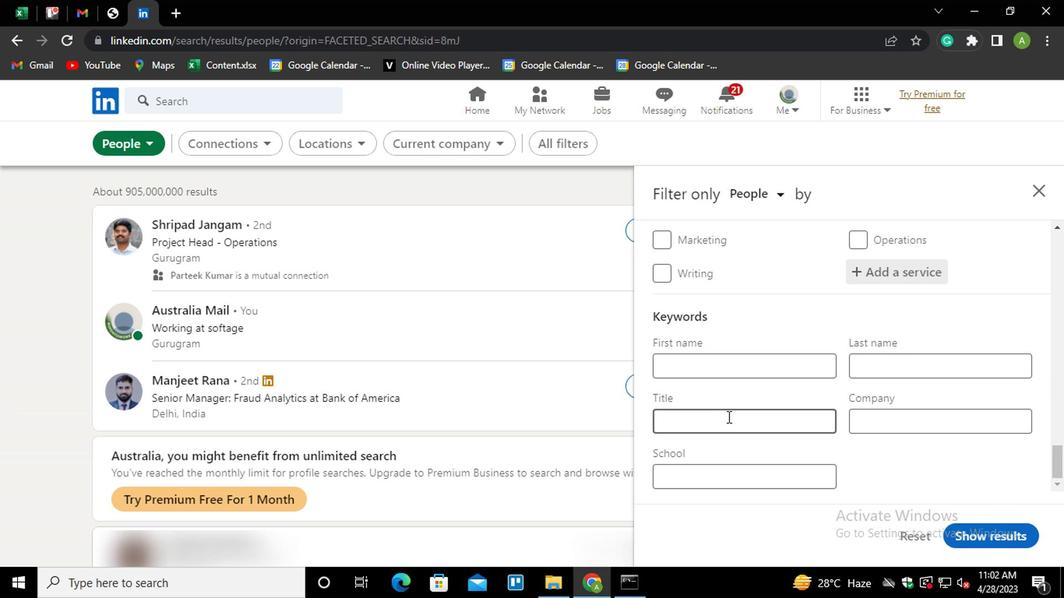 
Action: Mouse moved to (703, 429)
Screenshot: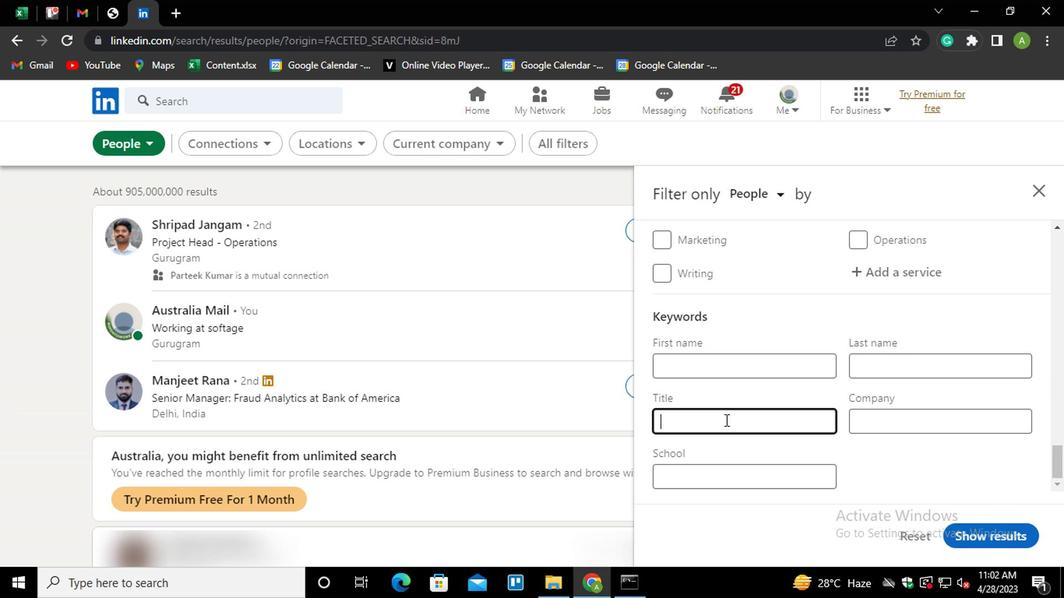 
Action: Key pressed <Key.shift>HELP<Key.space><Key.shift>DESL<Key.backspace>K
Screenshot: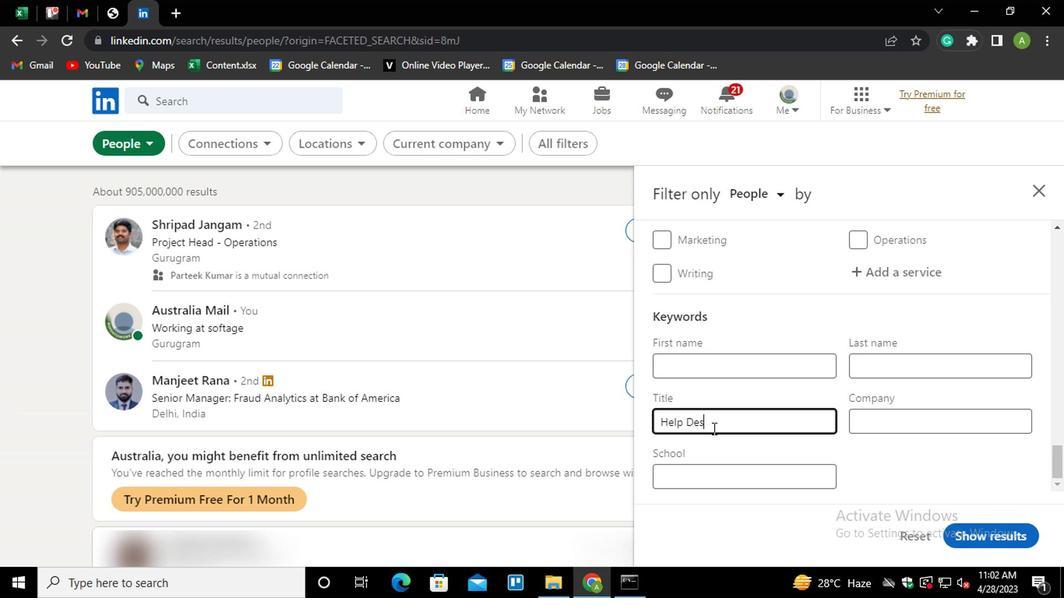 
Action: Mouse moved to (1021, 535)
Screenshot: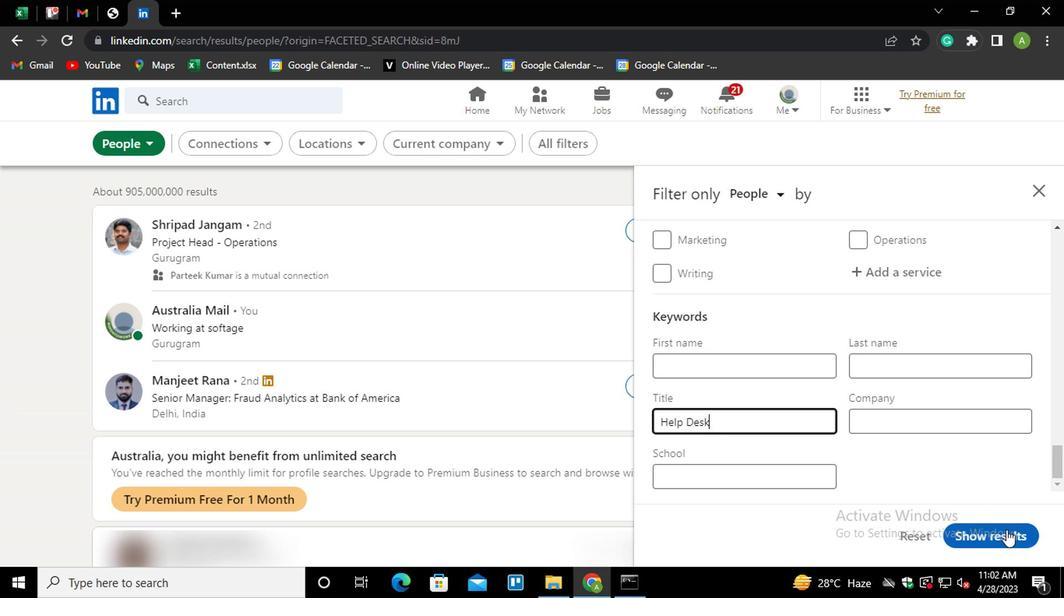 
Action: Mouse pressed left at (1021, 535)
Screenshot: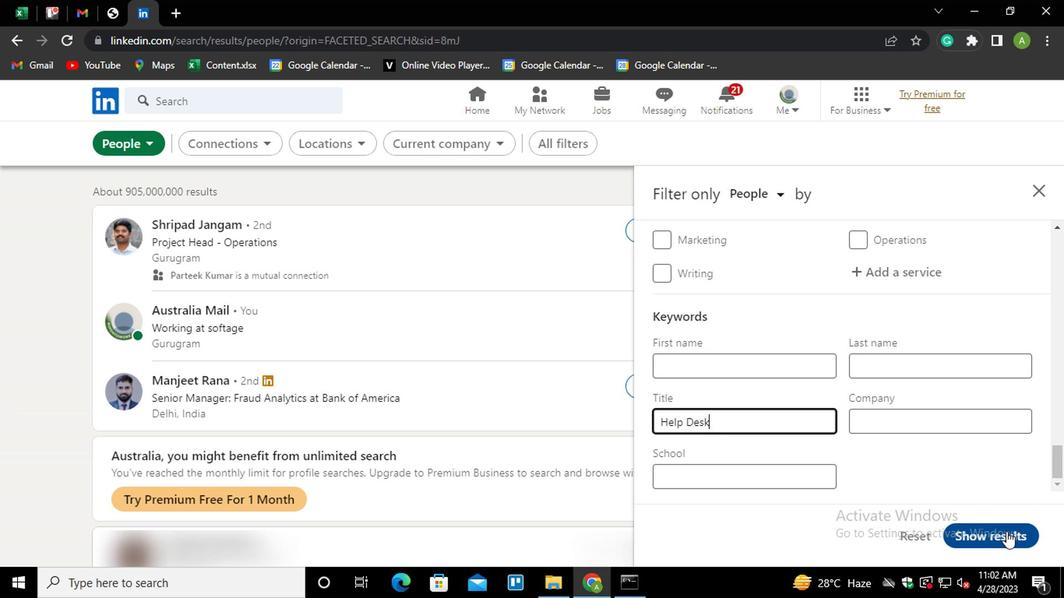 
Action: Mouse moved to (1014, 541)
Screenshot: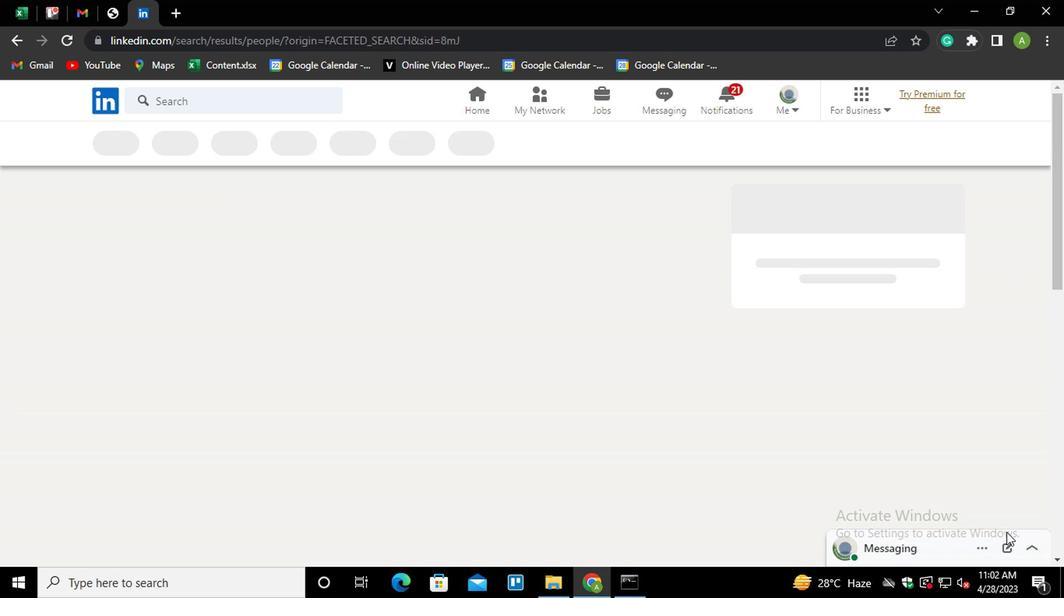 
